 Task: Find connections with filter location Buddh Gaya with filter topic #Saleswith filter profile language Spanish with filter current company Whizz HR with filter school RD & DJ College, Munger with filter industry Bars, Taverns, and Nightclubs with filter service category Telecommunications with filter keywords title Welding
Action: Mouse moved to (603, 72)
Screenshot: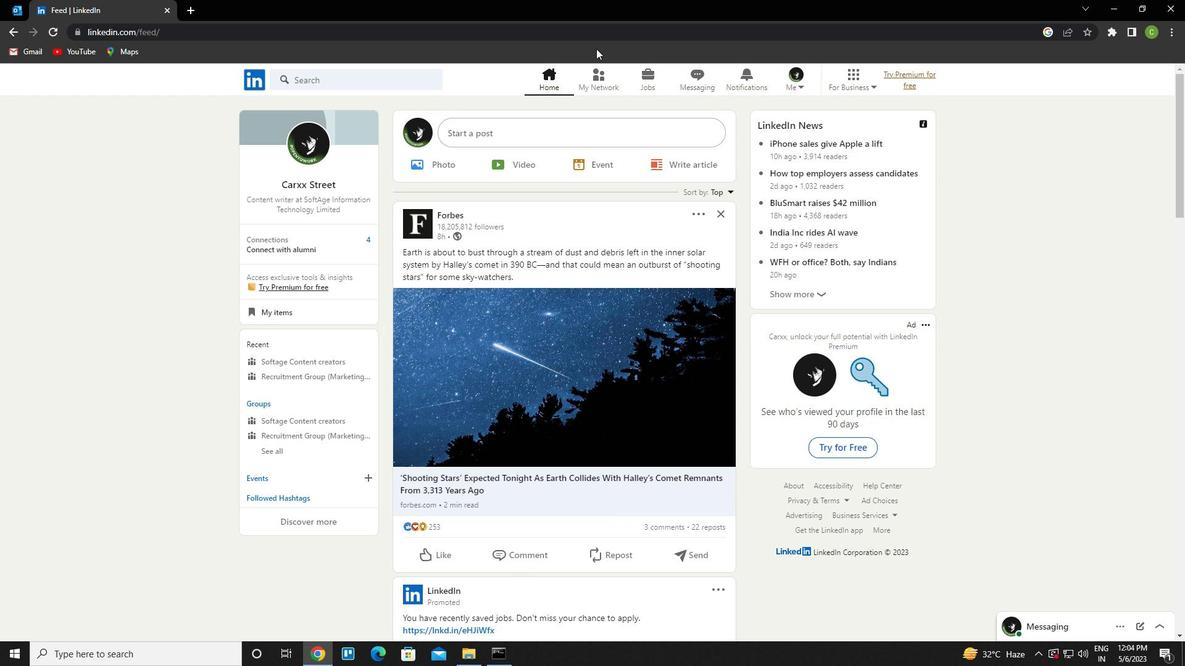
Action: Mouse pressed left at (603, 72)
Screenshot: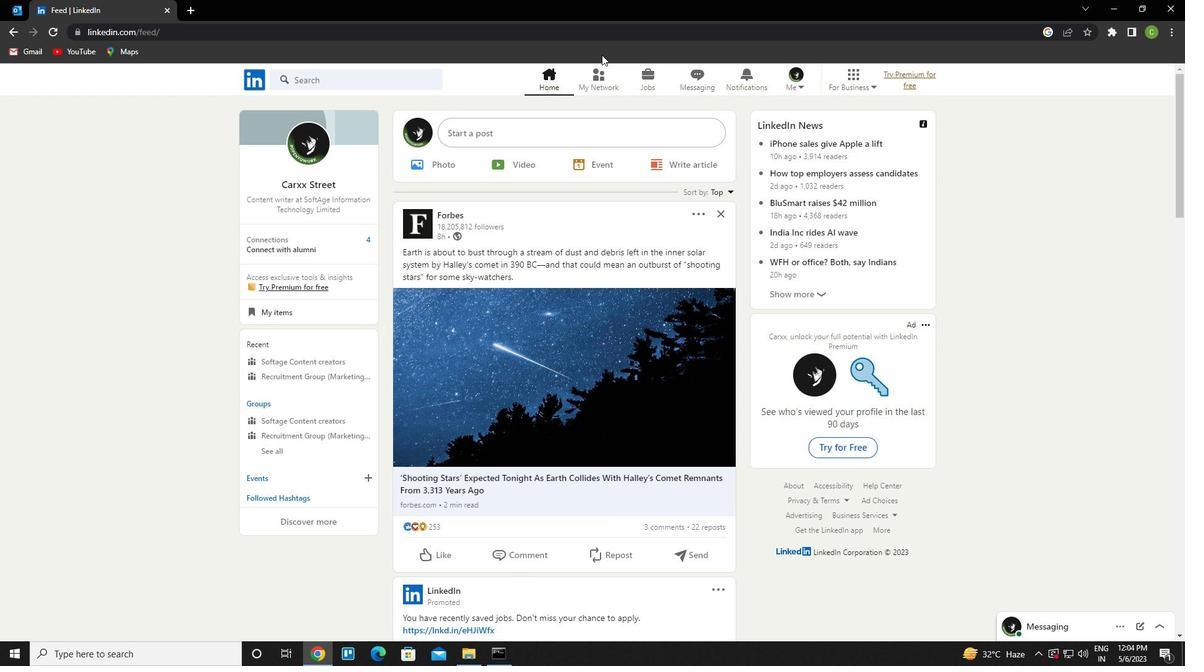 
Action: Mouse moved to (320, 150)
Screenshot: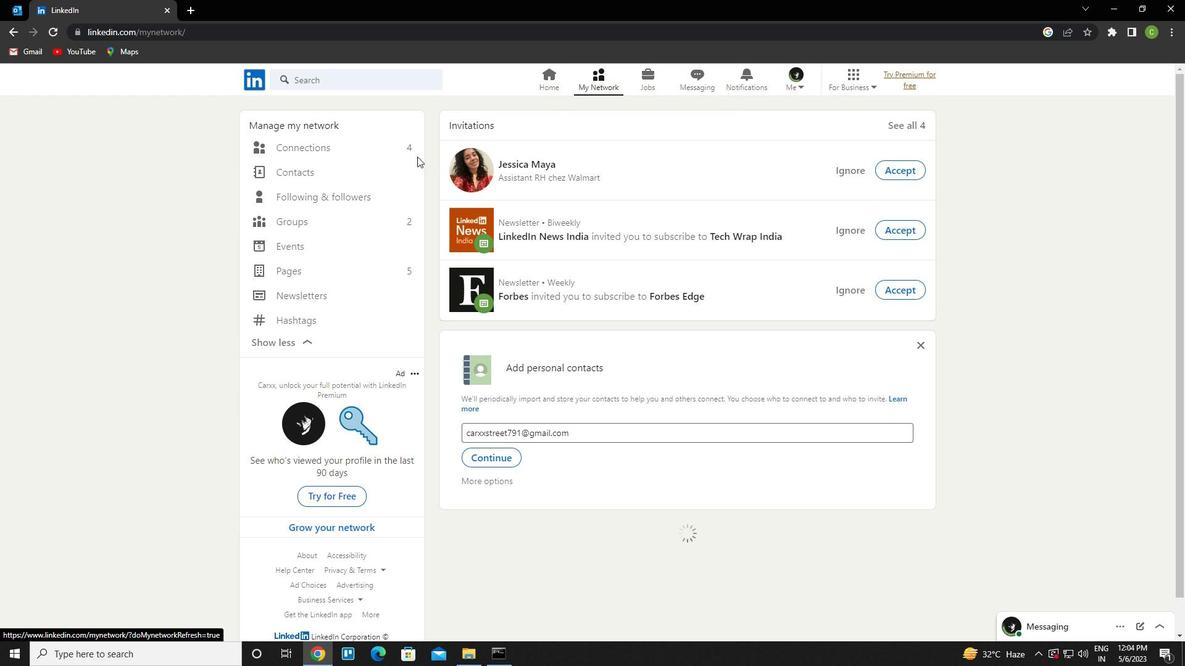 
Action: Mouse pressed left at (320, 150)
Screenshot: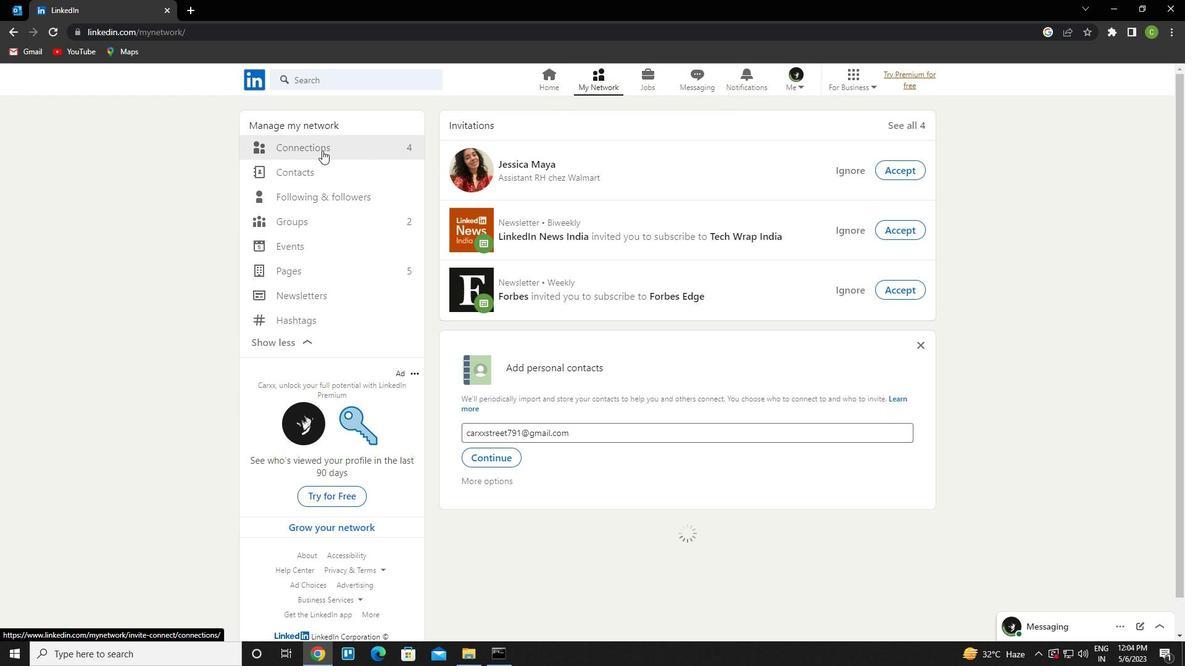 
Action: Mouse moved to (687, 142)
Screenshot: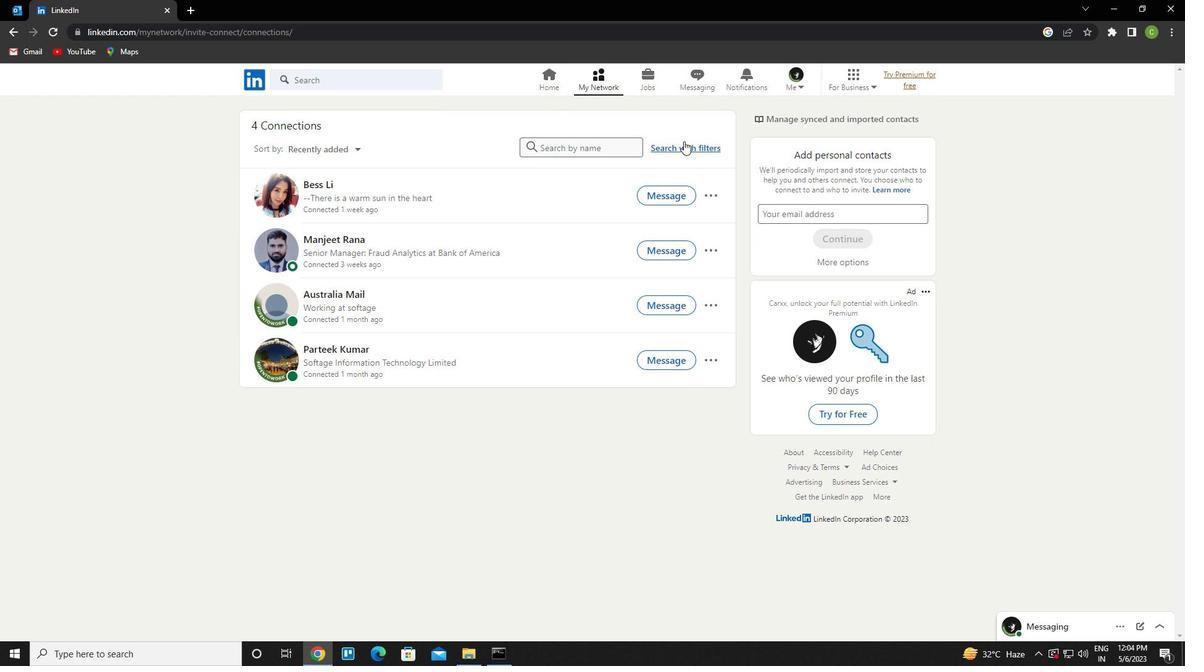 
Action: Mouse pressed left at (687, 142)
Screenshot: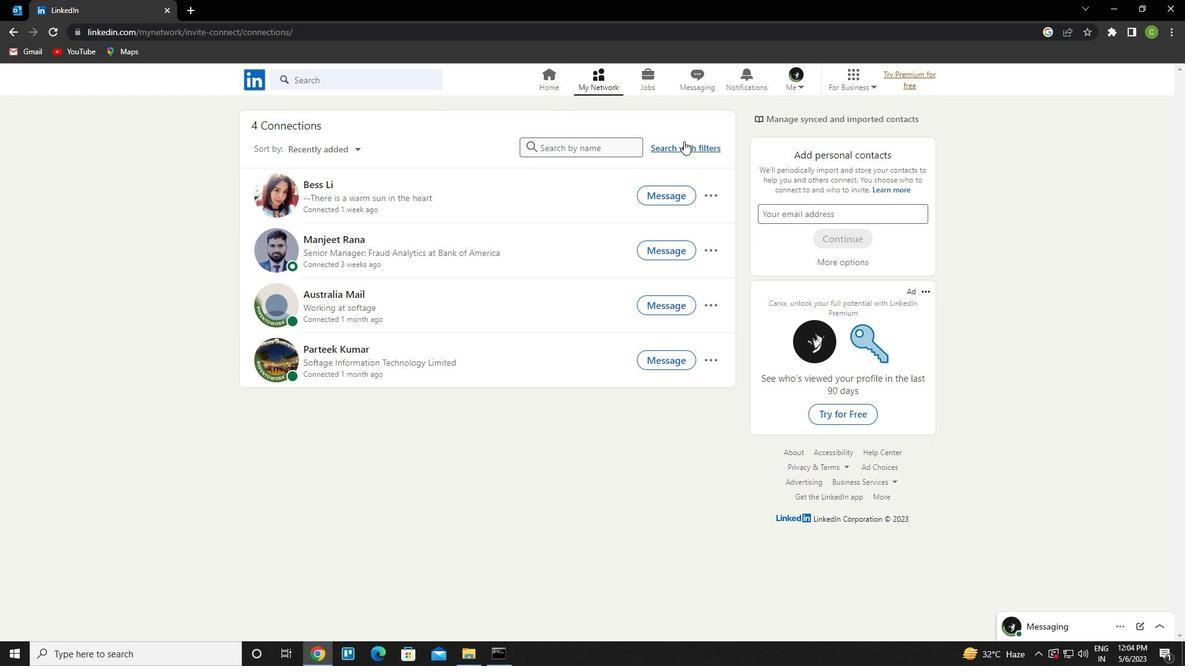 
Action: Mouse moved to (638, 112)
Screenshot: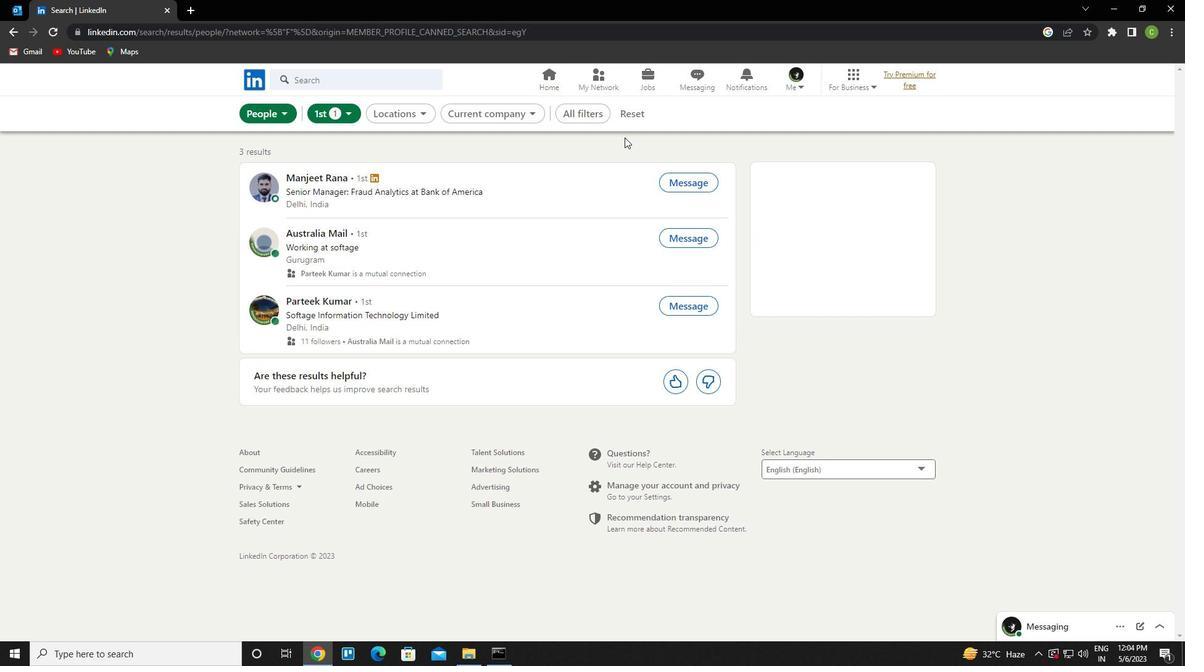
Action: Mouse pressed left at (638, 112)
Screenshot: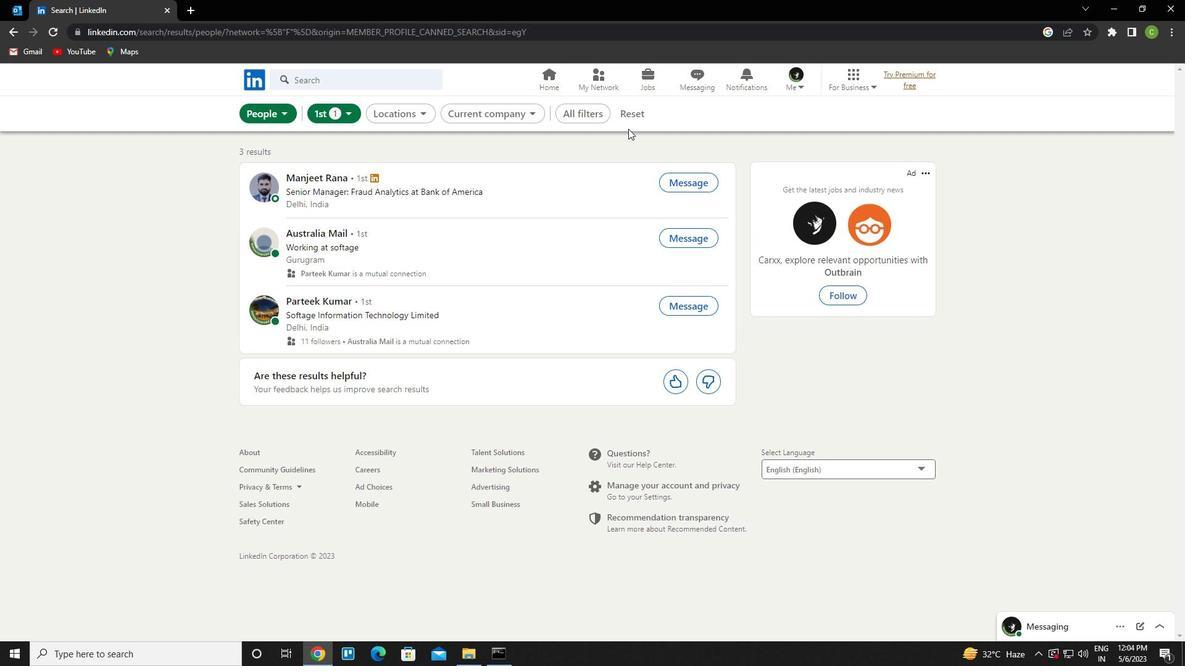
Action: Mouse moved to (616, 99)
Screenshot: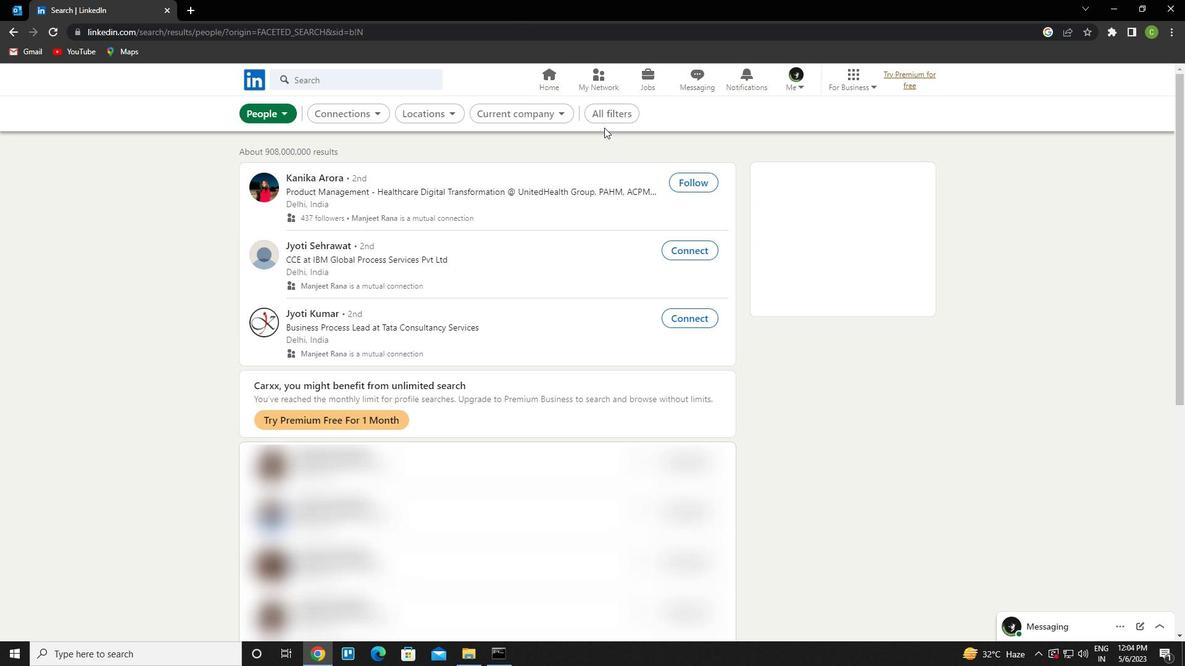 
Action: Mouse pressed left at (616, 99)
Screenshot: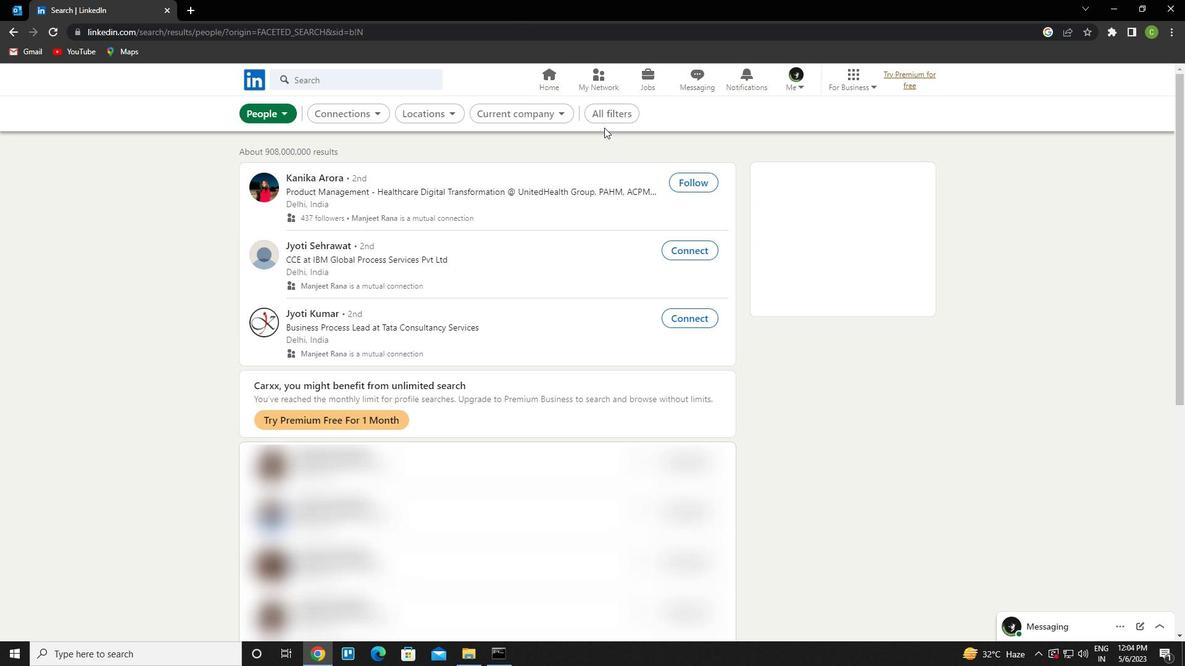 
Action: Mouse moved to (618, 114)
Screenshot: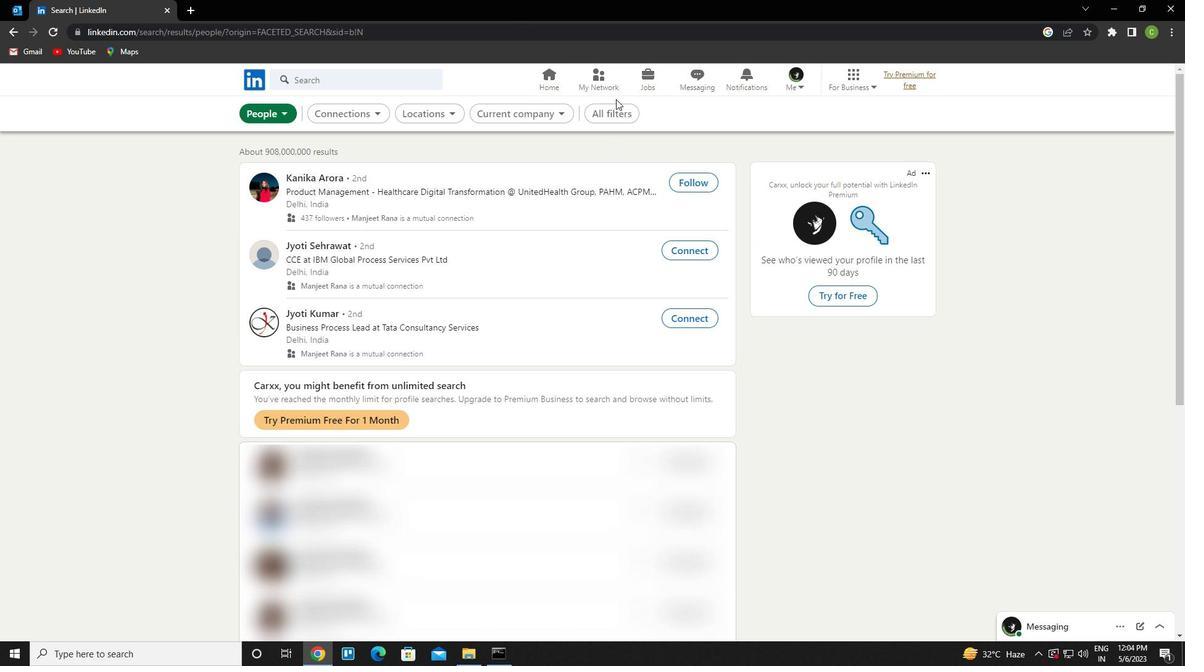 
Action: Mouse pressed left at (618, 114)
Screenshot: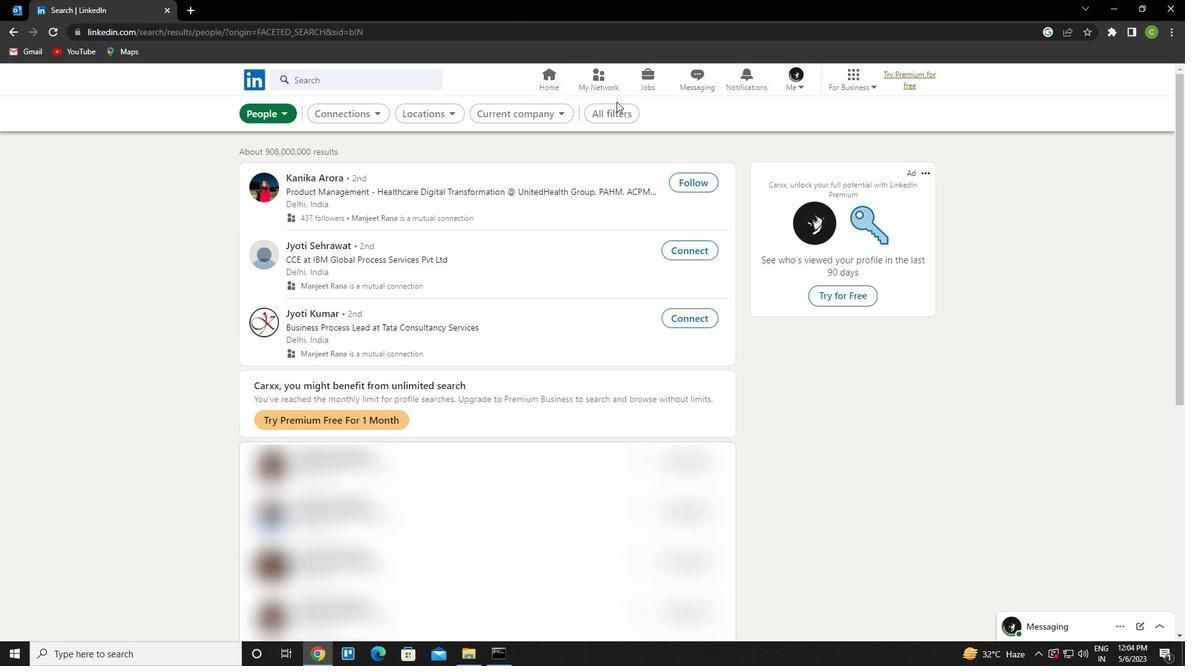 
Action: Mouse moved to (1000, 306)
Screenshot: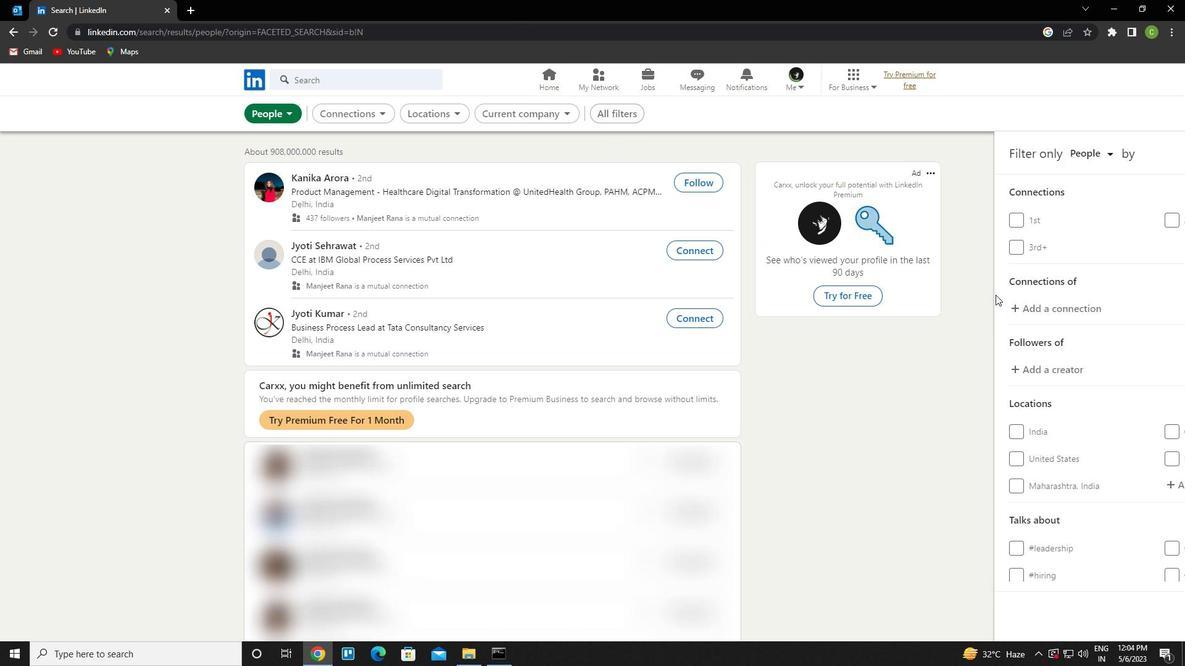 
Action: Mouse scrolled (1000, 306) with delta (0, 0)
Screenshot: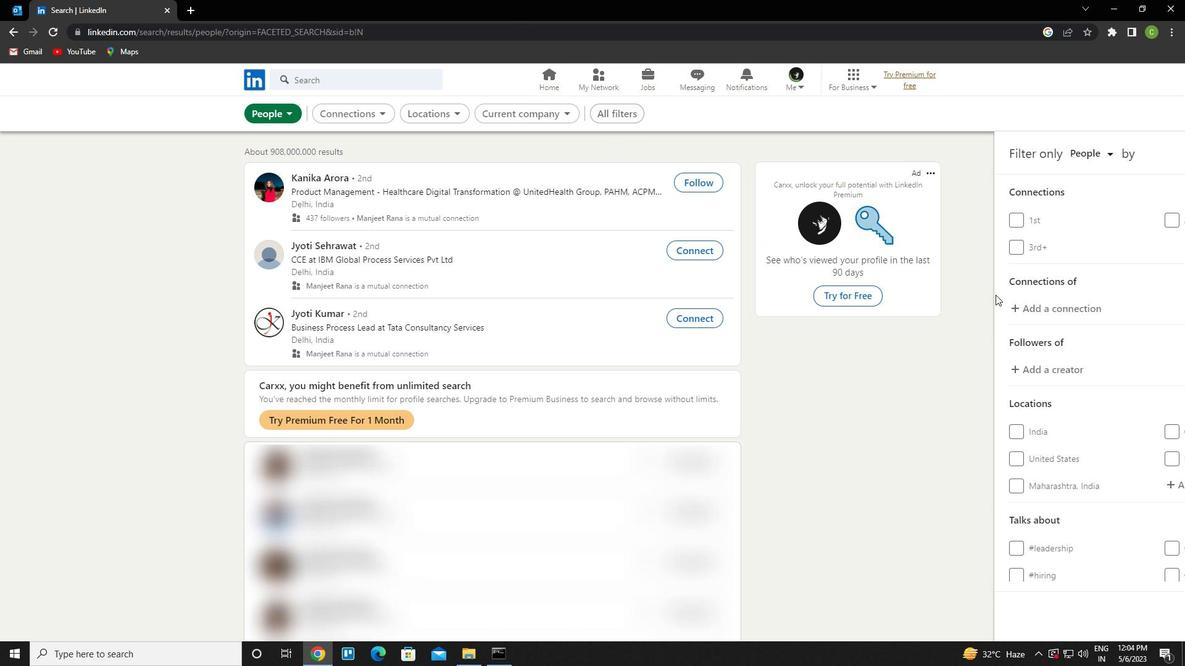 
Action: Mouse moved to (1000, 307)
Screenshot: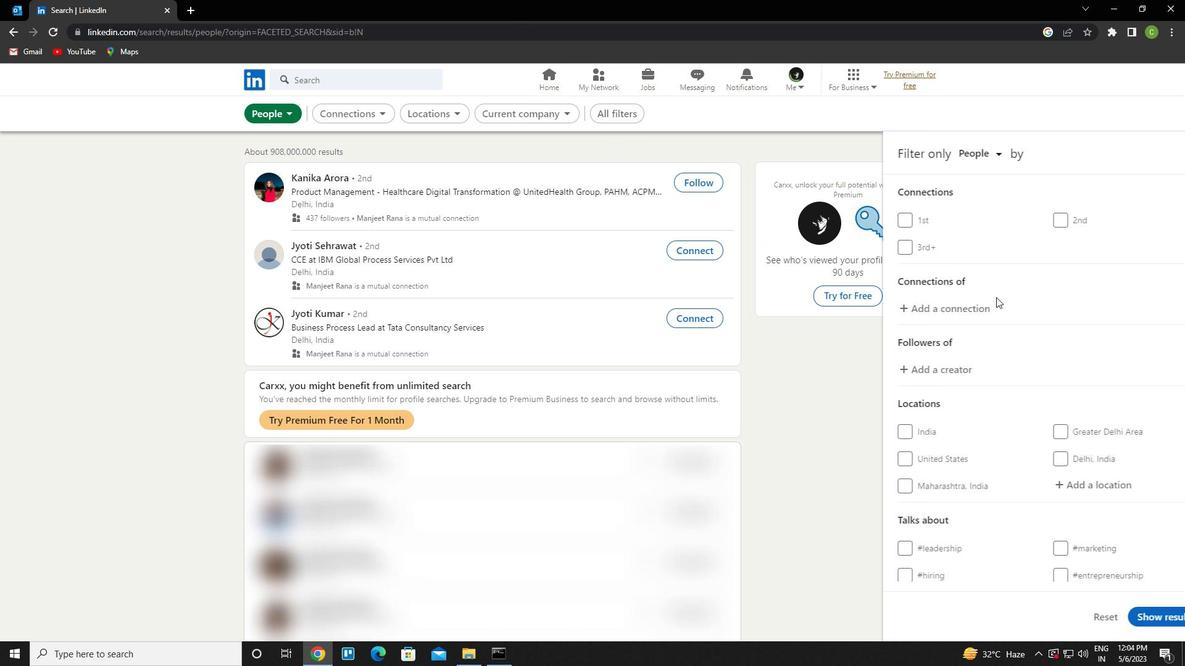 
Action: Mouse scrolled (1000, 306) with delta (0, 0)
Screenshot: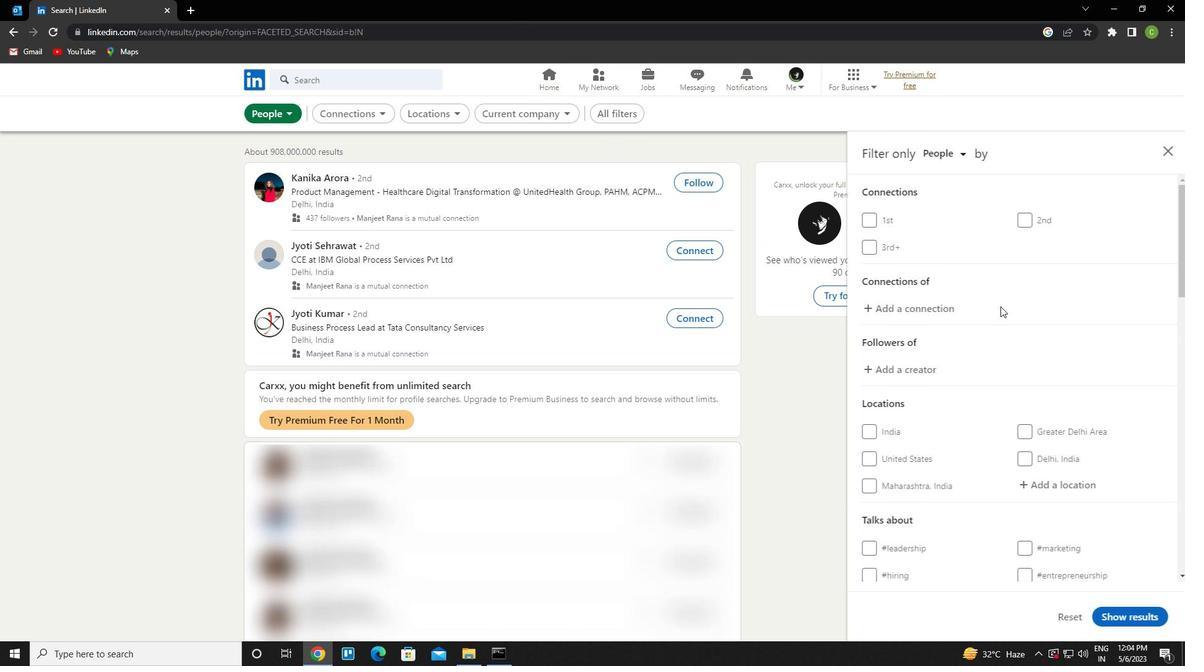 
Action: Mouse moved to (1054, 359)
Screenshot: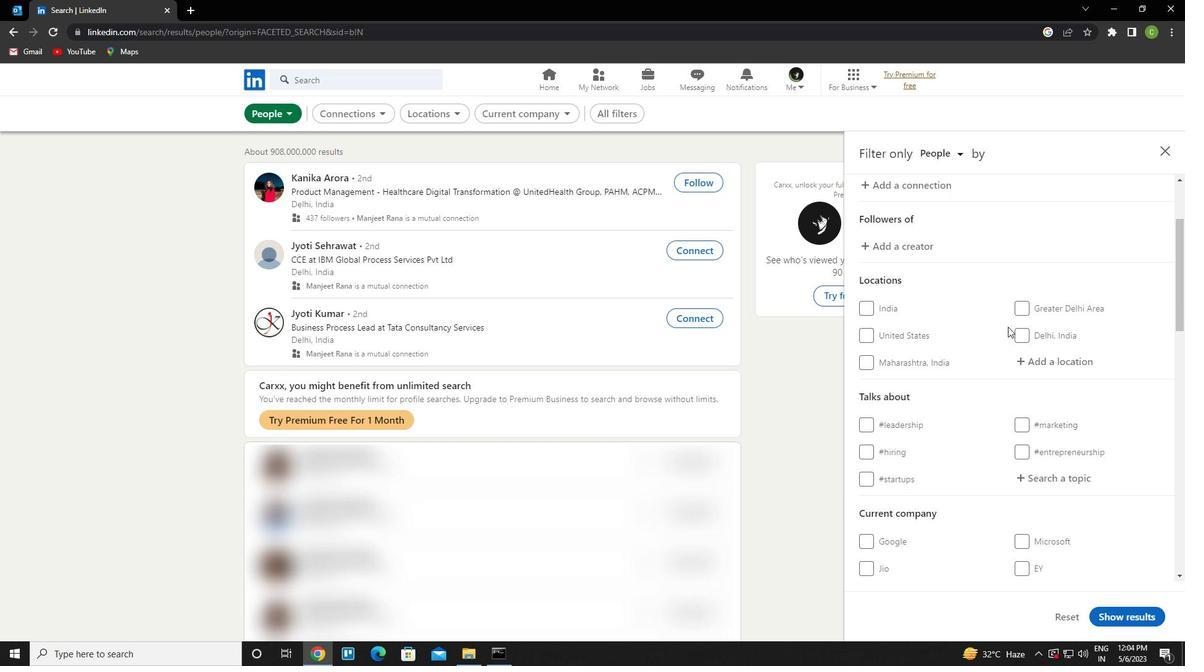 
Action: Mouse pressed left at (1054, 359)
Screenshot: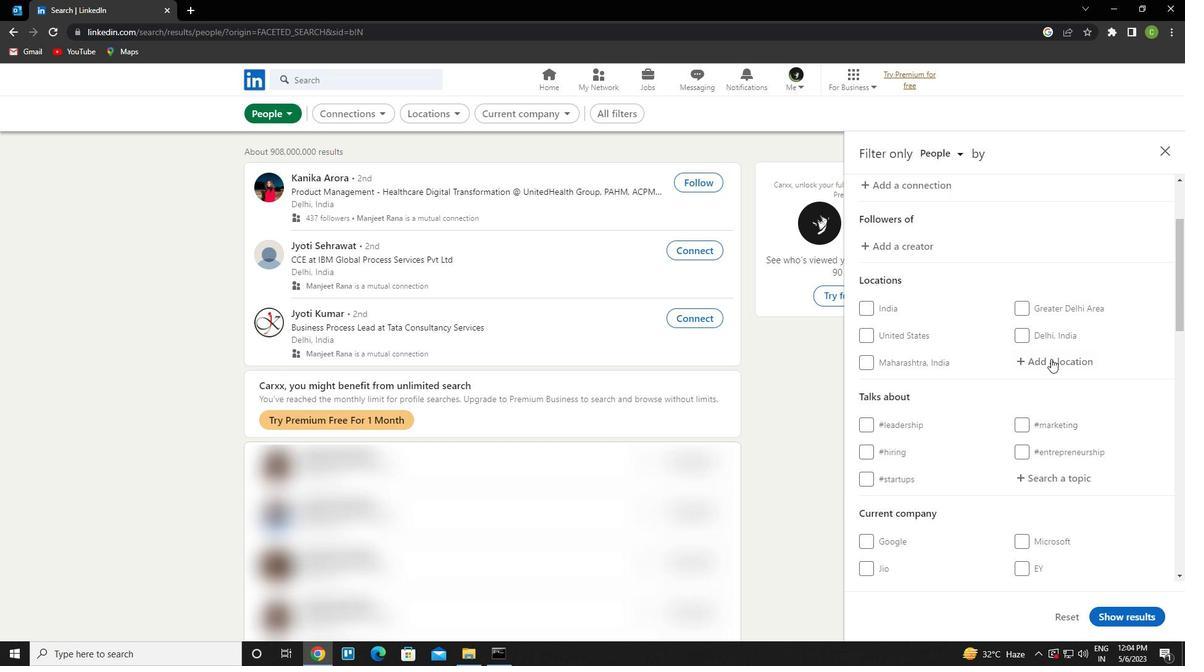 
Action: Key pressed <Key.caps_lock>b<Key.caps_lock>uddh<Key.space>gaya<Key.enter>
Screenshot: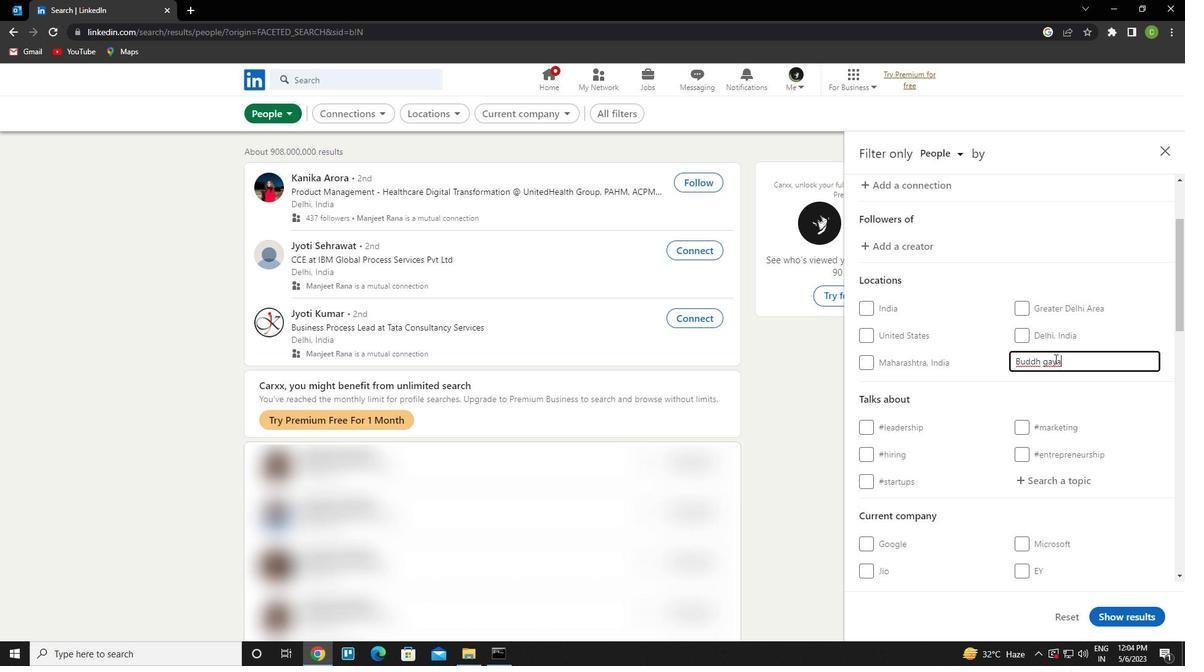 
Action: Mouse moved to (1182, 304)
Screenshot: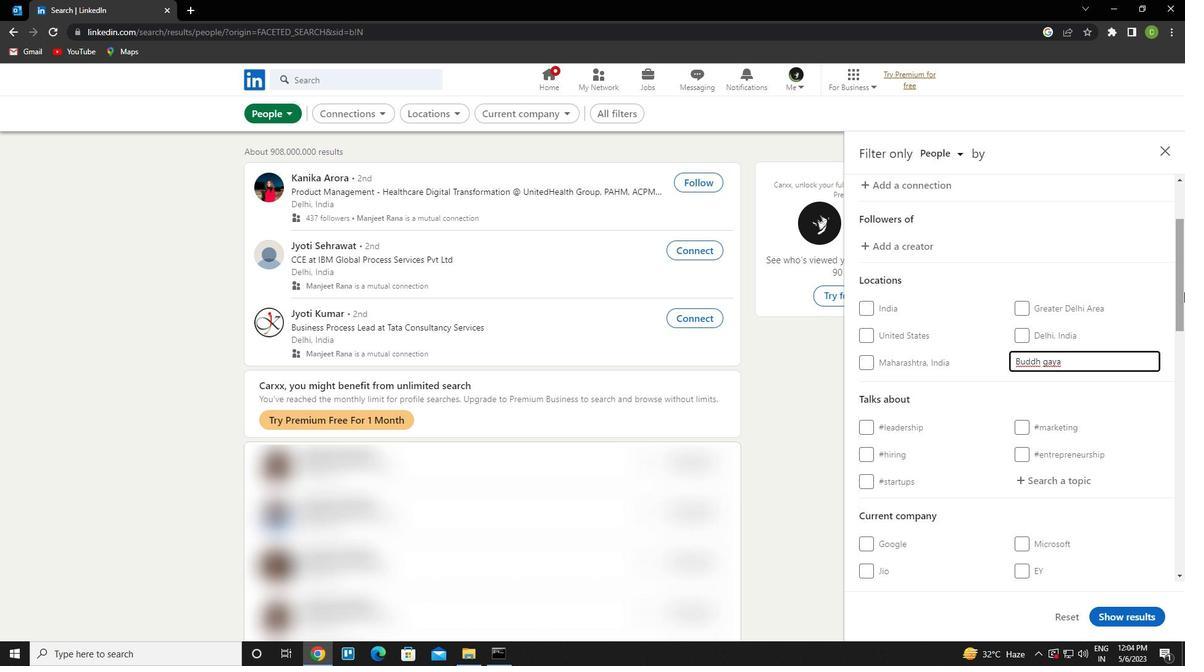 
Action: Mouse scrolled (1182, 303) with delta (0, 0)
Screenshot: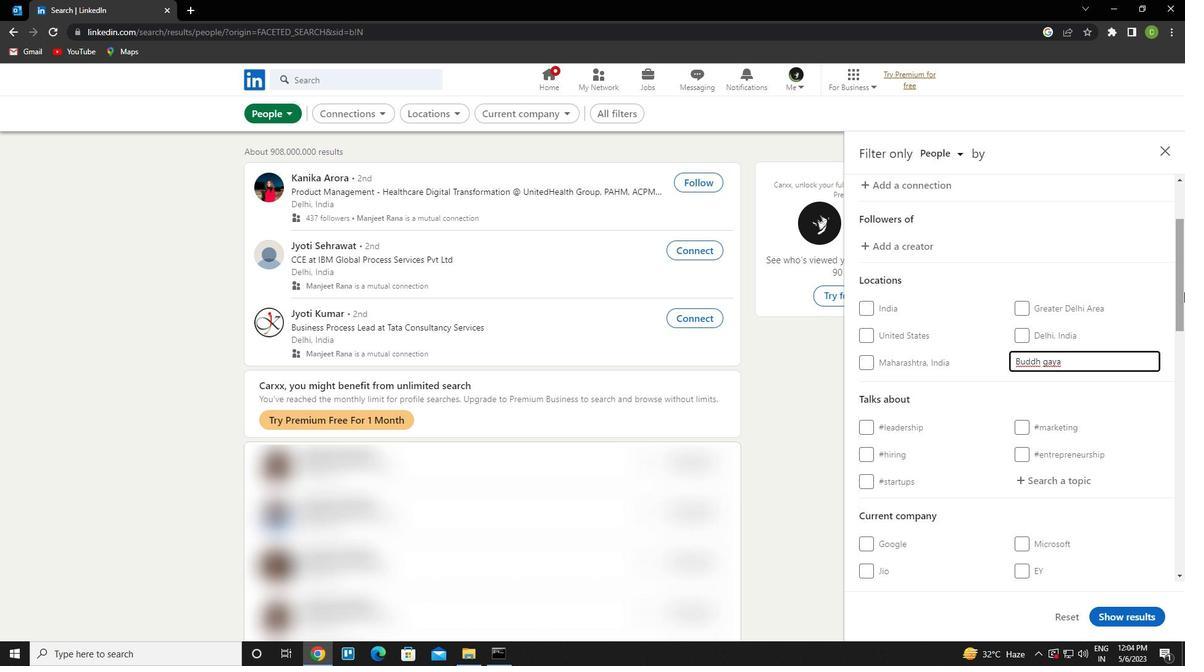 
Action: Mouse moved to (1181, 304)
Screenshot: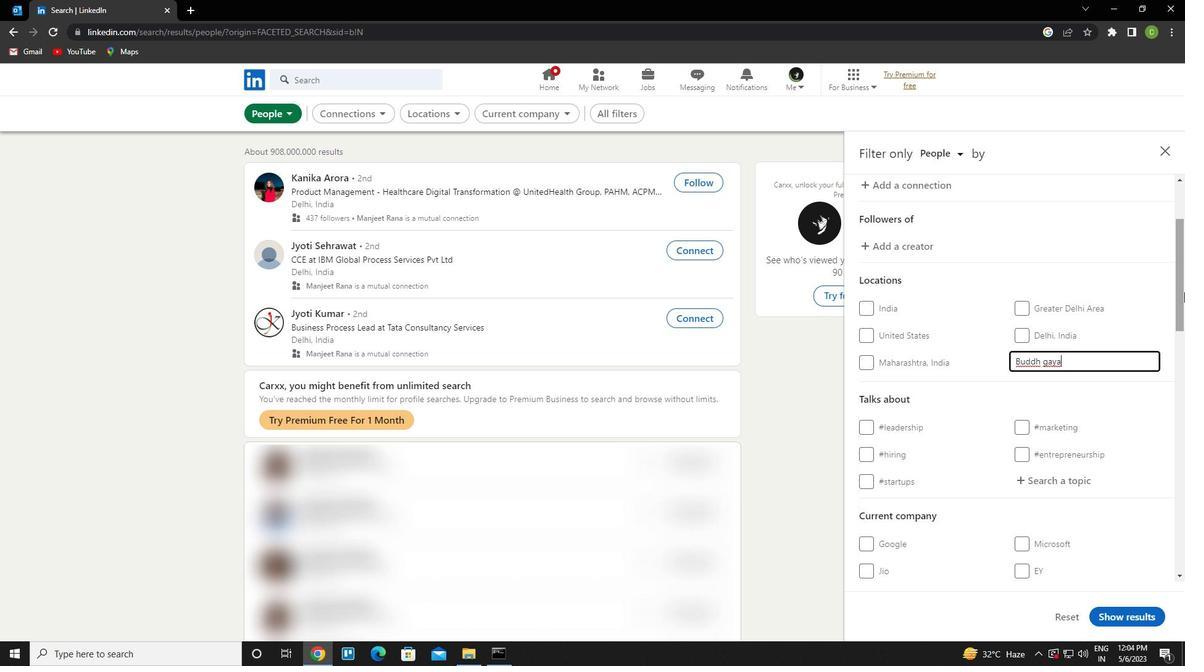
Action: Mouse scrolled (1181, 303) with delta (0, 0)
Screenshot: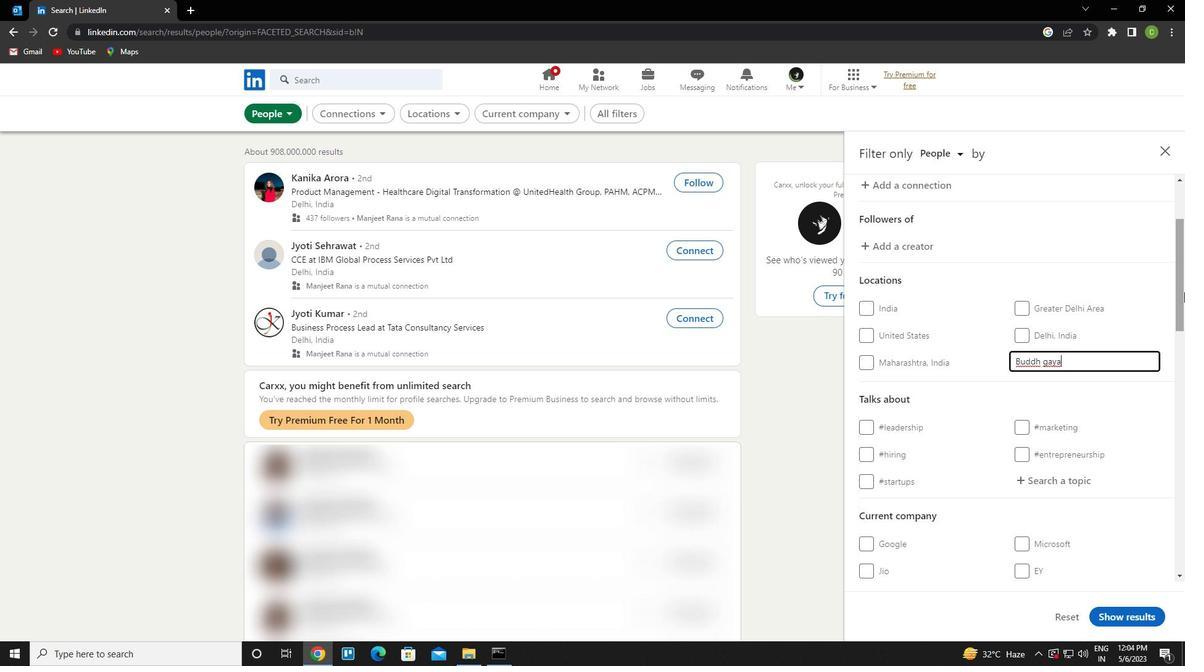 
Action: Mouse moved to (1125, 310)
Screenshot: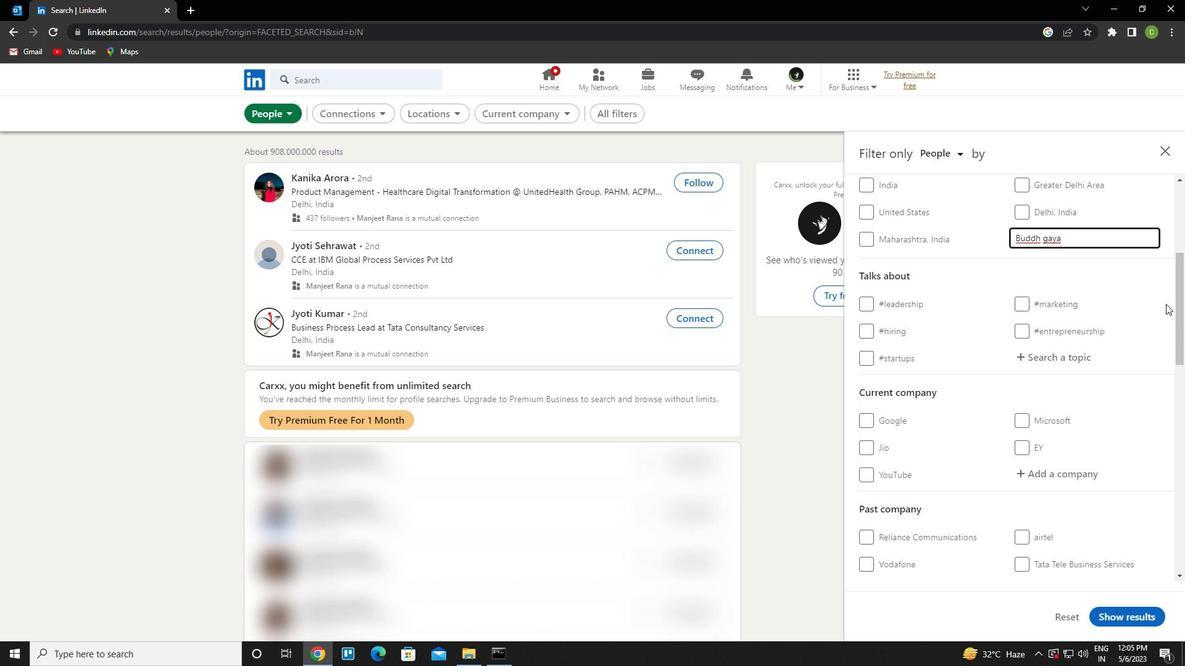 
Action: Mouse scrolled (1125, 309) with delta (0, 0)
Screenshot: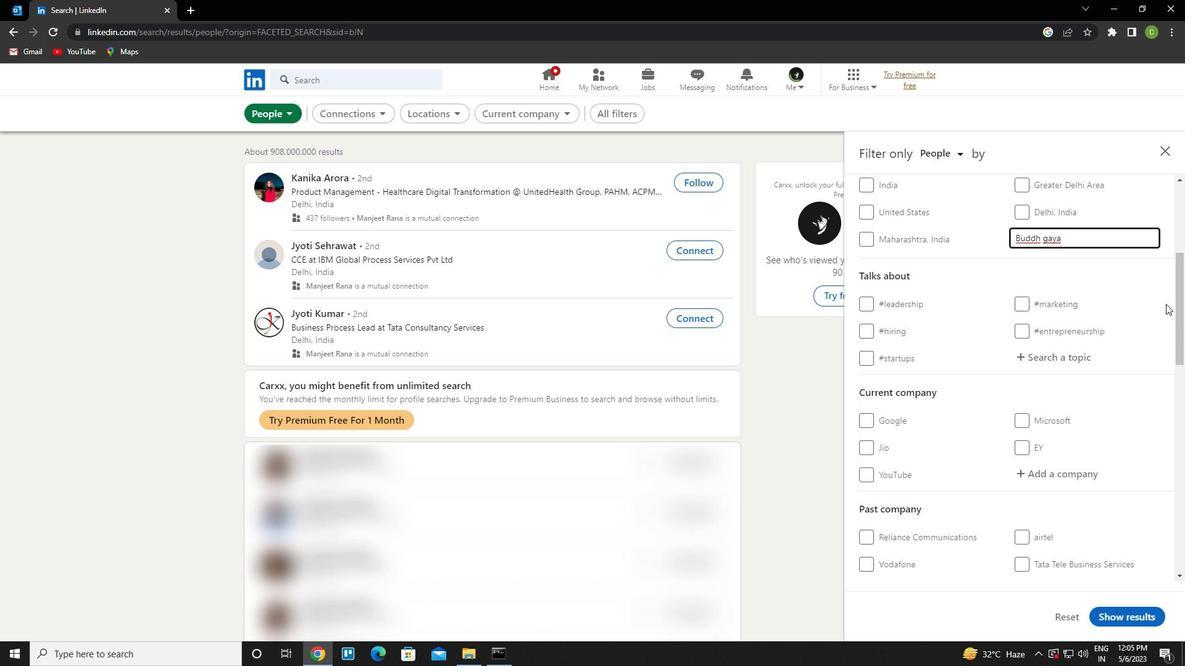 
Action: Mouse scrolled (1125, 309) with delta (0, 0)
Screenshot: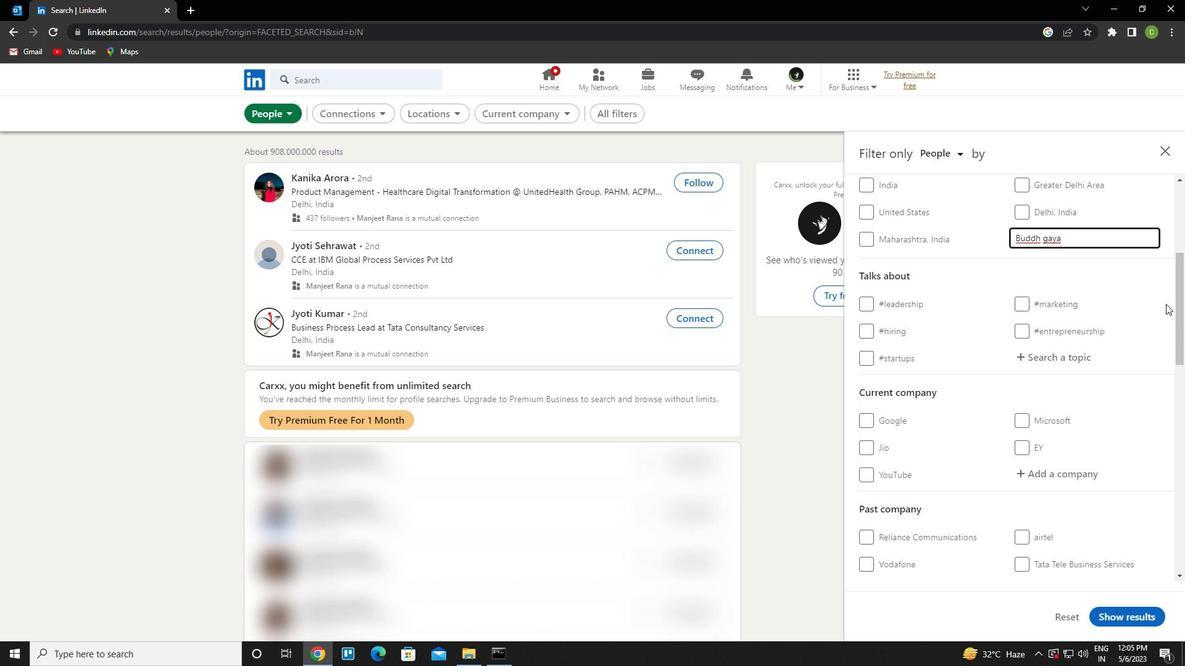 
Action: Mouse moved to (1074, 229)
Screenshot: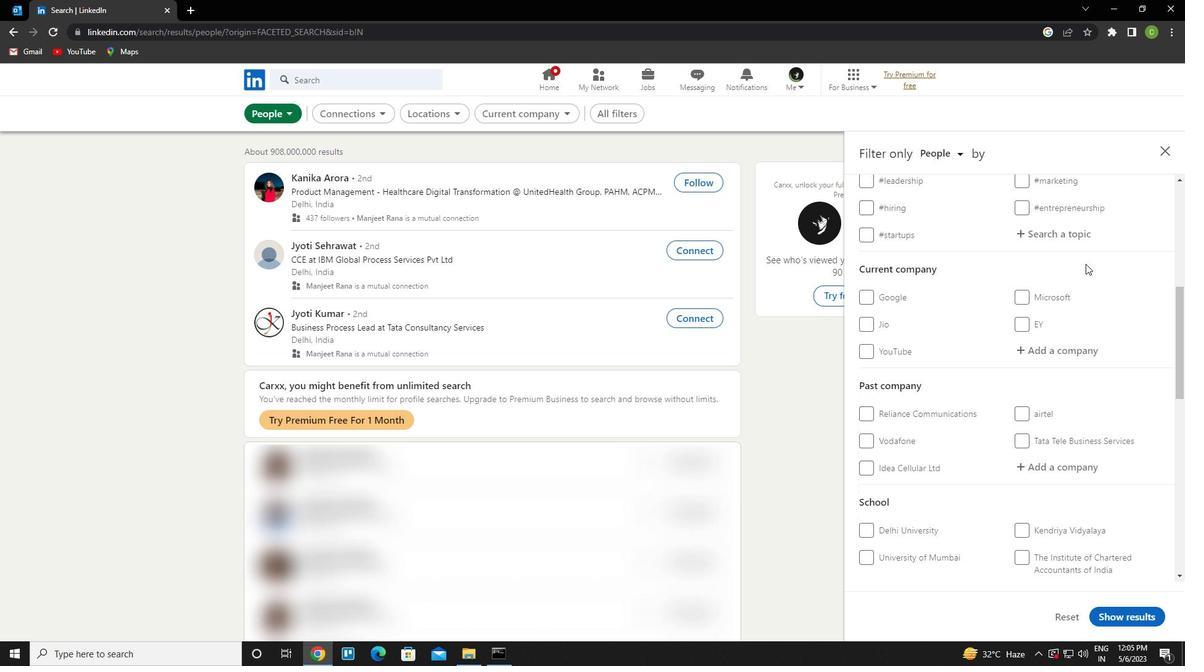 
Action: Mouse pressed left at (1074, 229)
Screenshot: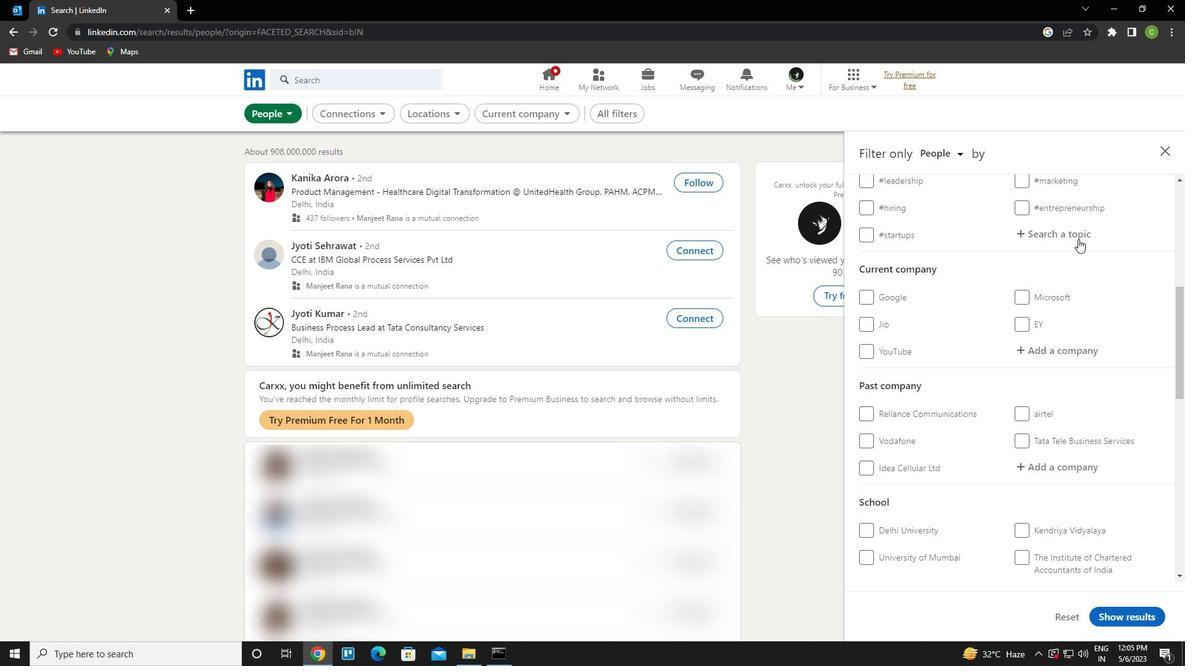 
Action: Key pressed sales<Key.down><Key.enter>
Screenshot: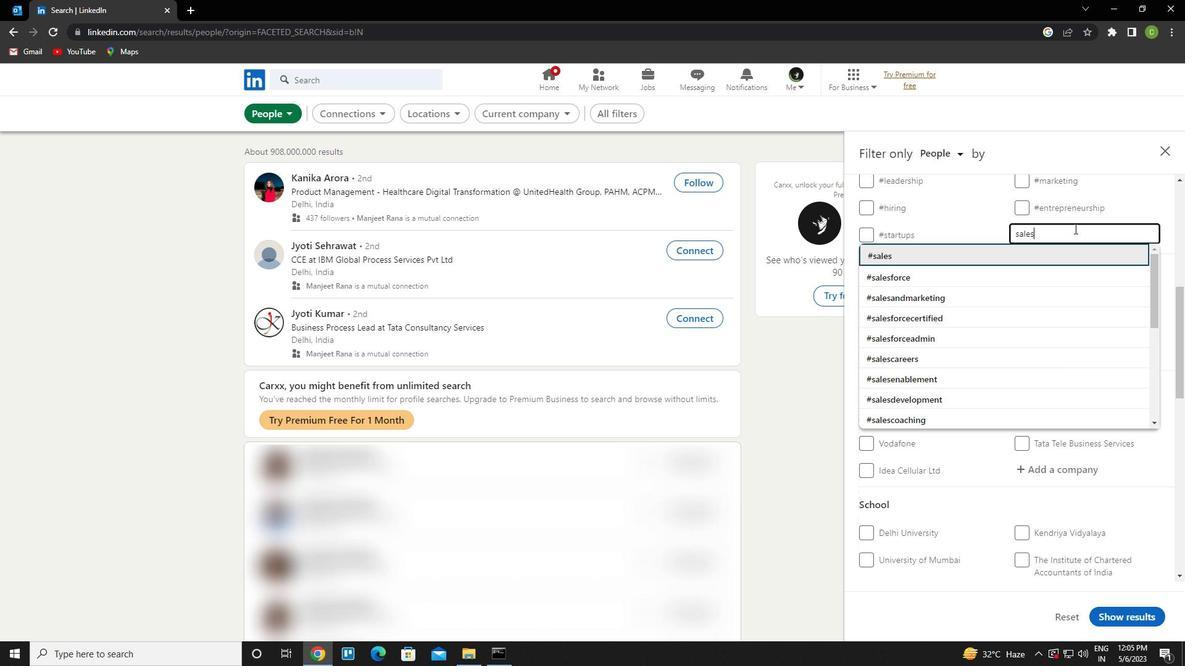 
Action: Mouse moved to (1024, 234)
Screenshot: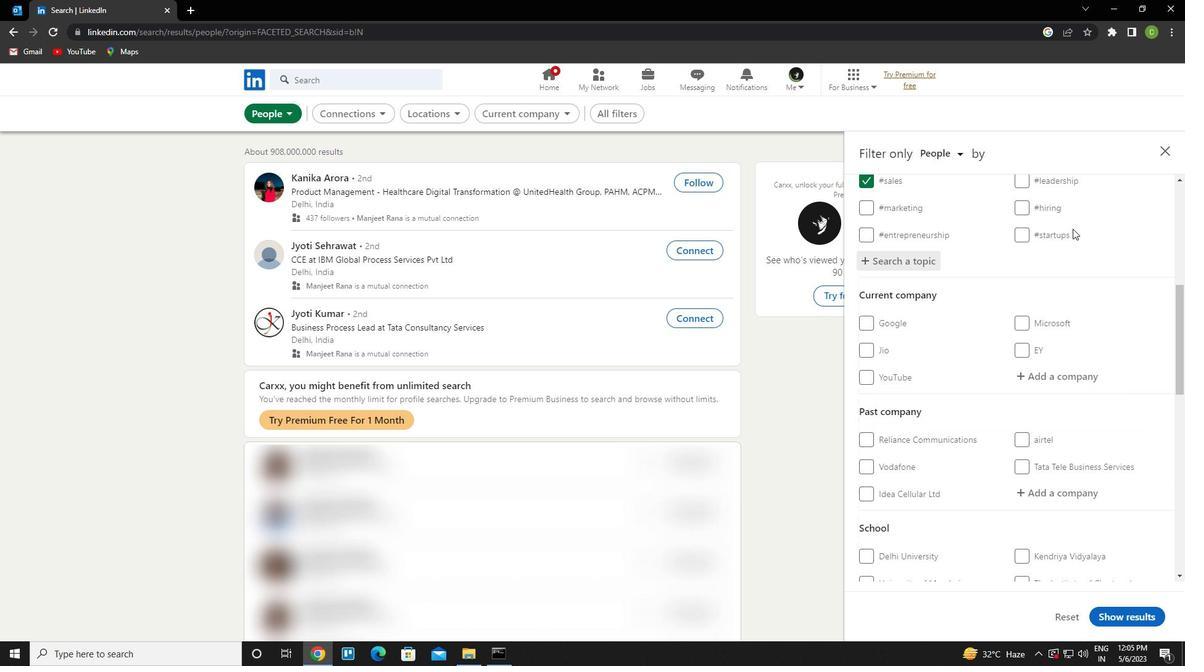 
Action: Mouse scrolled (1024, 233) with delta (0, 0)
Screenshot: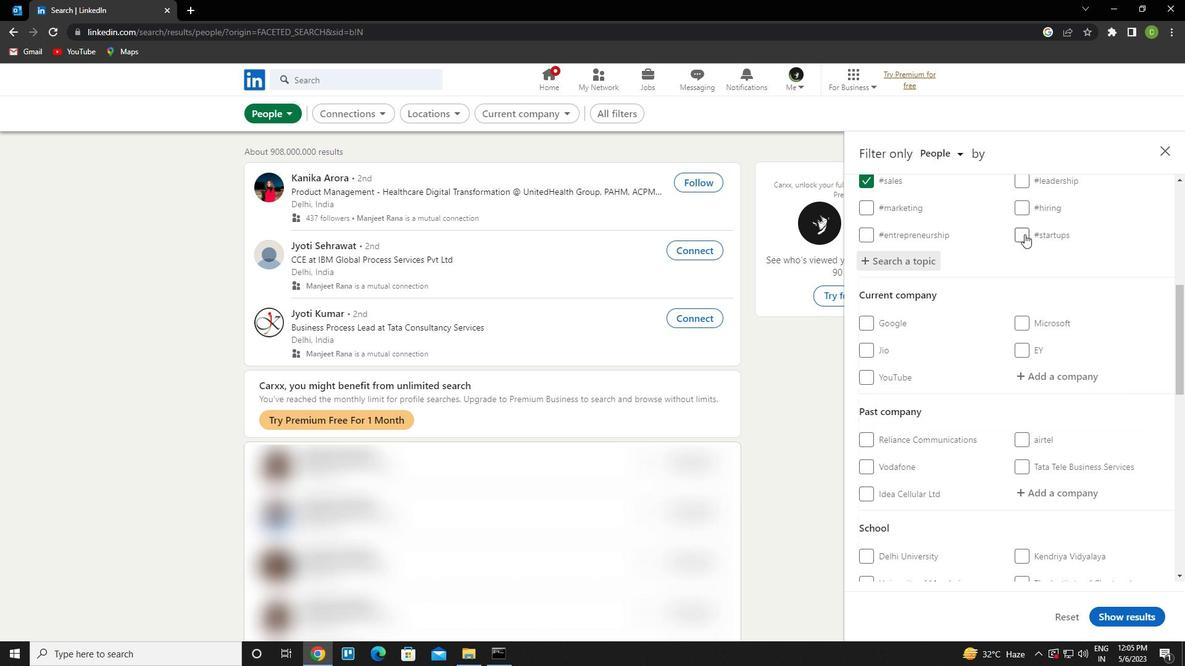 
Action: Mouse scrolled (1024, 233) with delta (0, 0)
Screenshot: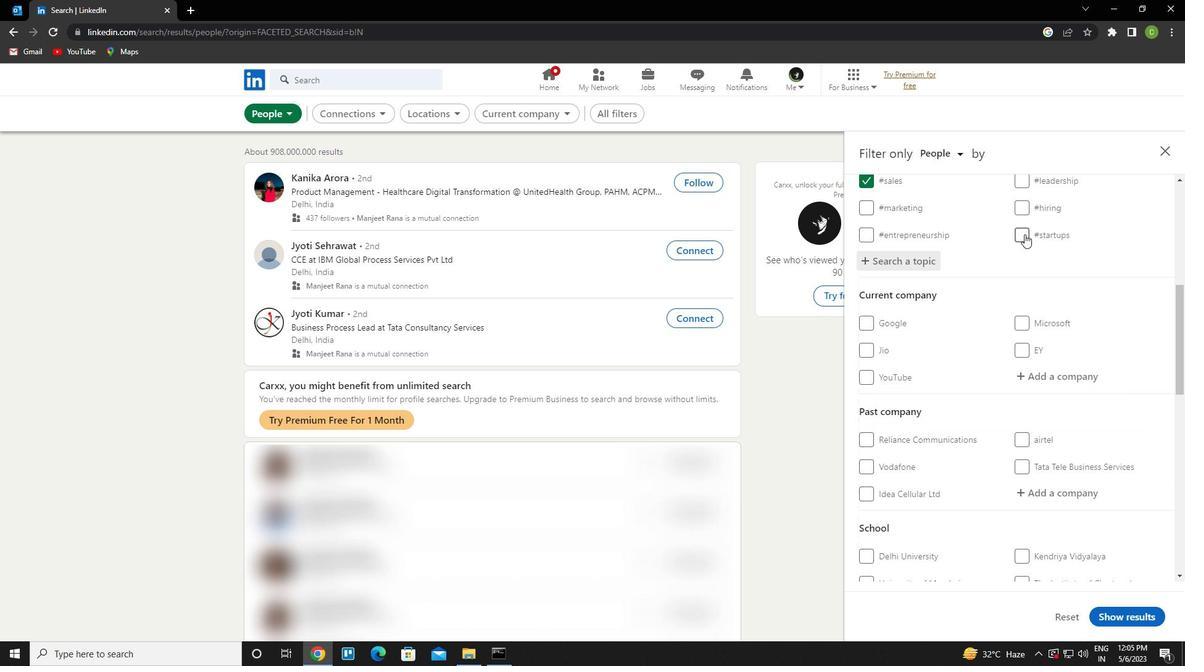 
Action: Mouse scrolled (1024, 233) with delta (0, 0)
Screenshot: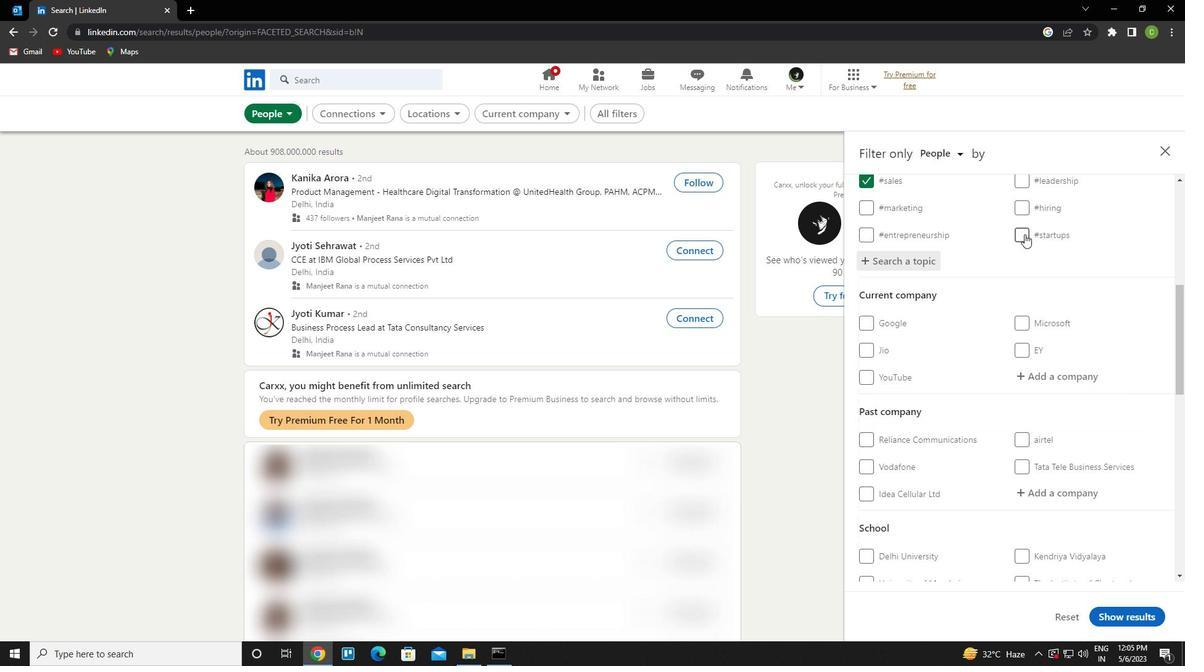 
Action: Mouse scrolled (1024, 233) with delta (0, 0)
Screenshot: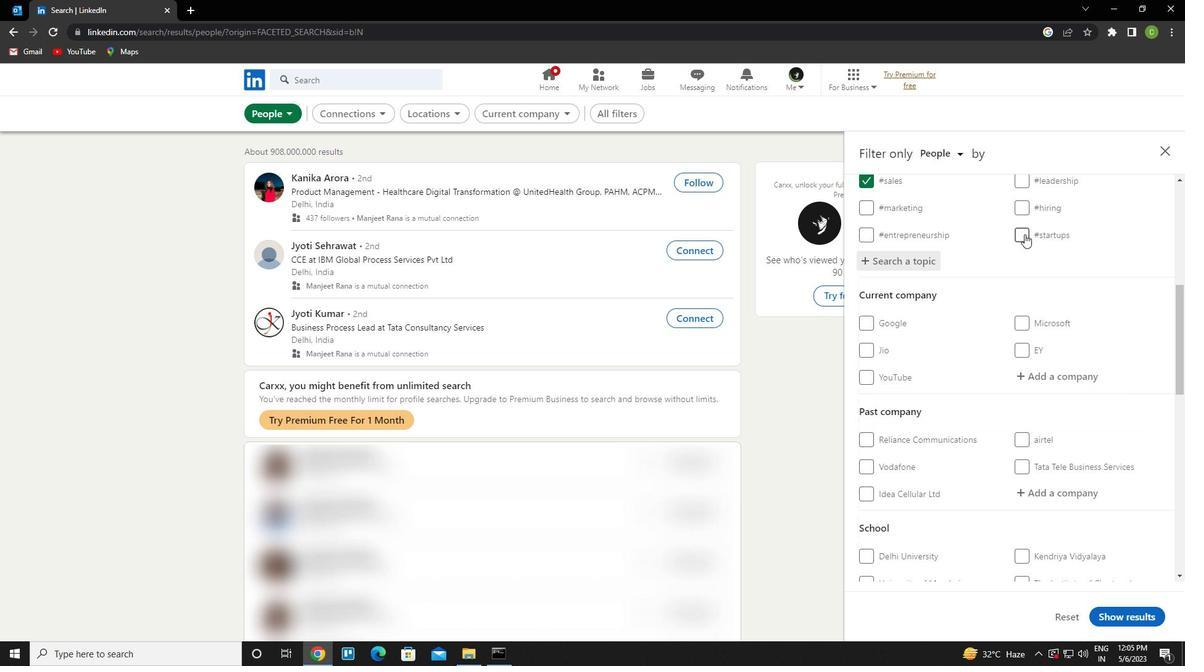 
Action: Mouse moved to (1018, 226)
Screenshot: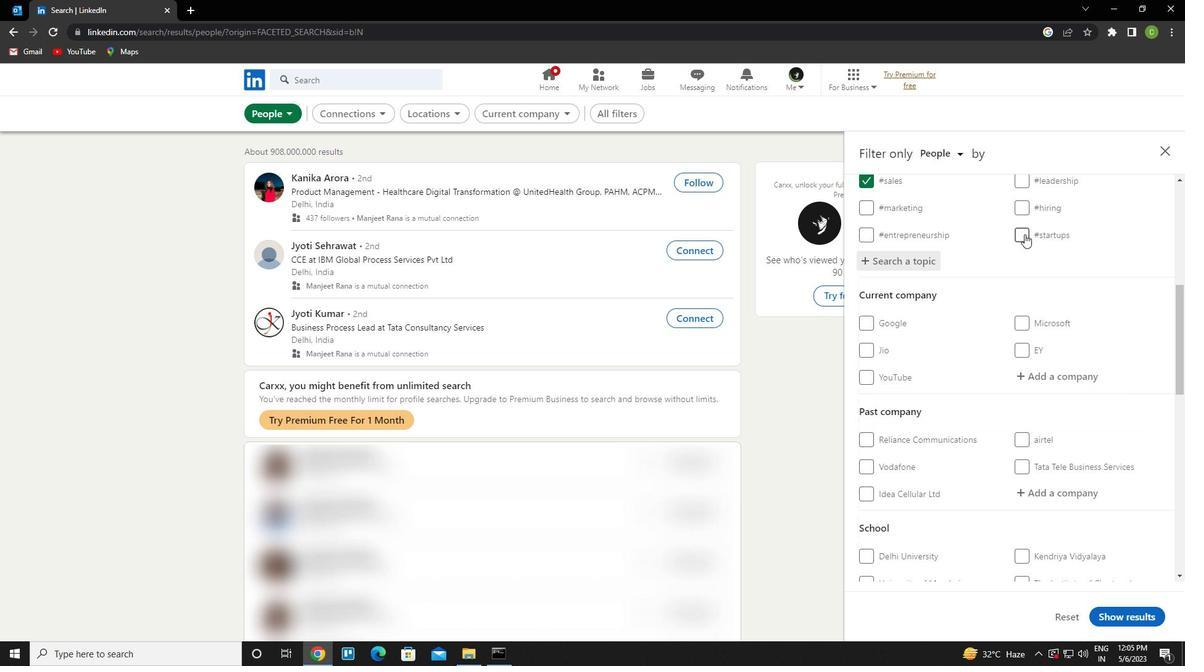 
Action: Mouse scrolled (1018, 225) with delta (0, 0)
Screenshot: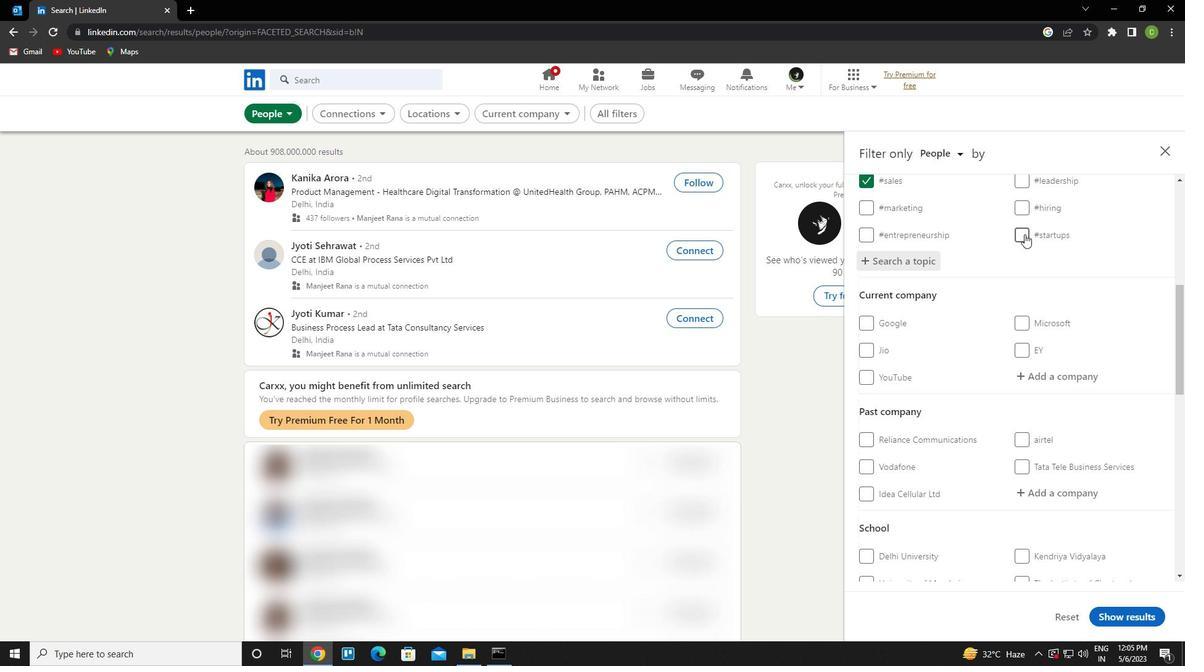 
Action: Mouse moved to (977, 322)
Screenshot: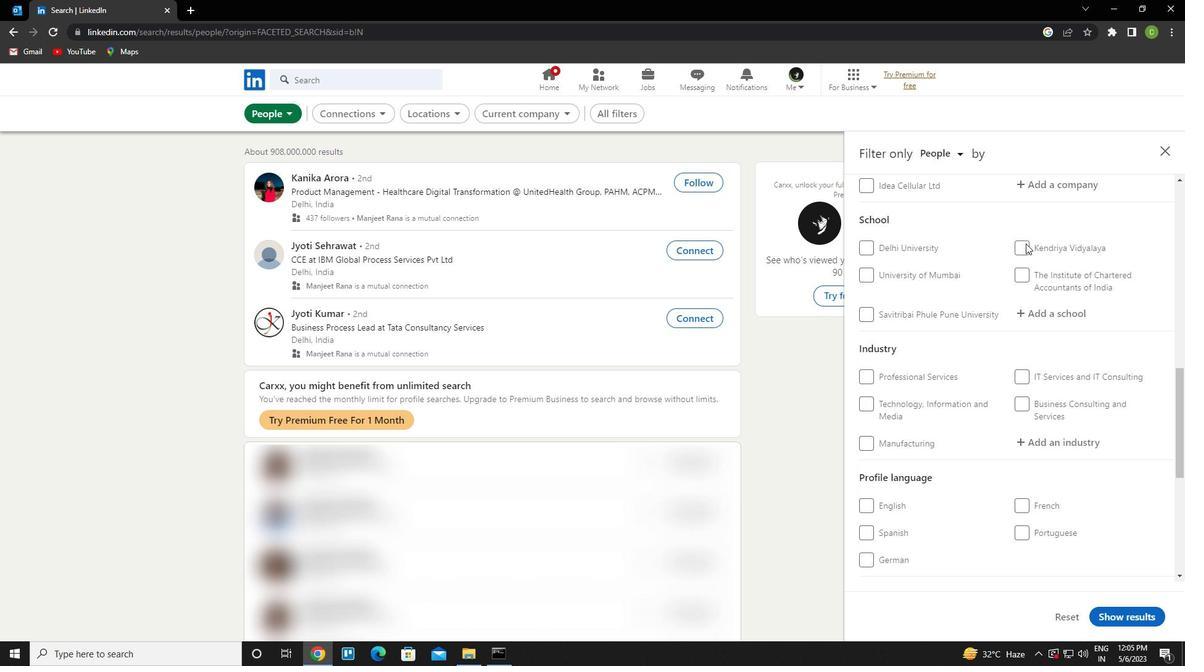 
Action: Mouse scrolled (977, 321) with delta (0, 0)
Screenshot: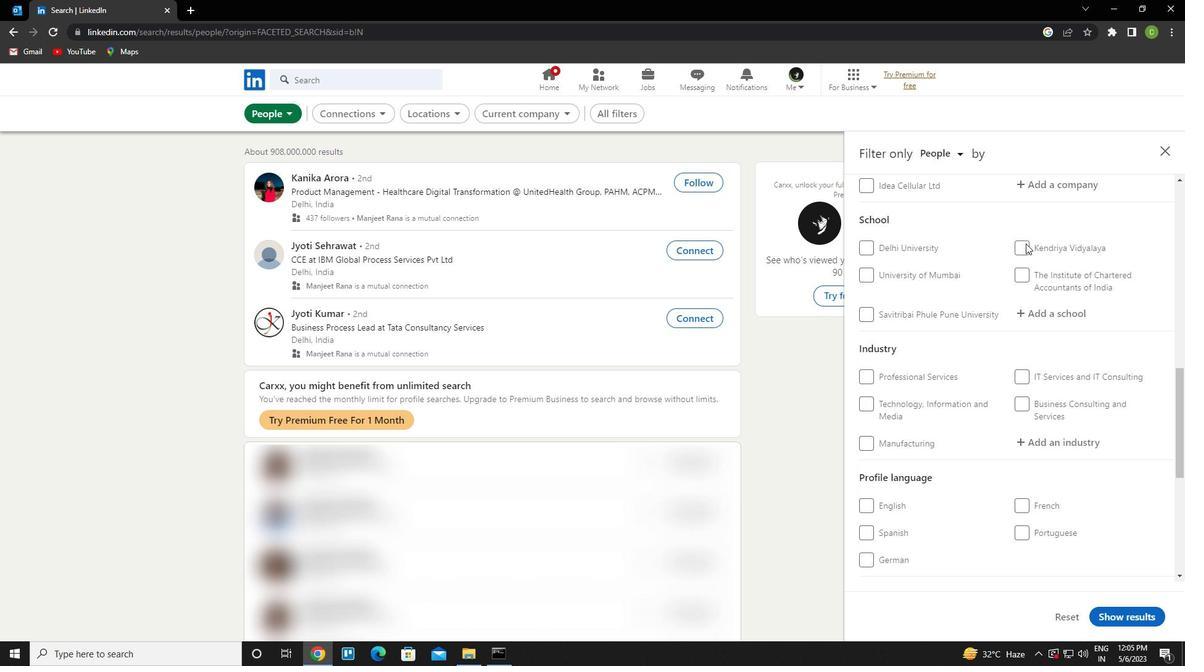 
Action: Mouse moved to (966, 349)
Screenshot: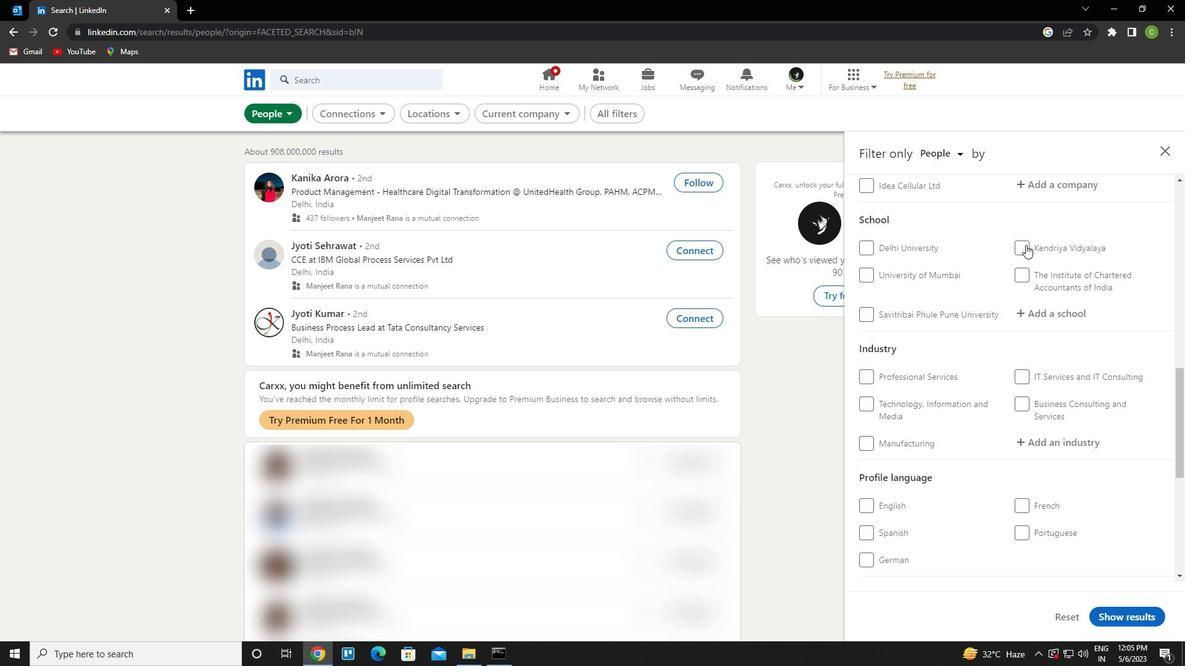 
Action: Mouse scrolled (966, 348) with delta (0, 0)
Screenshot: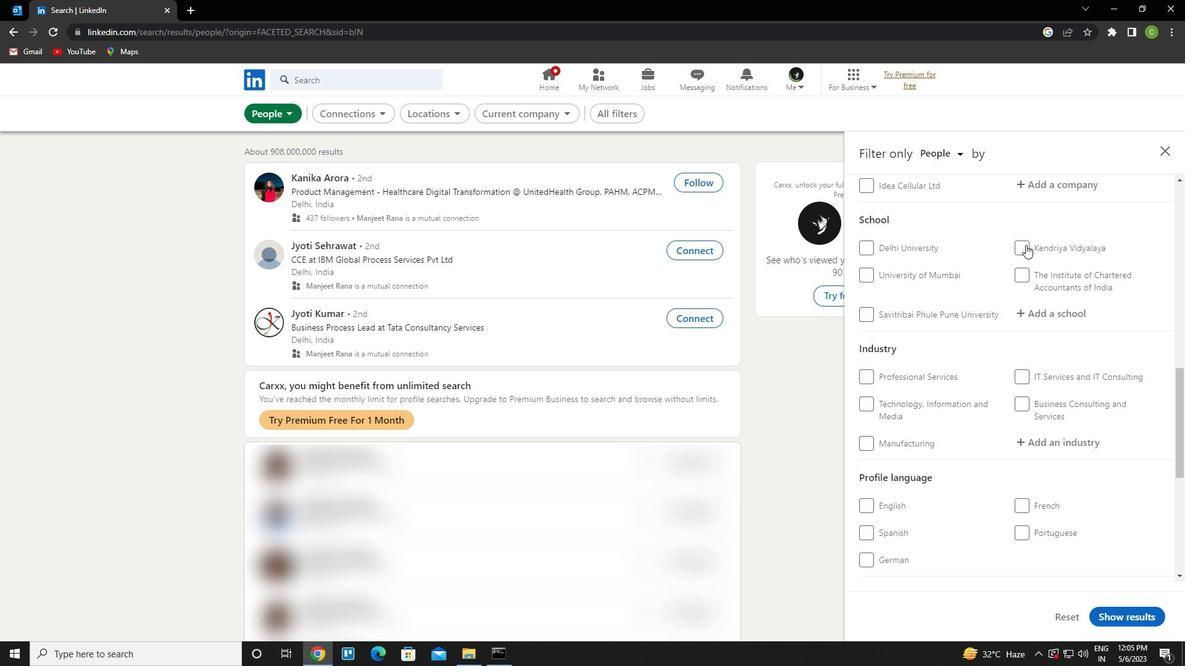 
Action: Mouse moved to (964, 358)
Screenshot: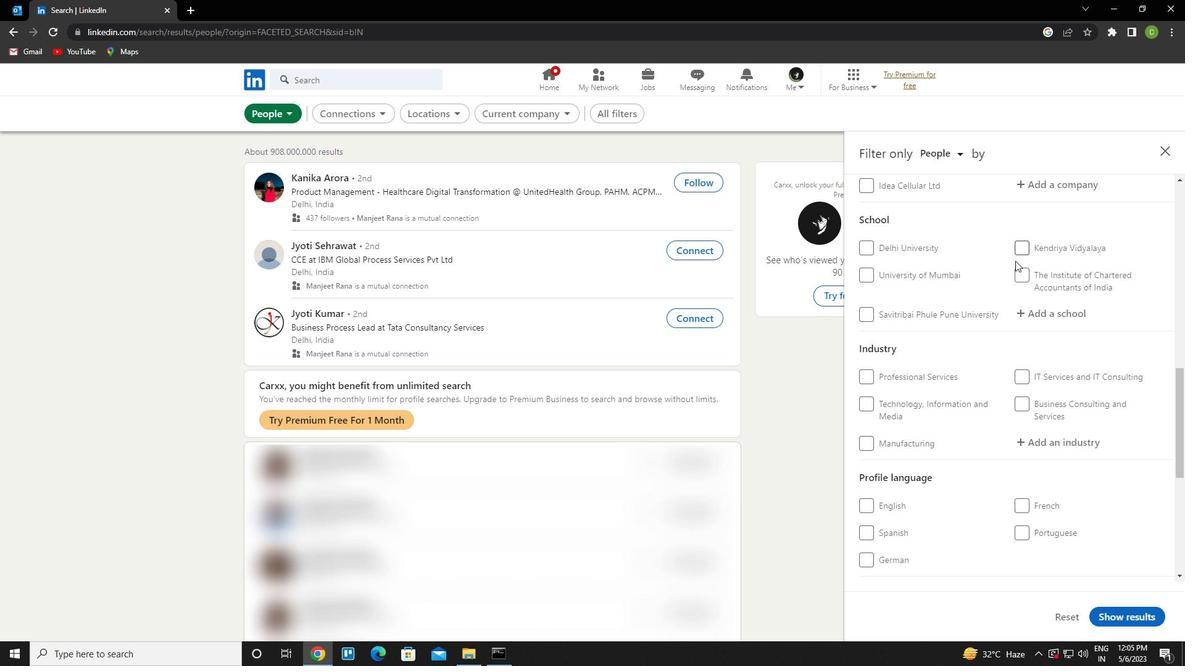 
Action: Mouse scrolled (964, 357) with delta (0, 0)
Screenshot: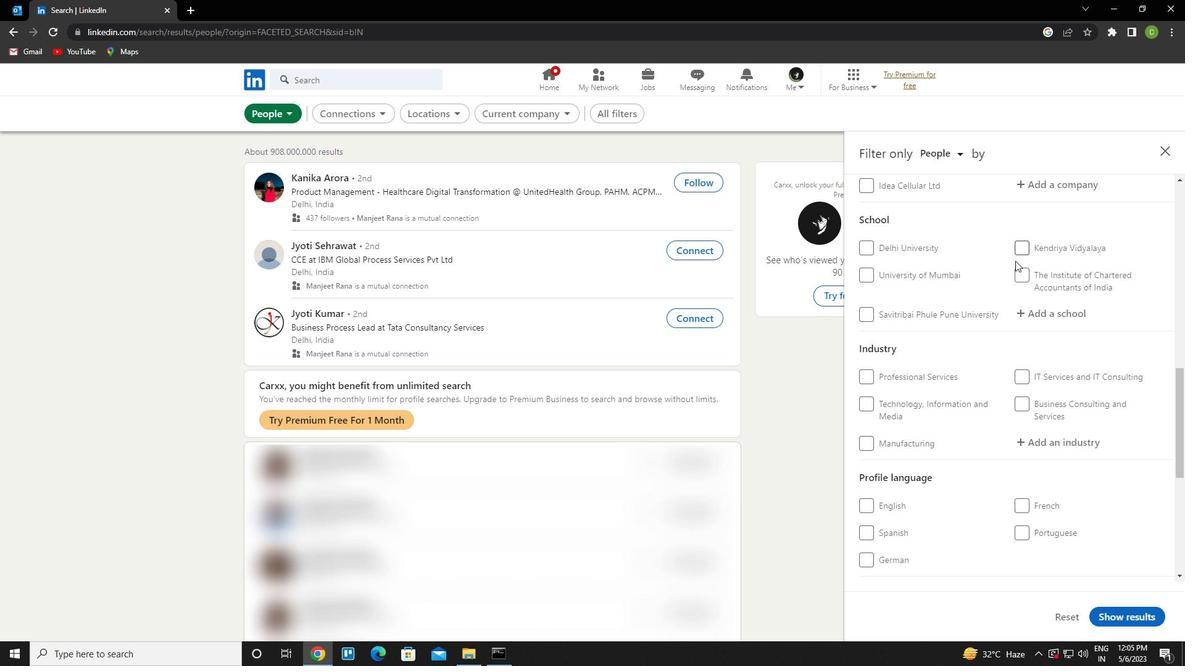 
Action: Mouse moved to (964, 358)
Screenshot: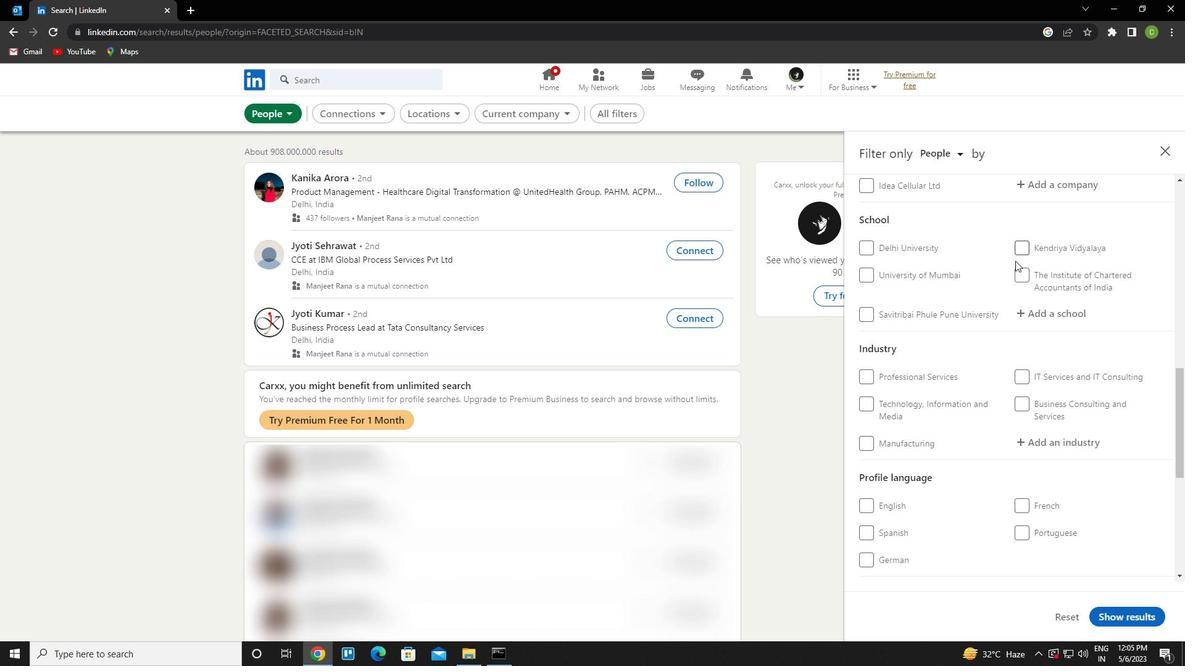 
Action: Mouse scrolled (964, 358) with delta (0, 0)
Screenshot: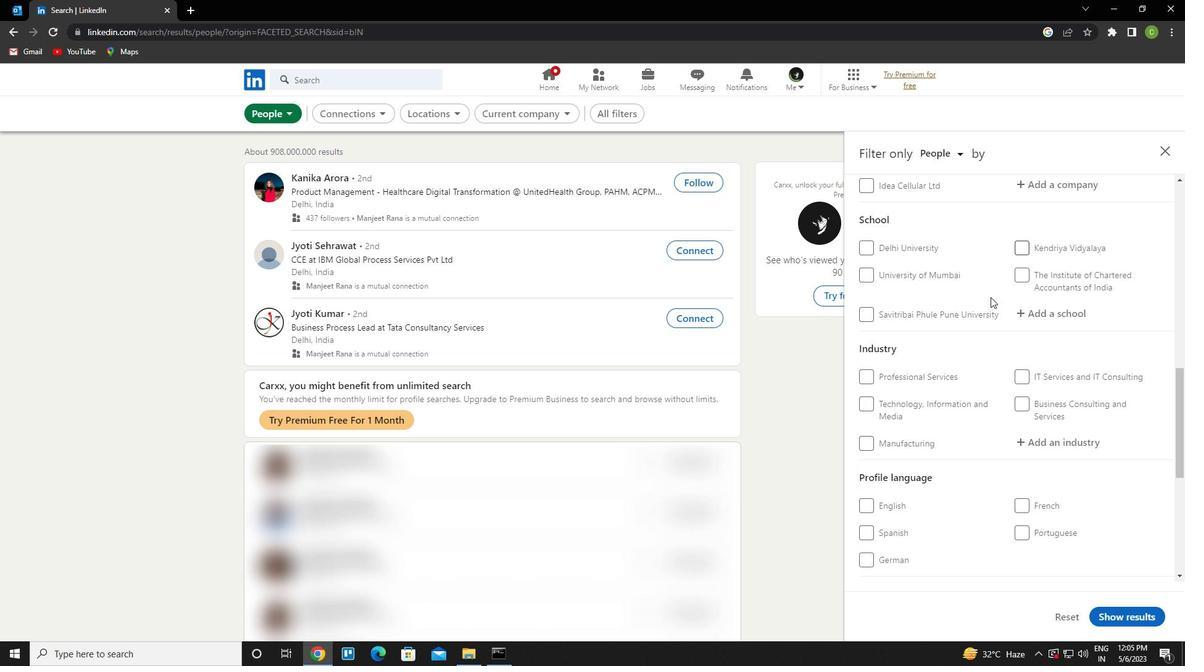 
Action: Mouse scrolled (964, 358) with delta (0, 0)
Screenshot: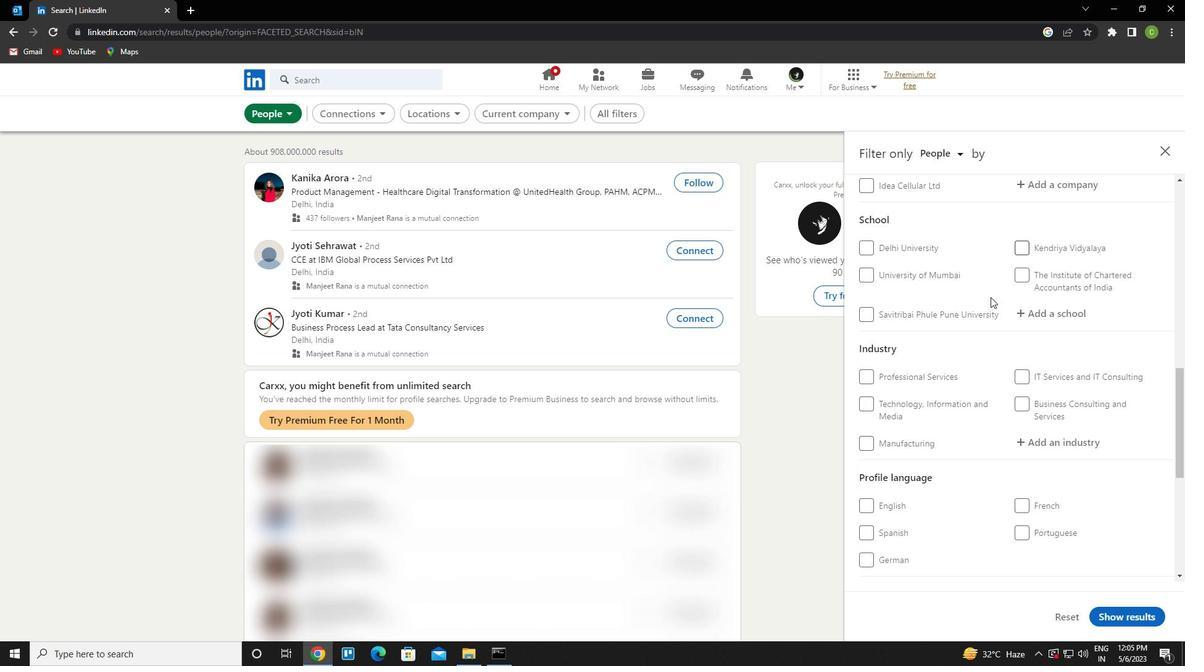 
Action: Mouse scrolled (964, 358) with delta (0, 0)
Screenshot: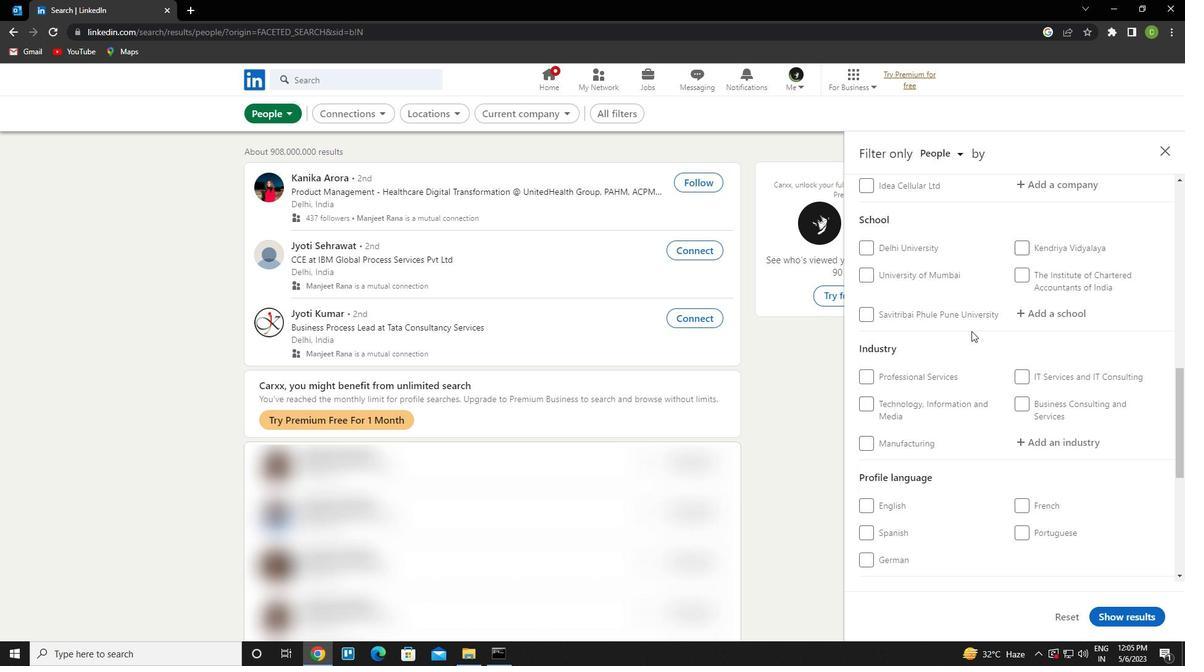 
Action: Mouse moved to (956, 365)
Screenshot: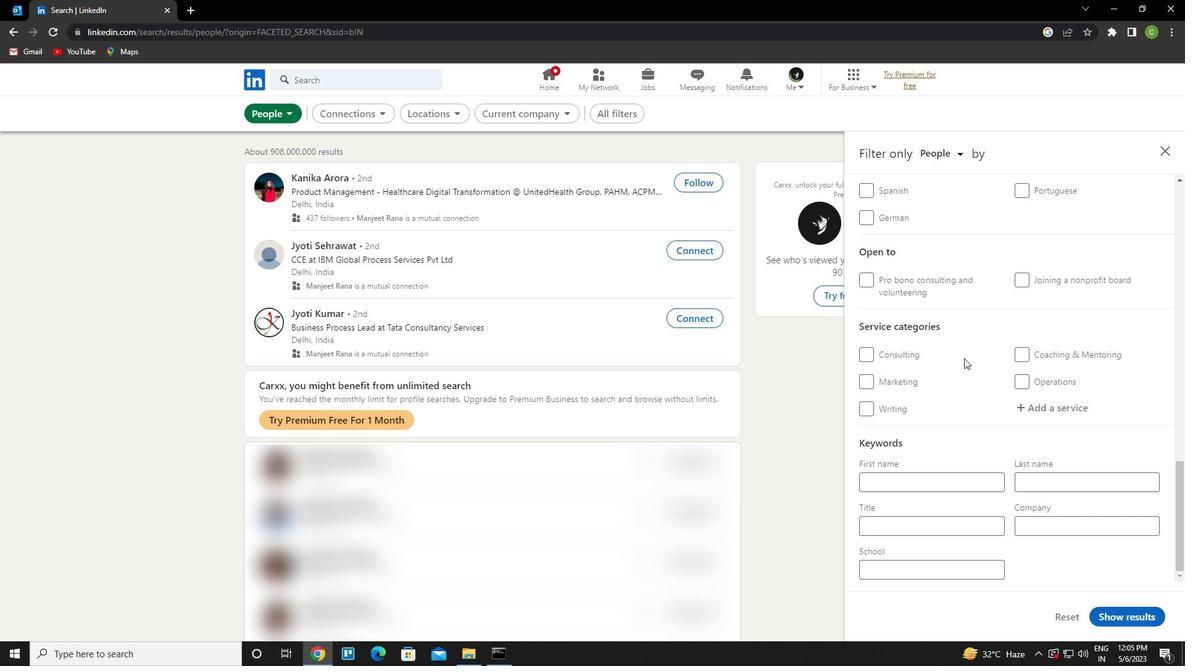 
Action: Mouse scrolled (956, 366) with delta (0, 0)
Screenshot: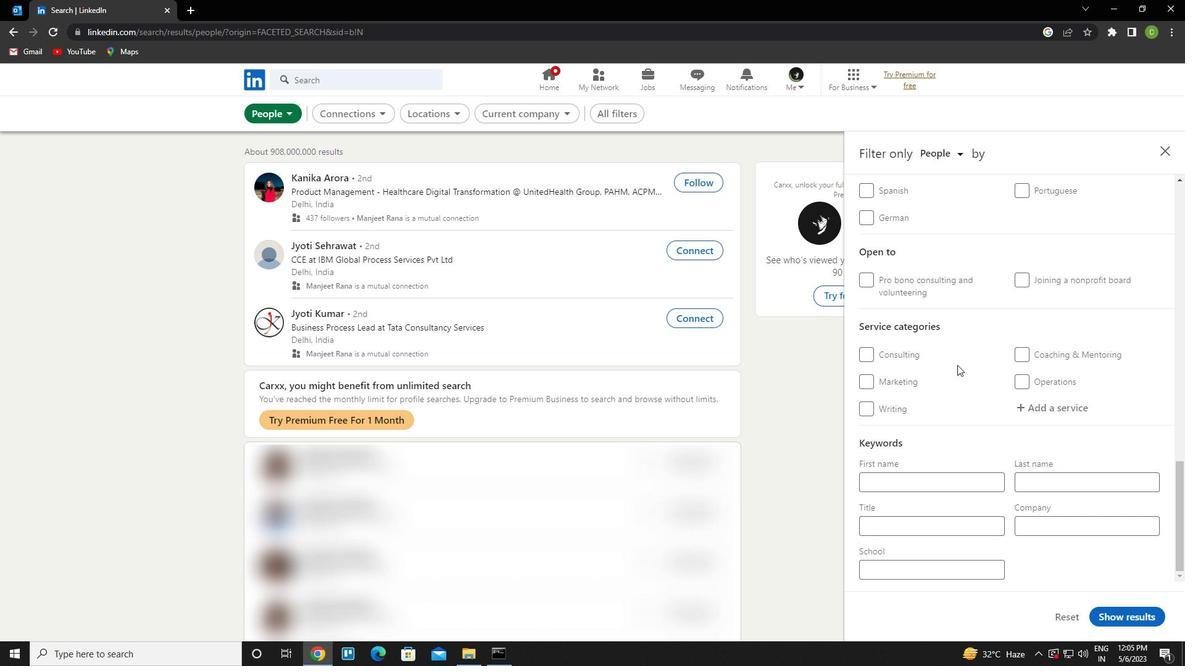 
Action: Mouse scrolled (956, 366) with delta (0, 0)
Screenshot: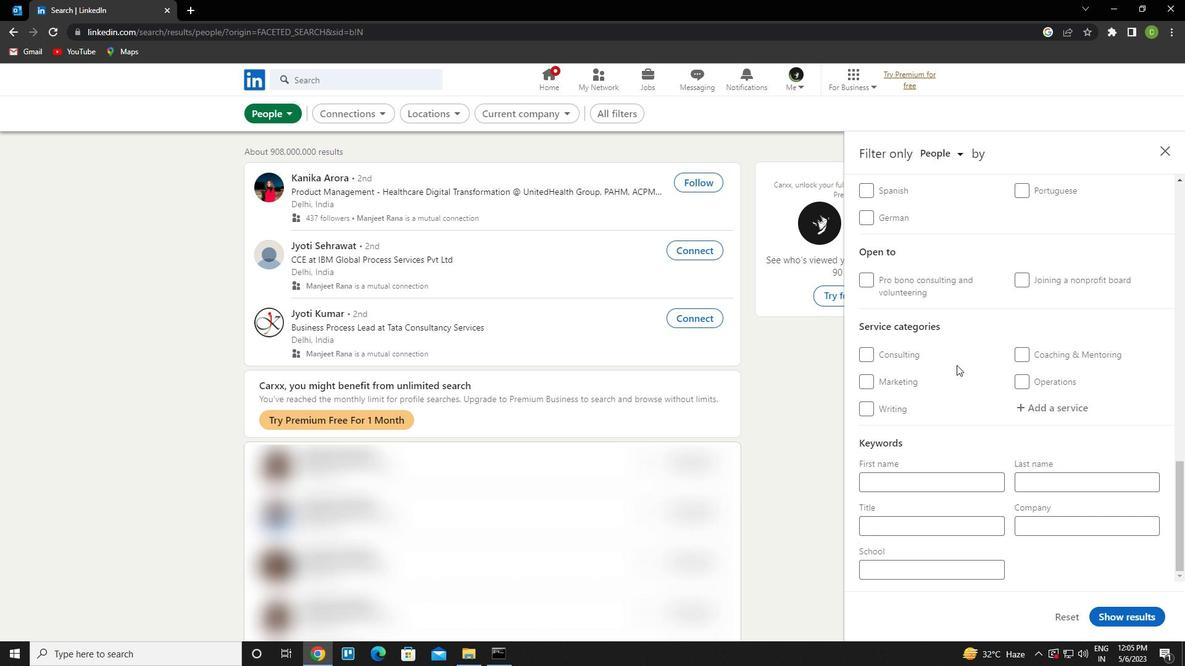 
Action: Mouse moved to (873, 316)
Screenshot: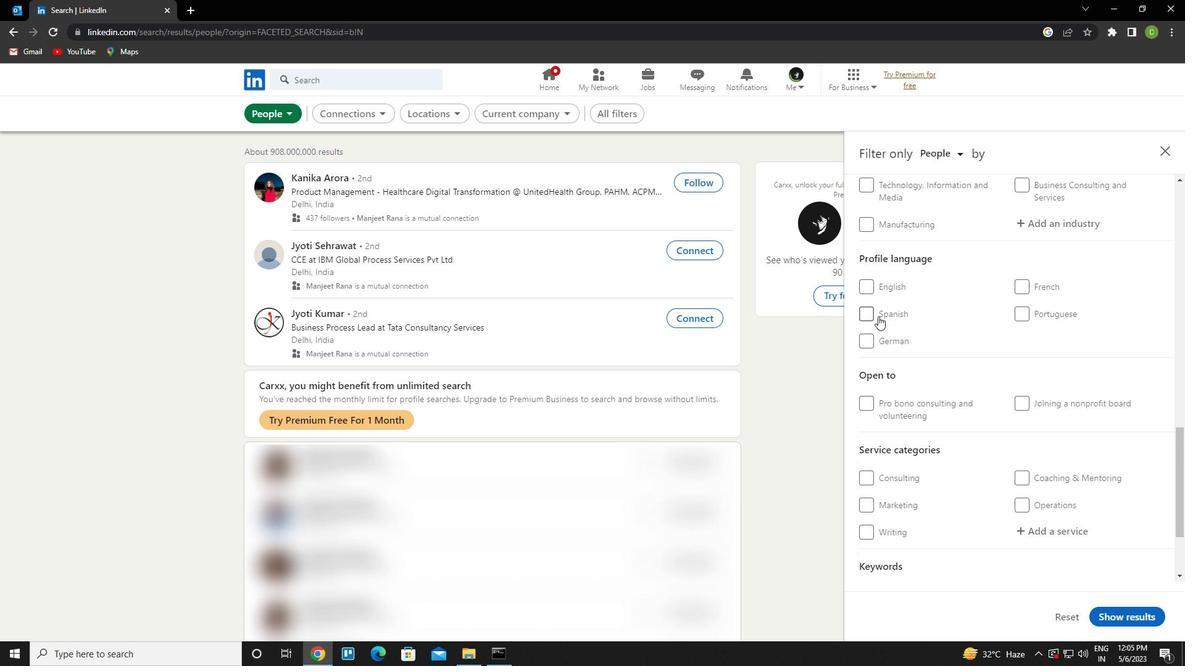 
Action: Mouse pressed left at (873, 316)
Screenshot: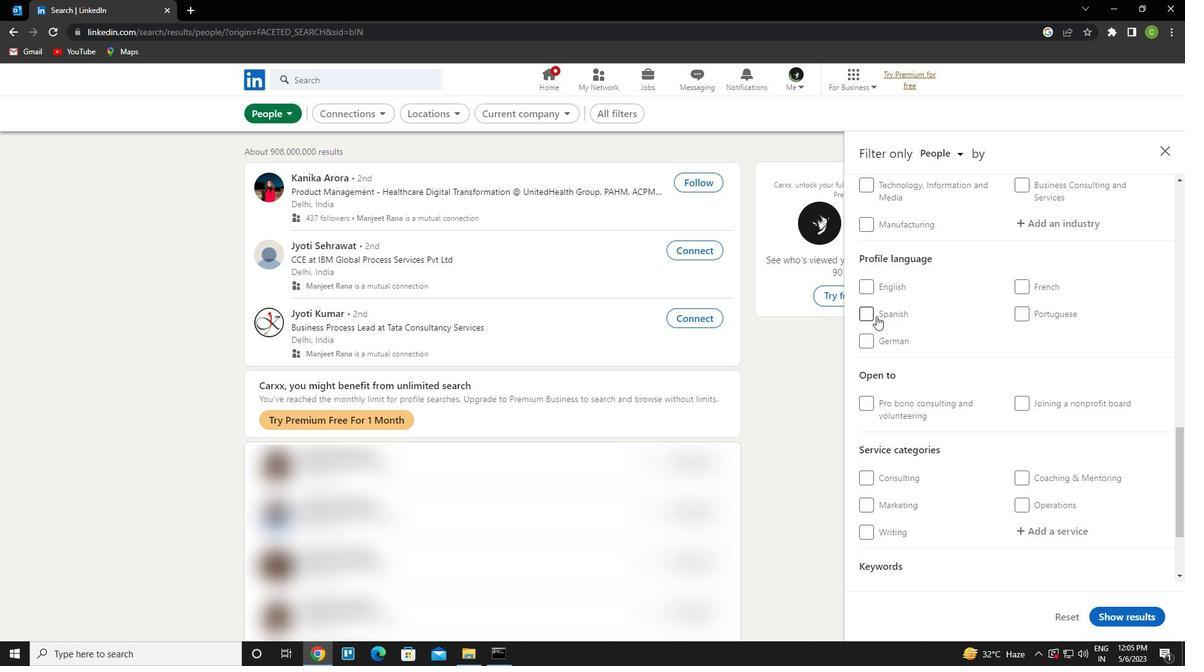 
Action: Mouse moved to (908, 337)
Screenshot: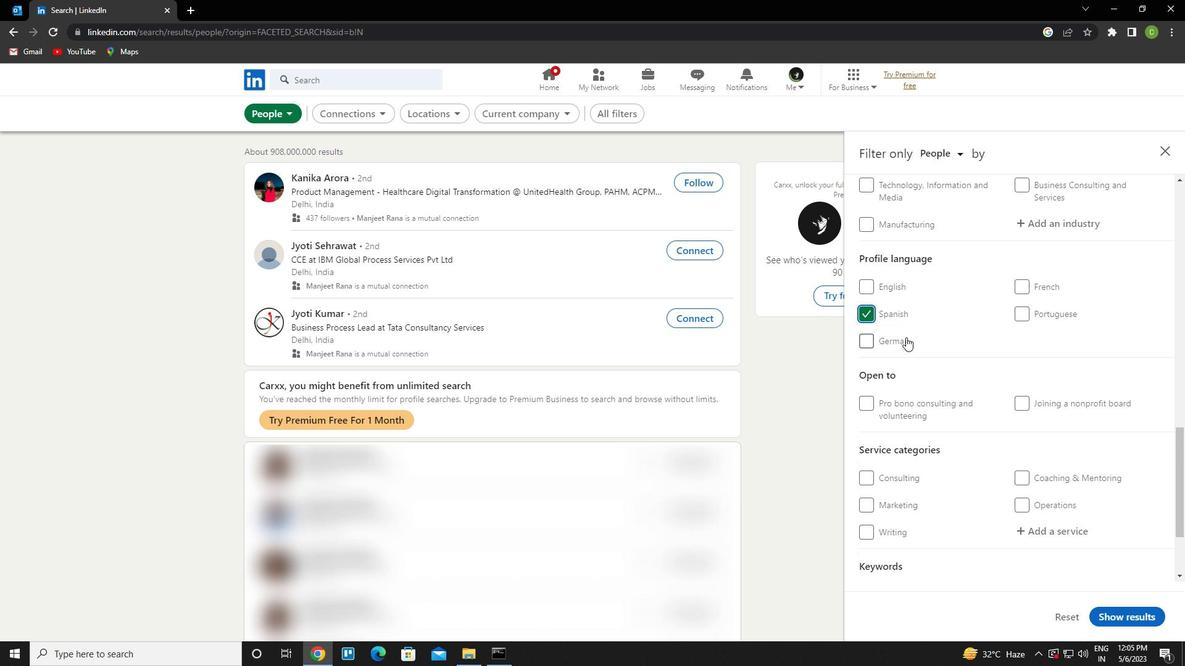 
Action: Mouse scrolled (908, 337) with delta (0, 0)
Screenshot: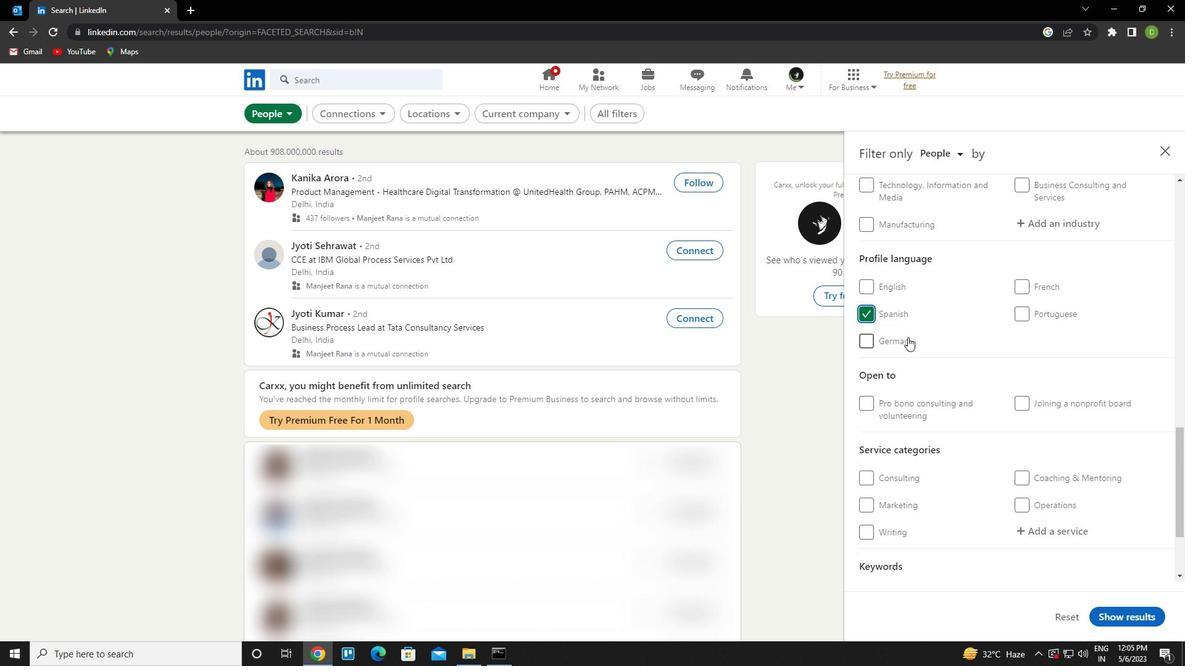 
Action: Mouse scrolled (908, 337) with delta (0, 0)
Screenshot: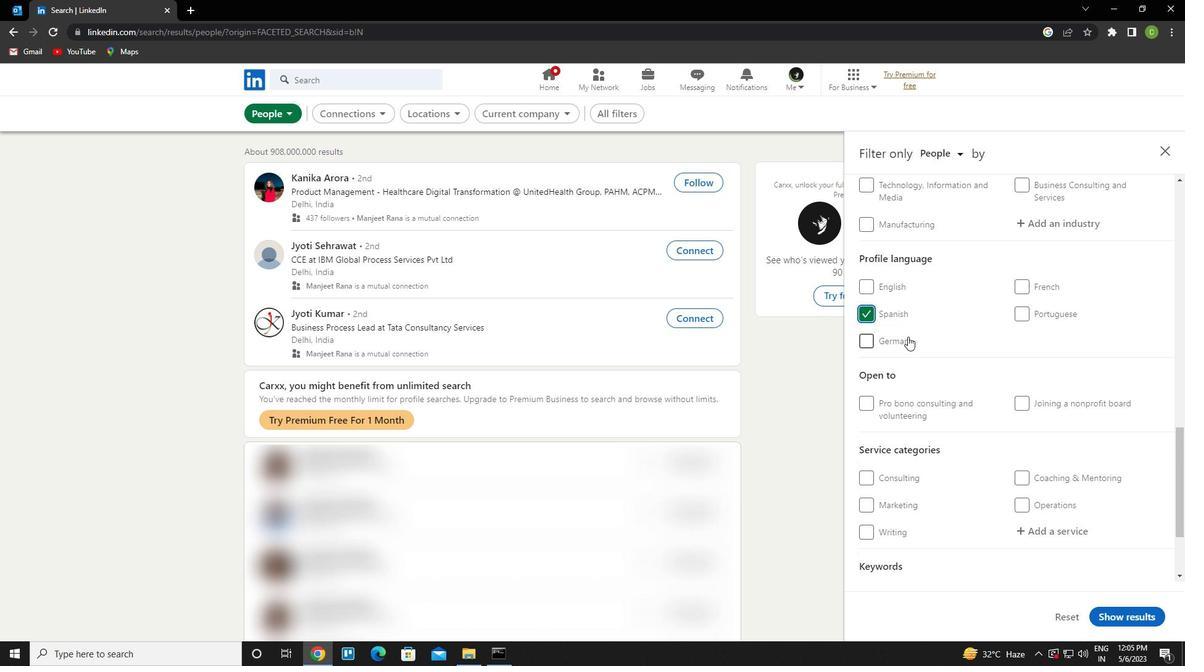 
Action: Mouse scrolled (908, 337) with delta (0, 0)
Screenshot: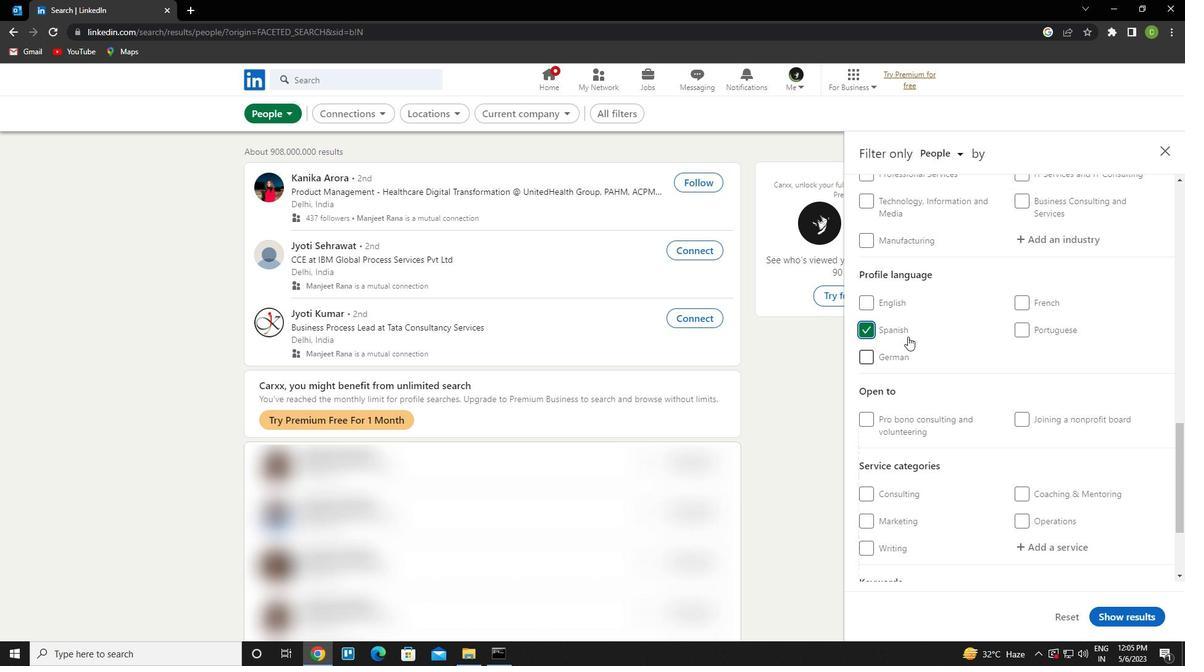 
Action: Mouse scrolled (908, 337) with delta (0, 0)
Screenshot: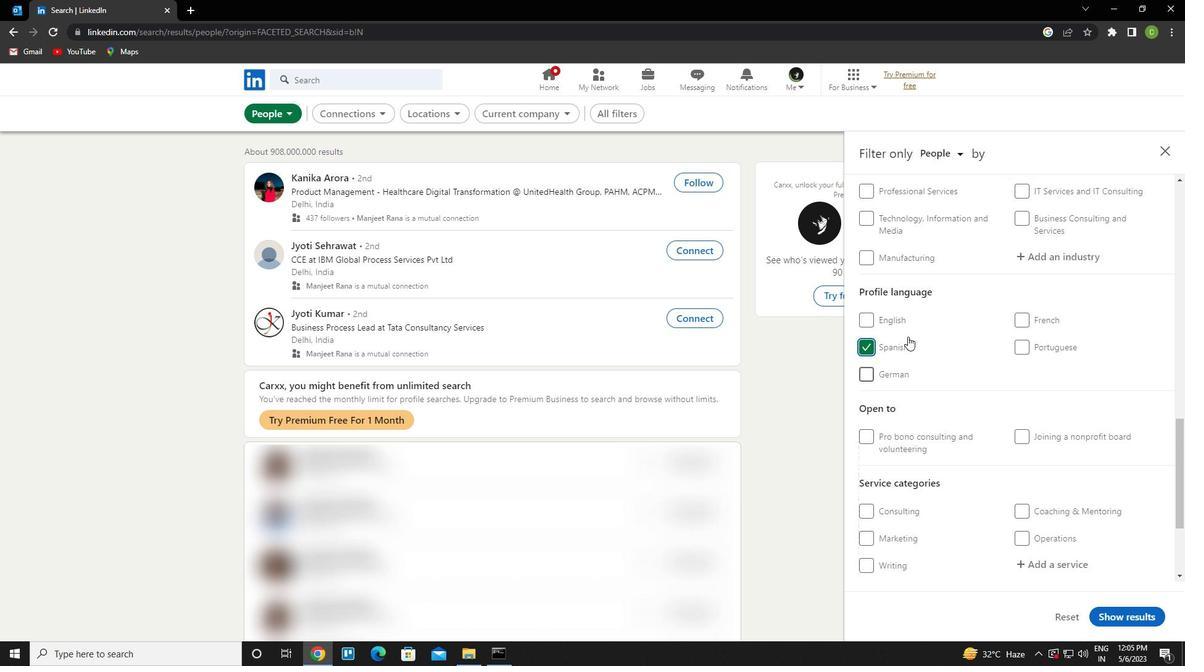 
Action: Mouse scrolled (908, 337) with delta (0, 0)
Screenshot: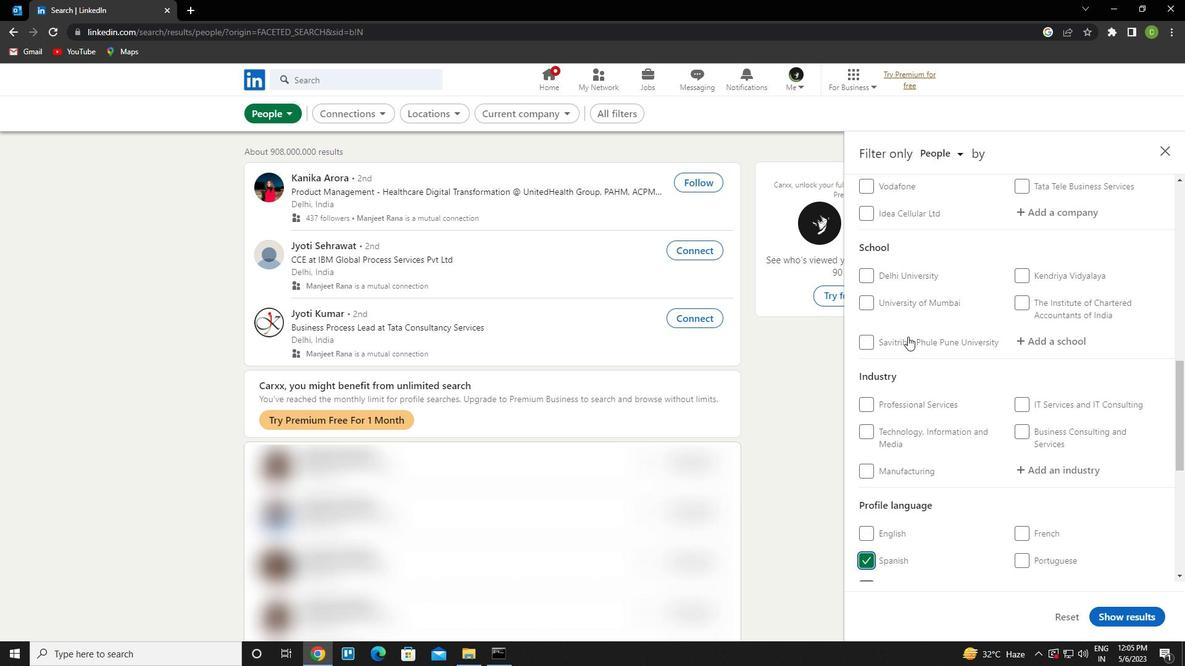 
Action: Mouse scrolled (908, 337) with delta (0, 0)
Screenshot: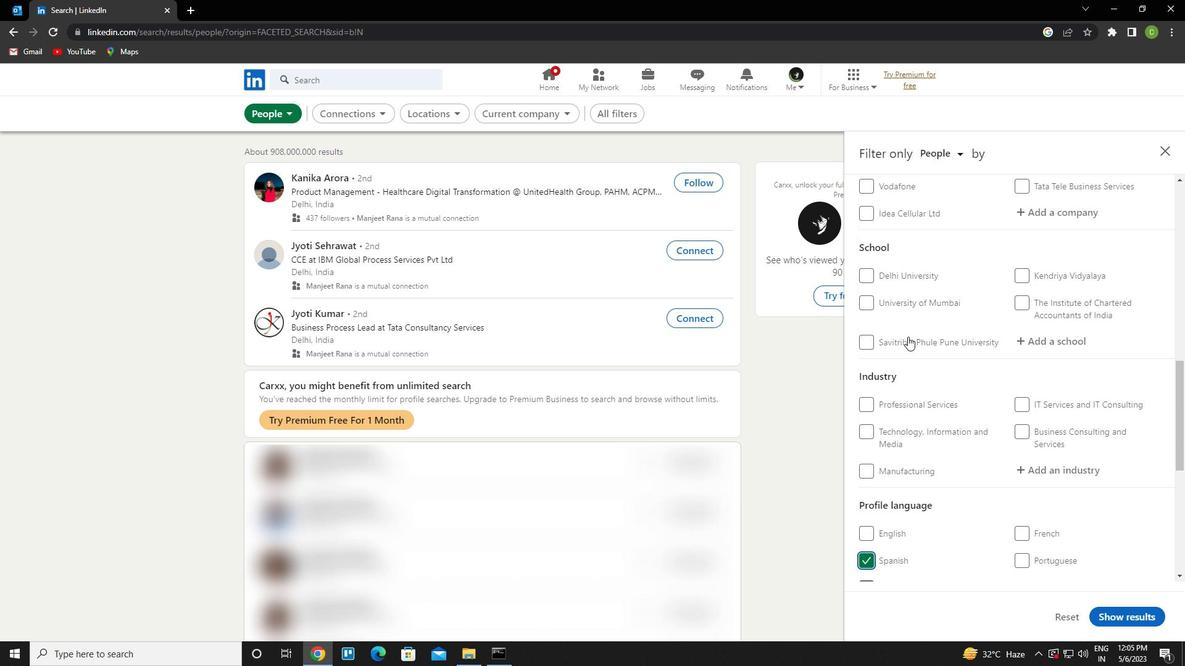 
Action: Mouse moved to (1029, 311)
Screenshot: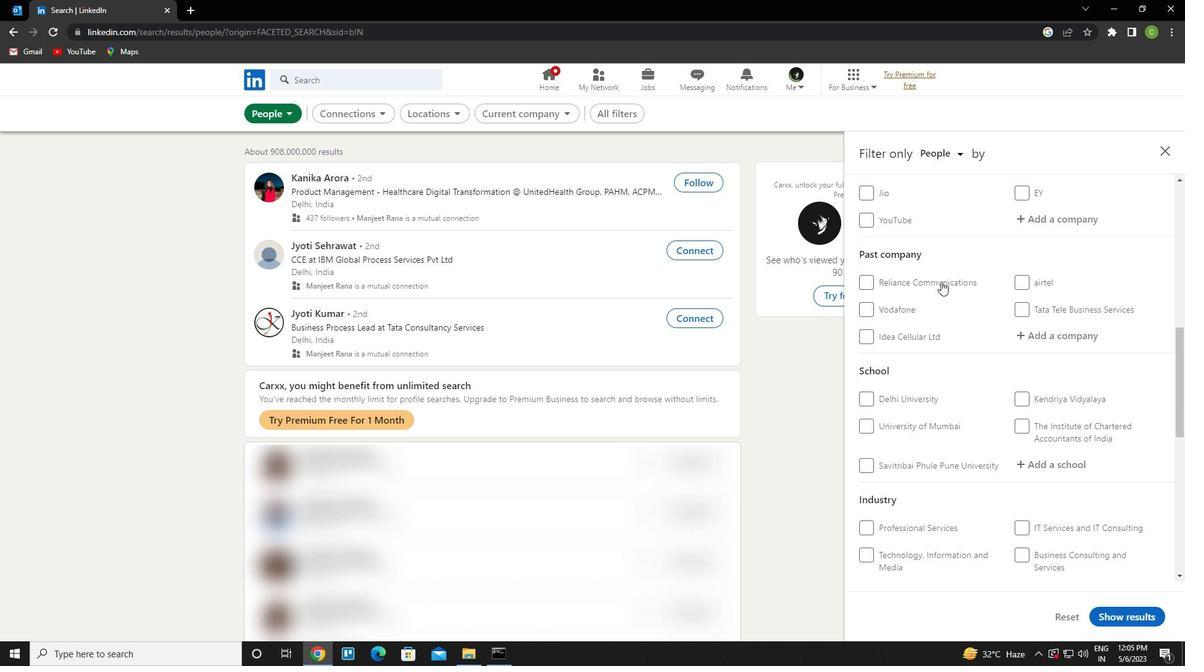 
Action: Mouse scrolled (1029, 311) with delta (0, 0)
Screenshot: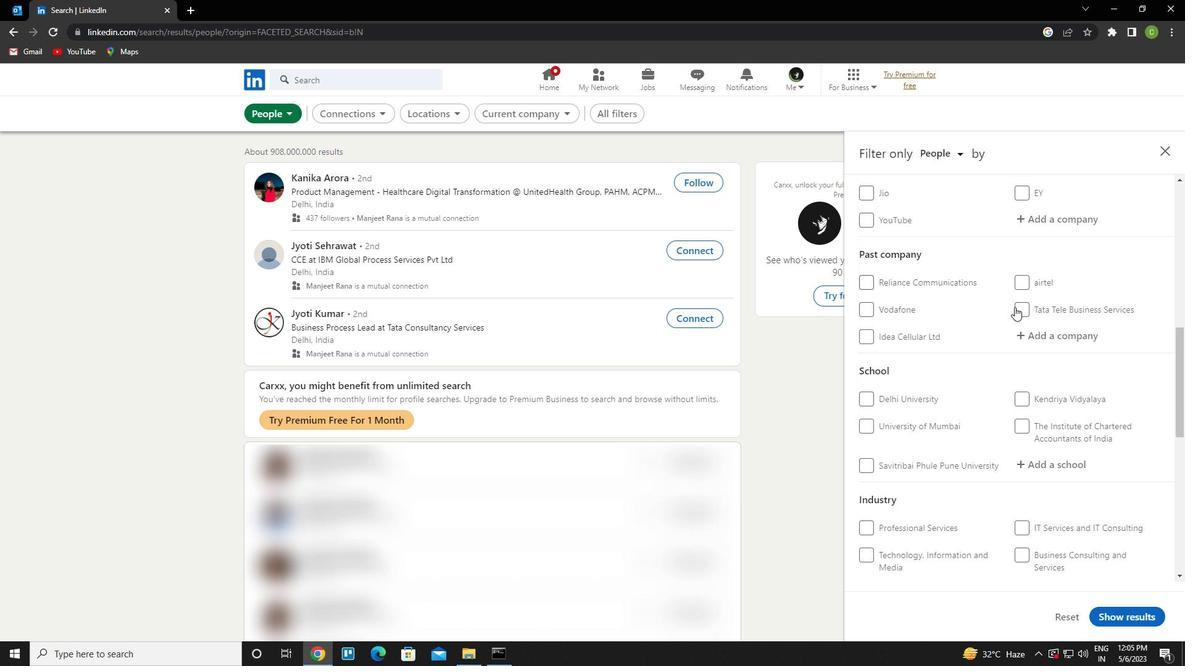 
Action: Mouse scrolled (1029, 311) with delta (0, 0)
Screenshot: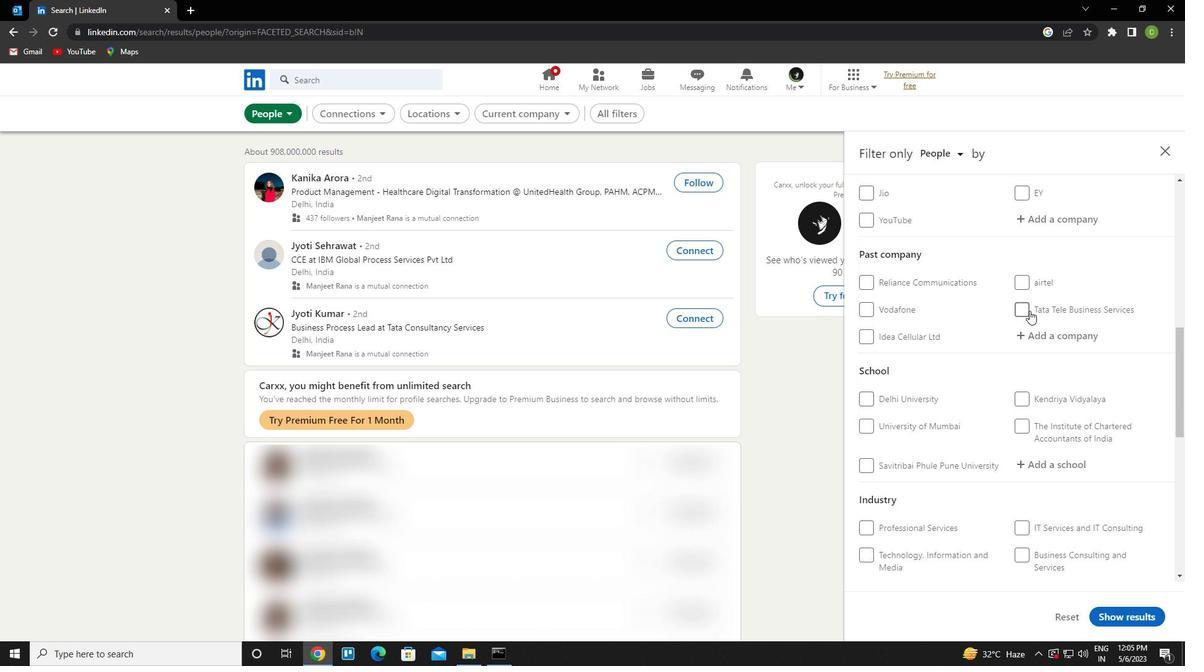
Action: Mouse scrolled (1029, 311) with delta (0, 0)
Screenshot: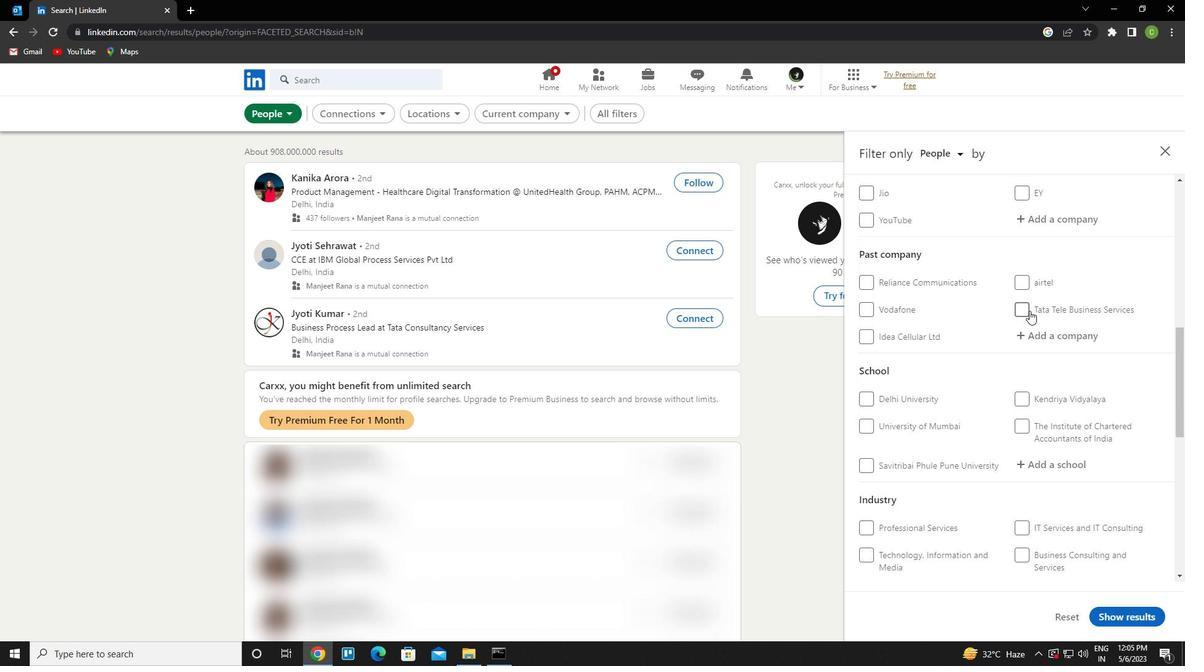 
Action: Mouse moved to (1072, 409)
Screenshot: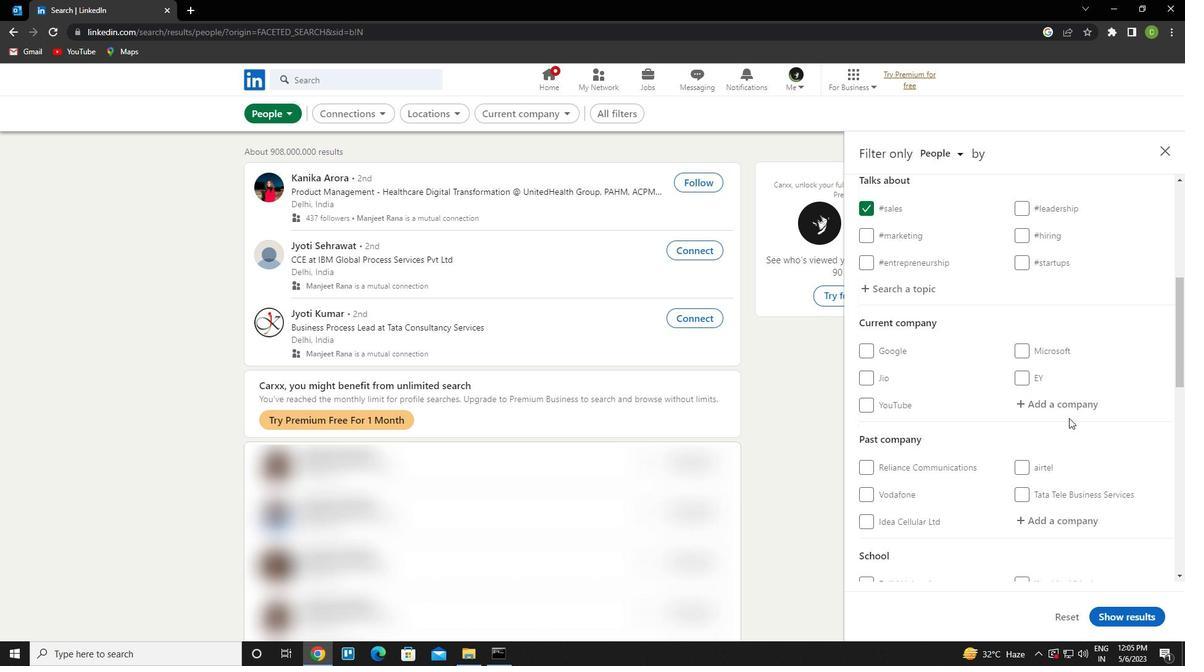 
Action: Mouse pressed left at (1072, 409)
Screenshot: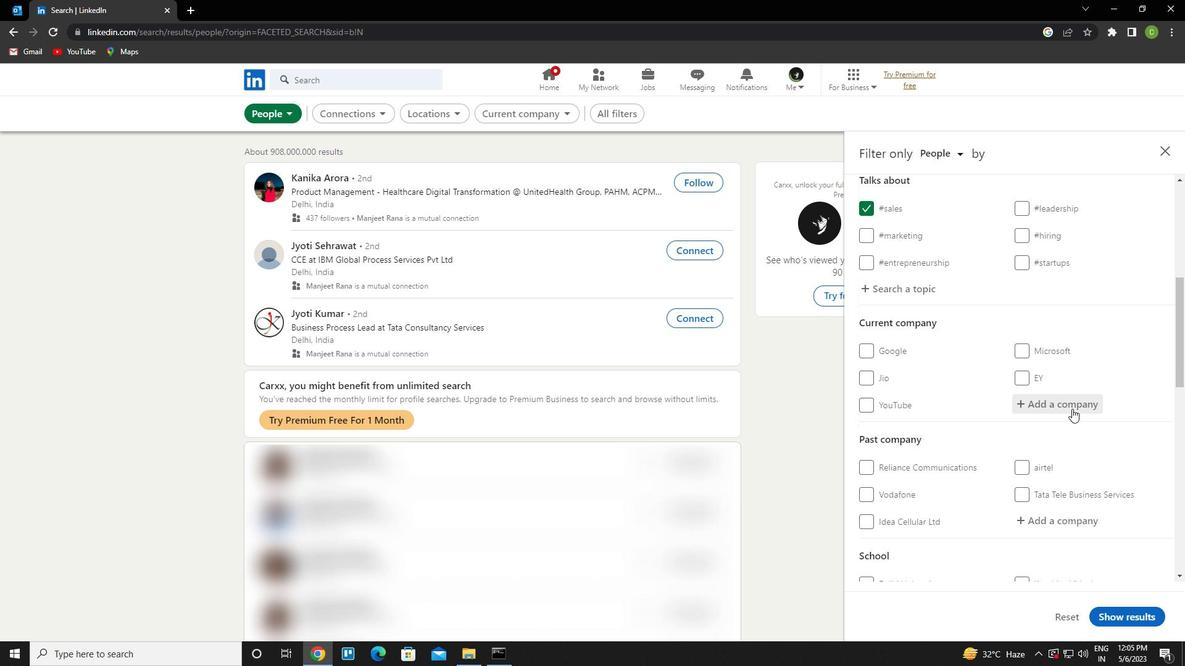 
Action: Key pressed <Key.caps_lock>w<Key.caps_lock>hizz<Key.down><Key.enter>
Screenshot: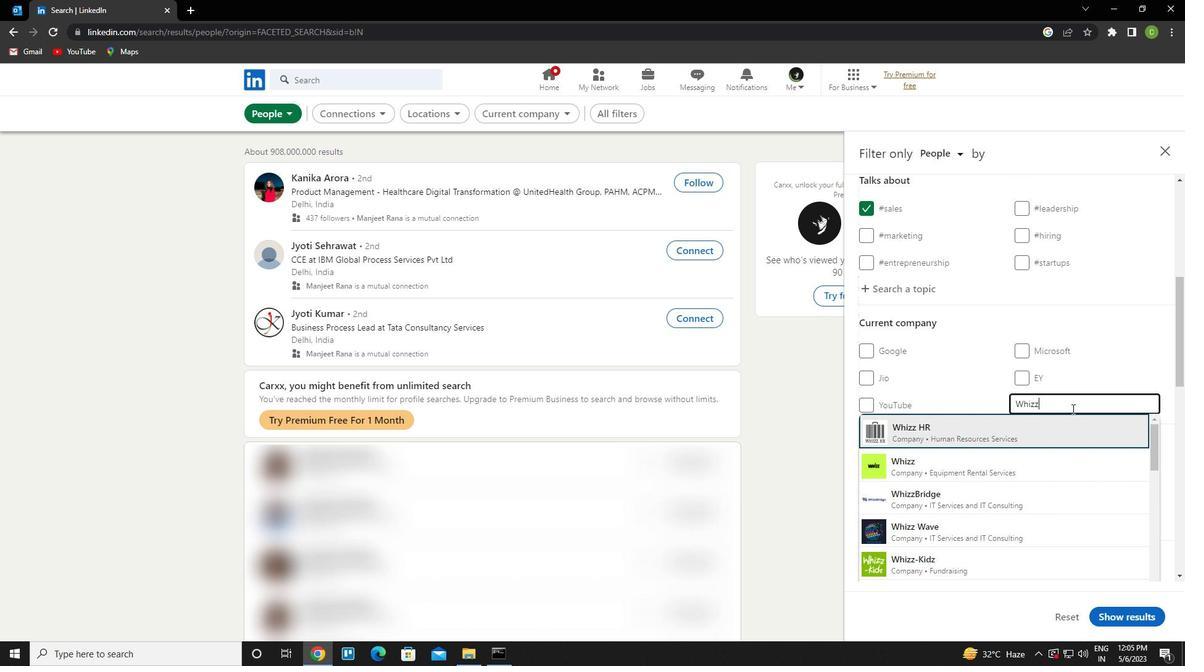 
Action: Mouse moved to (1182, 474)
Screenshot: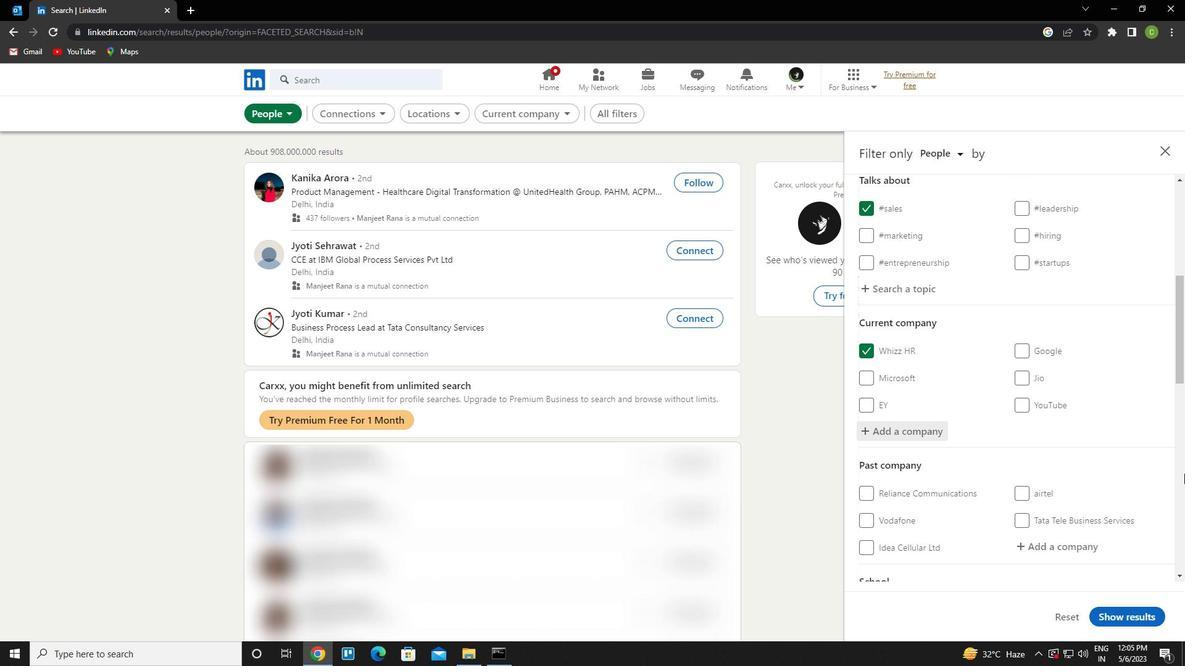 
Action: Mouse scrolled (1182, 473) with delta (0, 0)
Screenshot: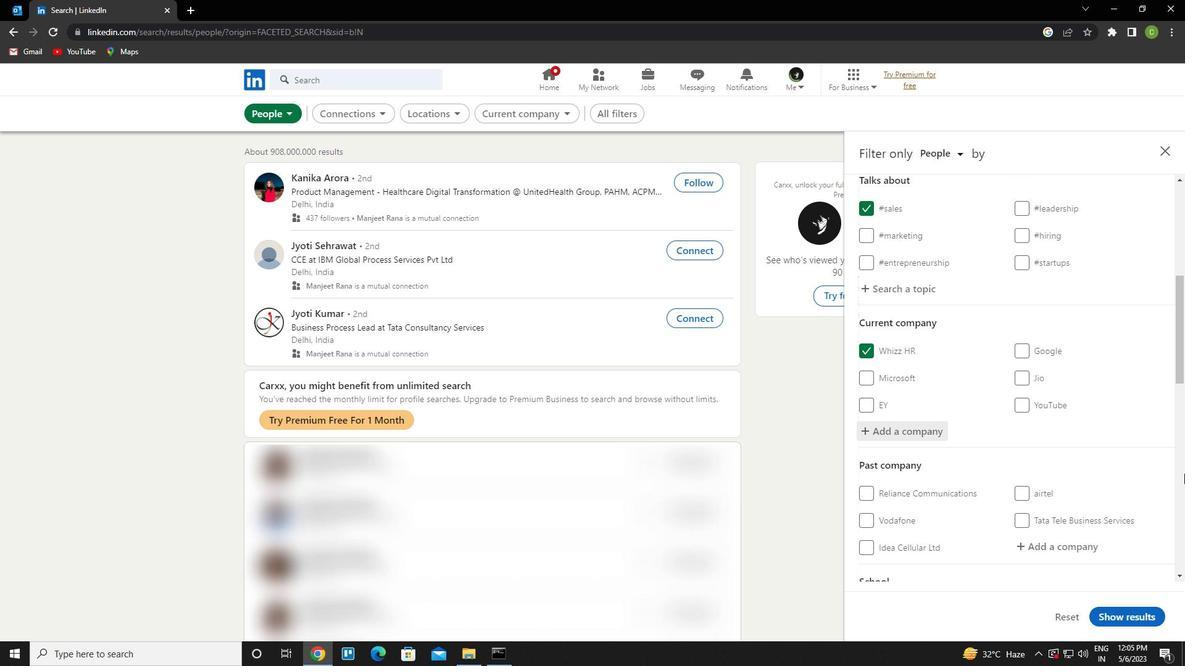 
Action: Mouse moved to (1162, 472)
Screenshot: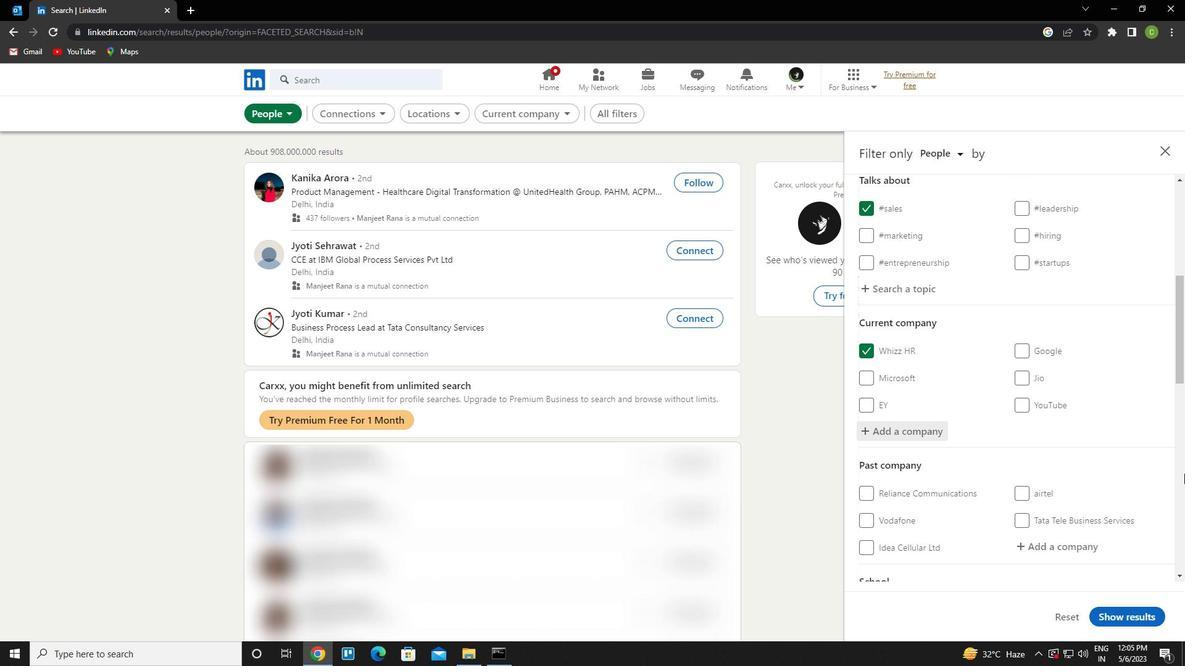 
Action: Mouse scrolled (1162, 471) with delta (0, 0)
Screenshot: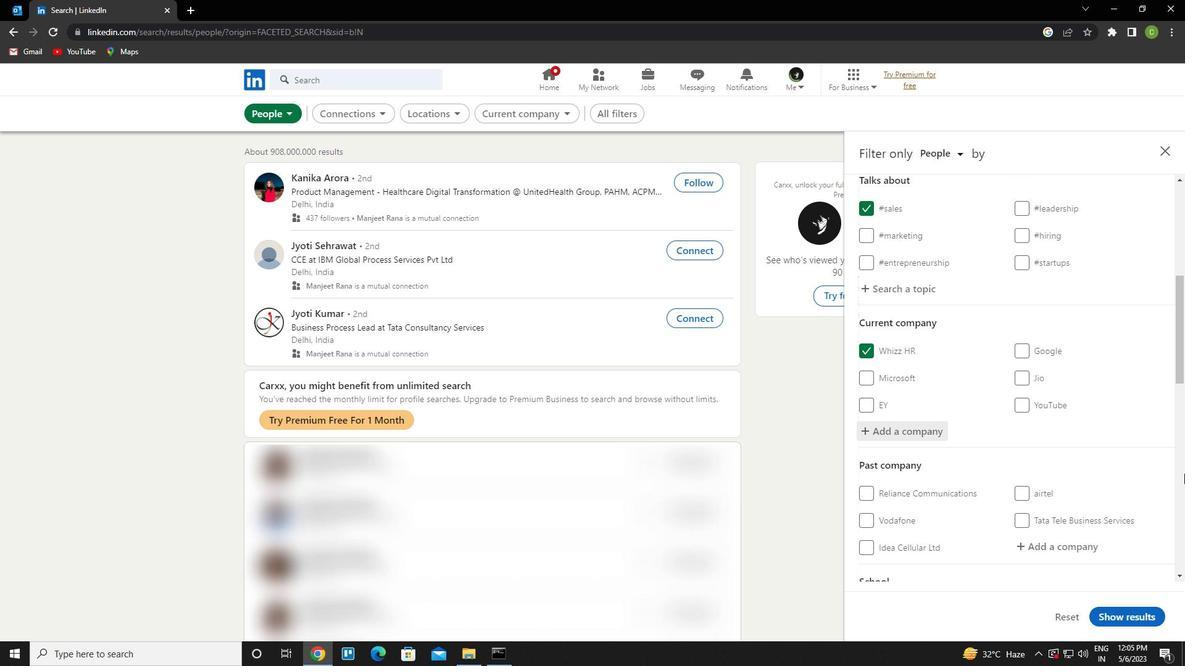
Action: Mouse moved to (1122, 459)
Screenshot: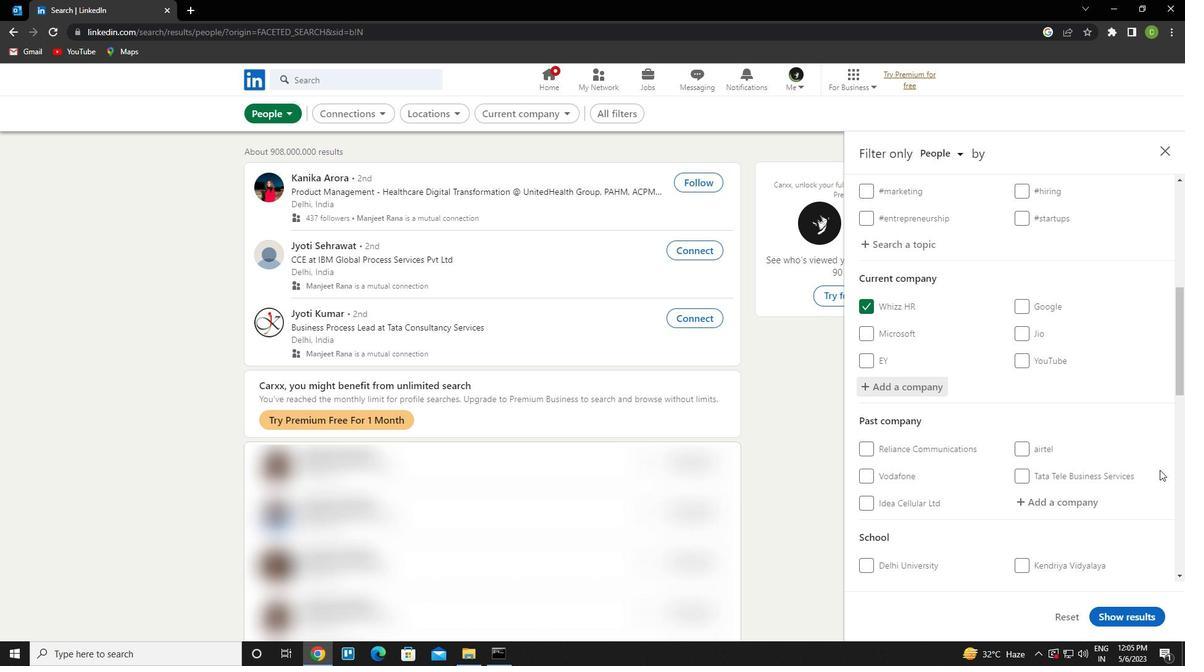 
Action: Mouse scrolled (1122, 458) with delta (0, 0)
Screenshot: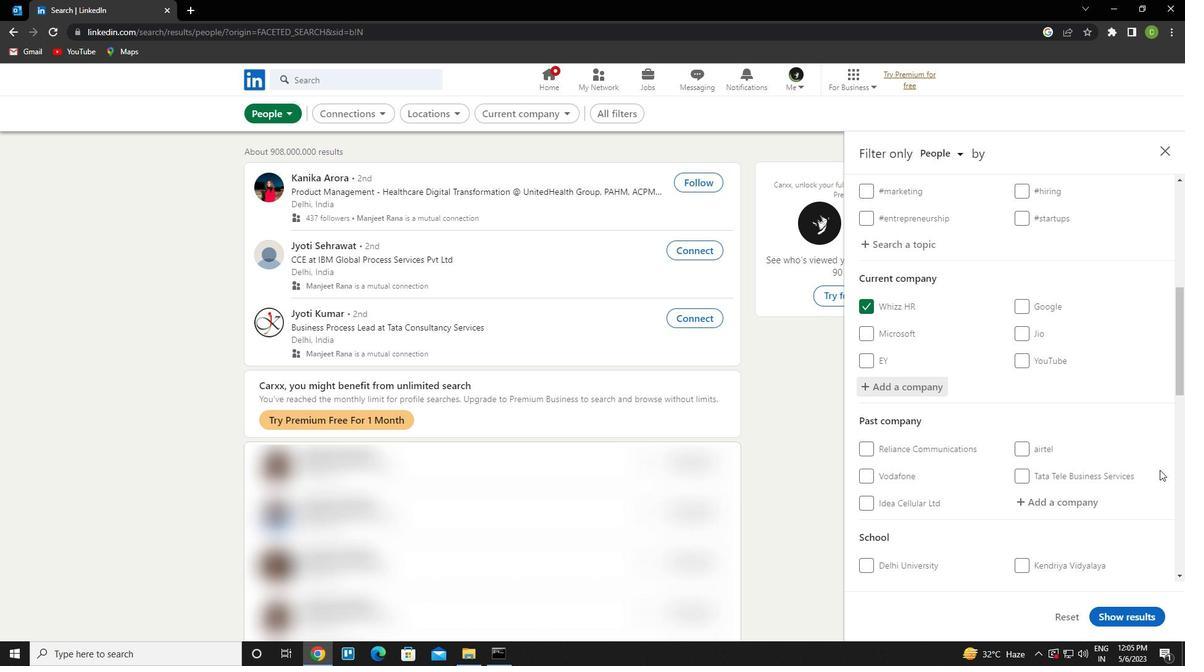 
Action: Mouse moved to (1103, 456)
Screenshot: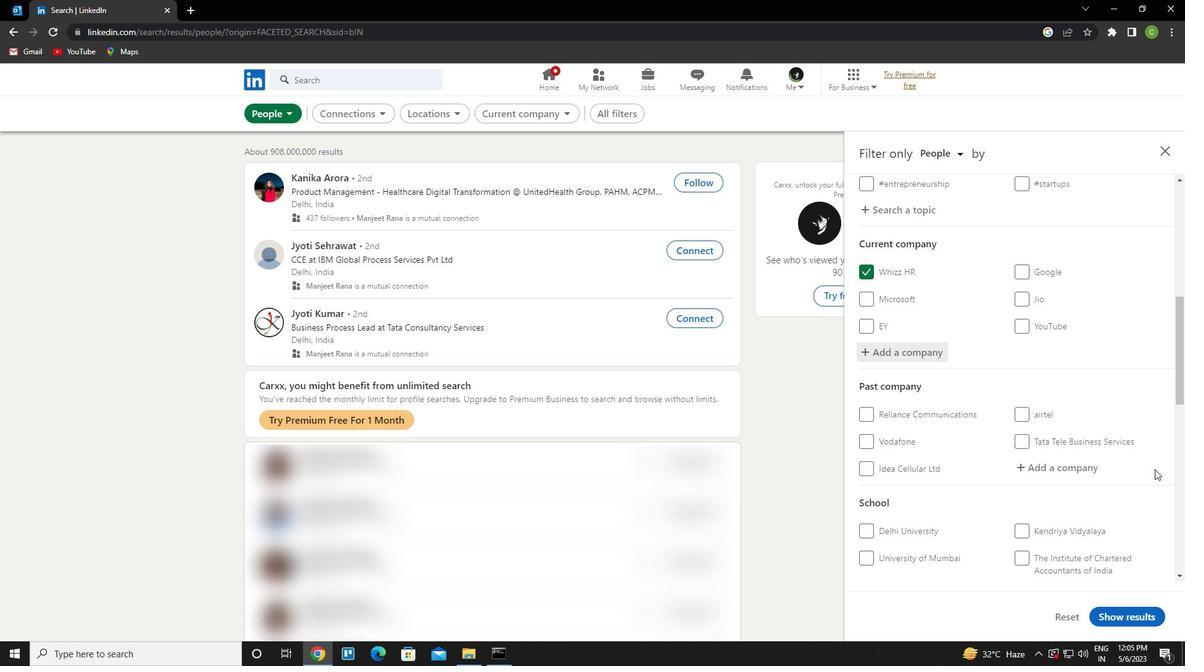 
Action: Mouse scrolled (1103, 456) with delta (0, 0)
Screenshot: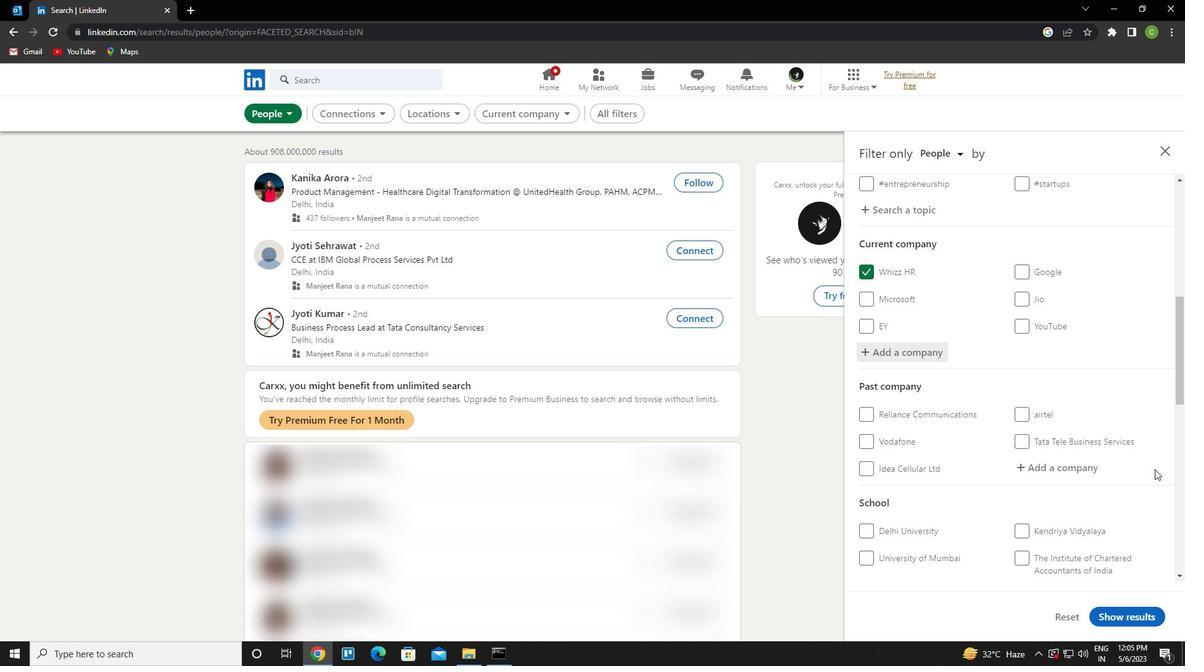 
Action: Mouse moved to (1073, 425)
Screenshot: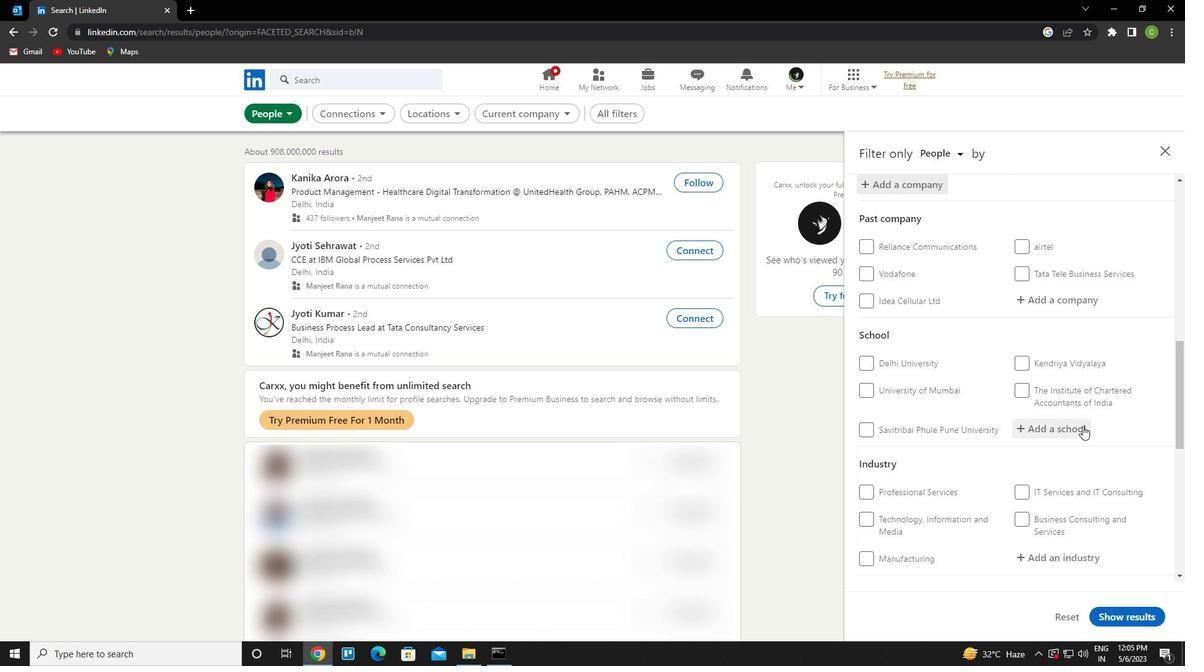 
Action: Mouse pressed left at (1073, 425)
Screenshot: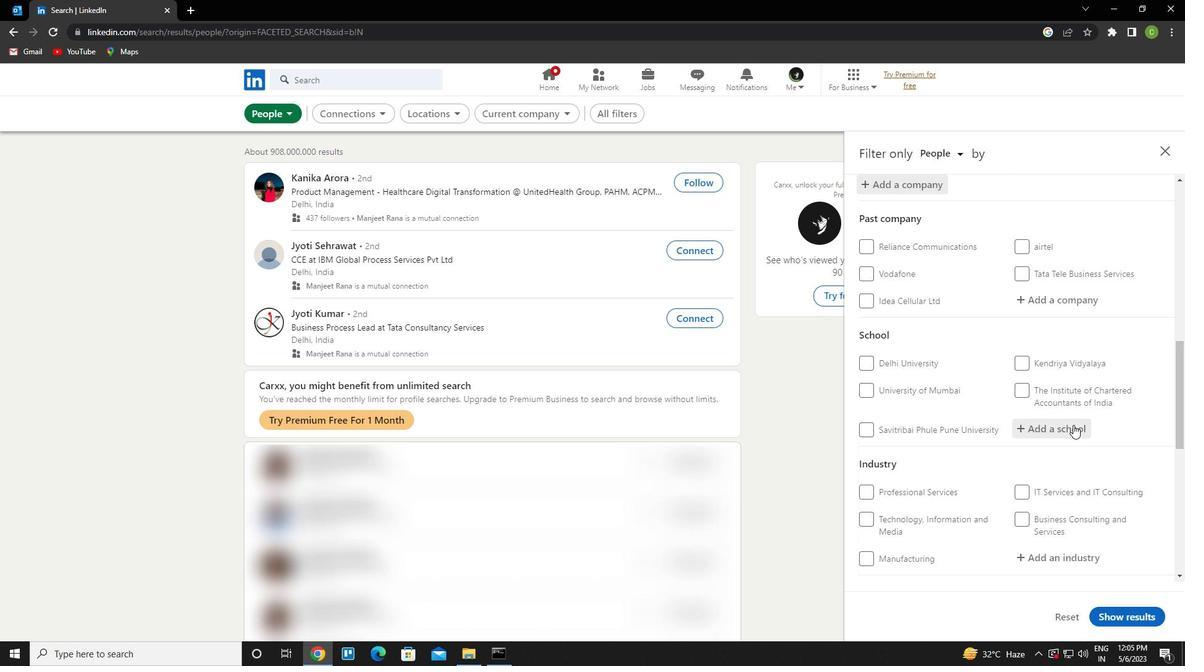 
Action: Key pressed <Key.caps_lock>rd<Key.space><Key.shift>&<Key.space>DJ<Key.down><Key.enter>
Screenshot: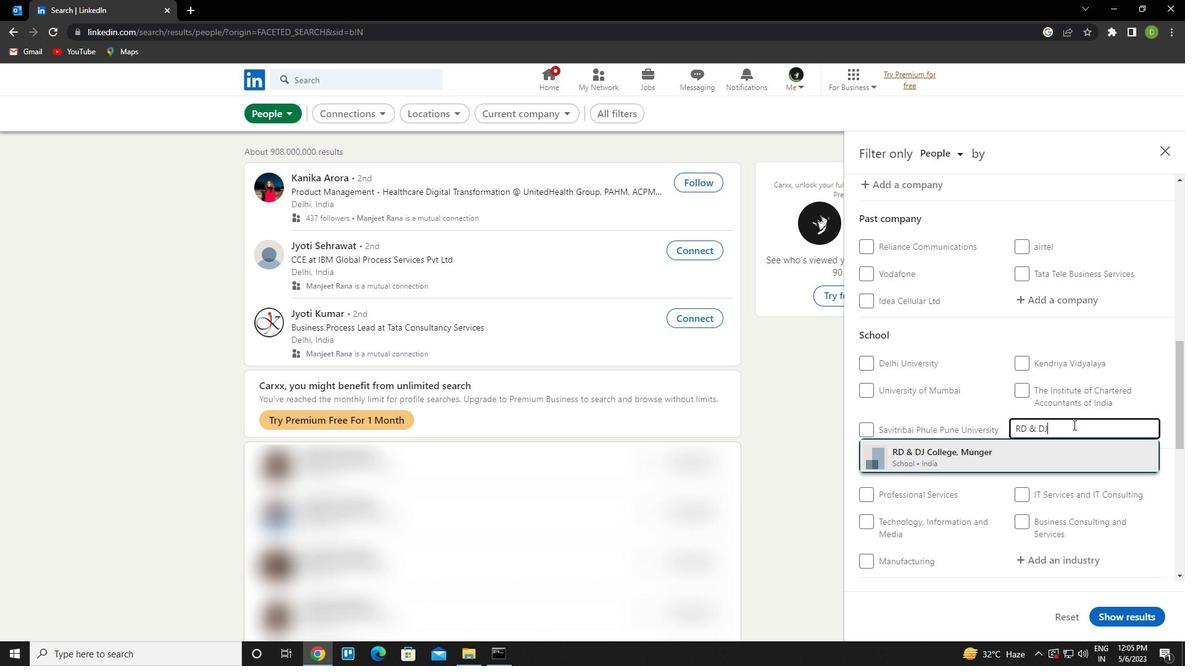 
Action: Mouse scrolled (1073, 424) with delta (0, 0)
Screenshot: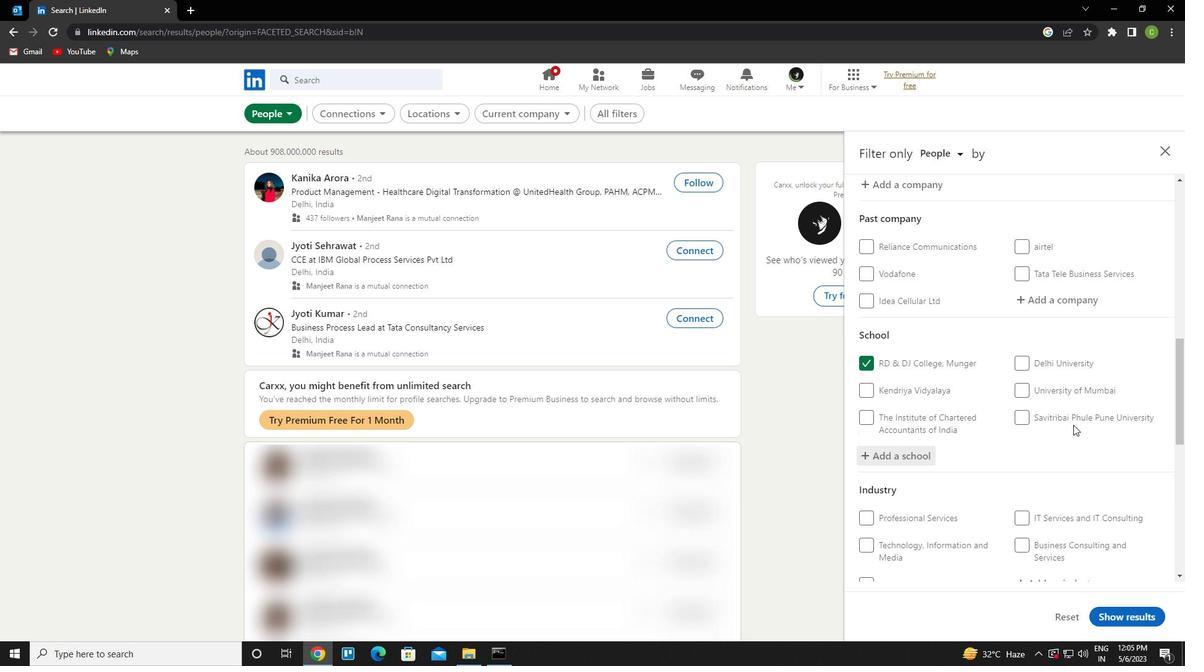 
Action: Mouse scrolled (1073, 424) with delta (0, 0)
Screenshot: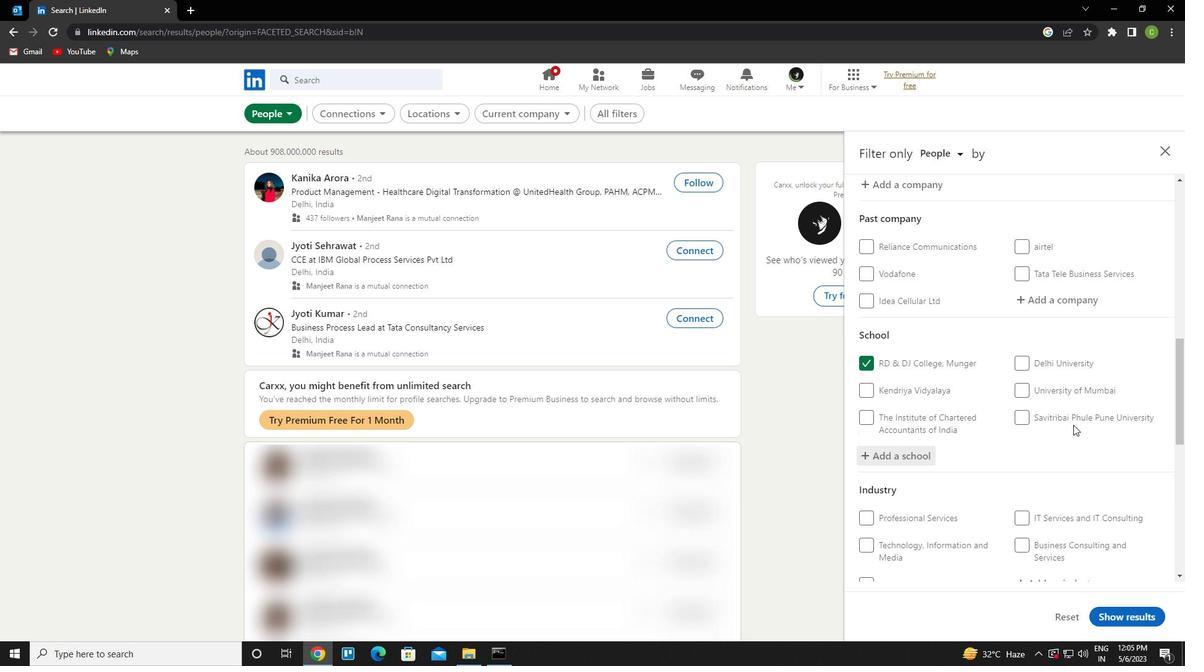 
Action: Mouse scrolled (1073, 424) with delta (0, 0)
Screenshot: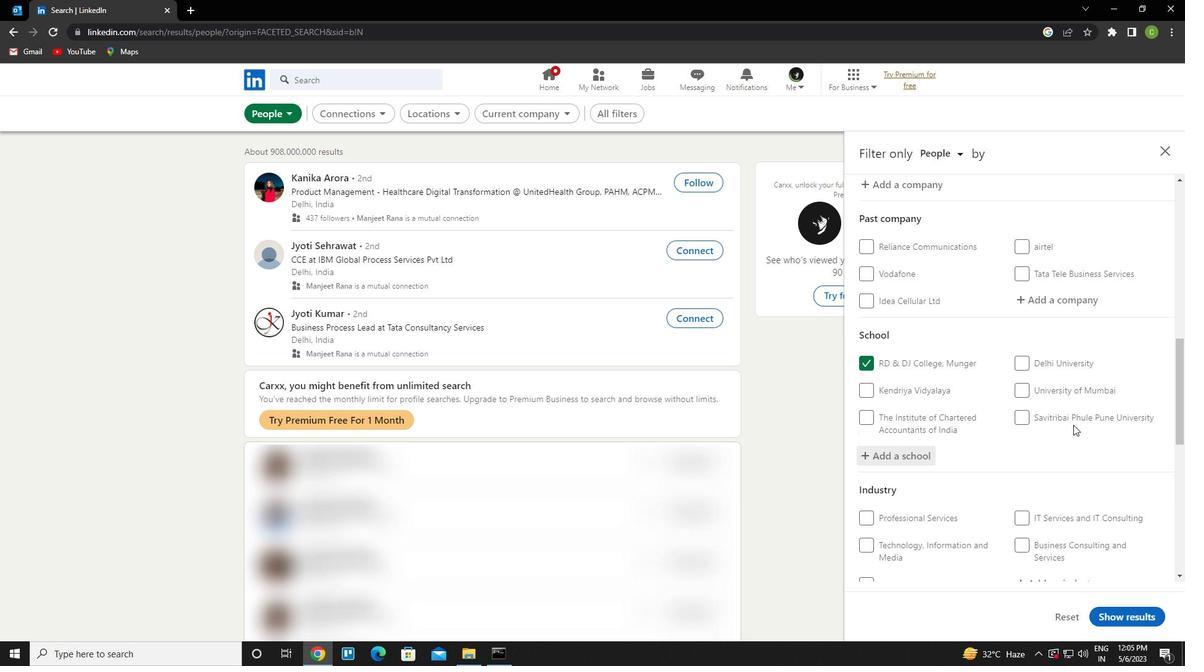 
Action: Mouse scrolled (1073, 424) with delta (0, 0)
Screenshot: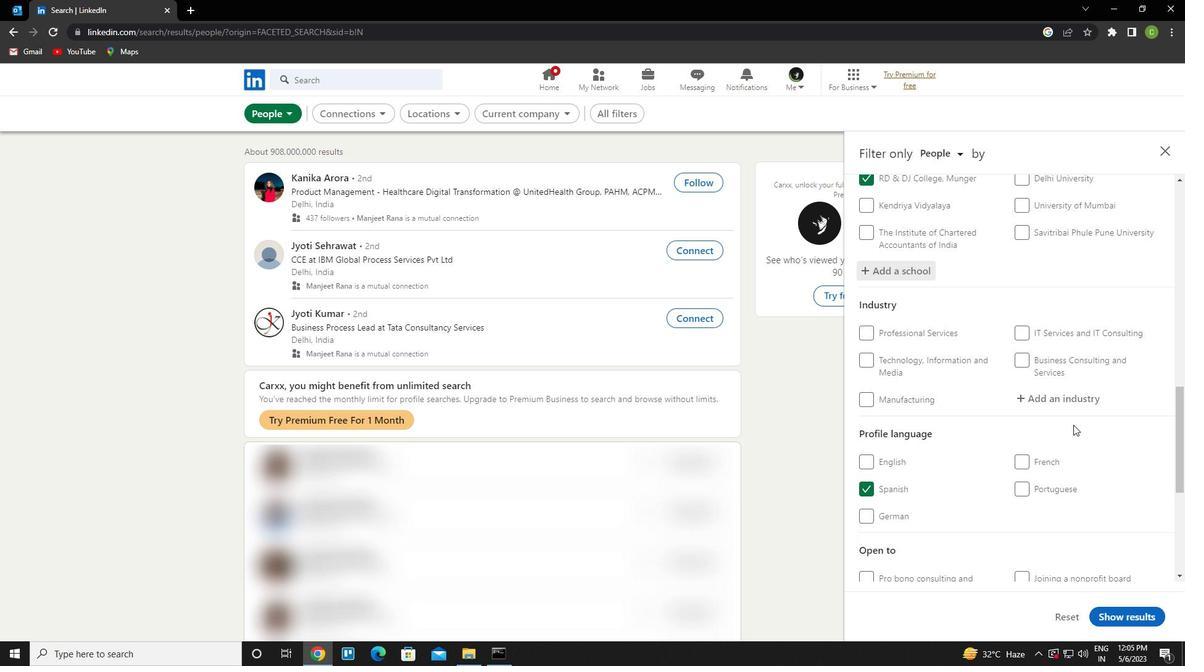 
Action: Mouse moved to (1064, 339)
Screenshot: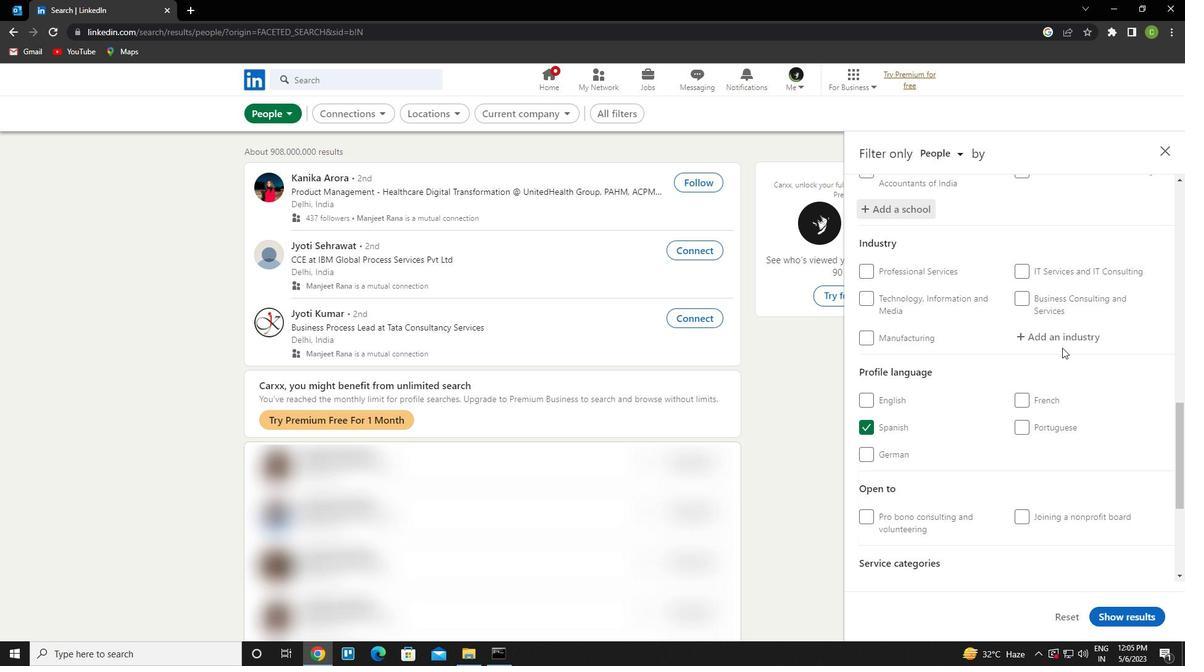 
Action: Mouse pressed left at (1064, 339)
Screenshot: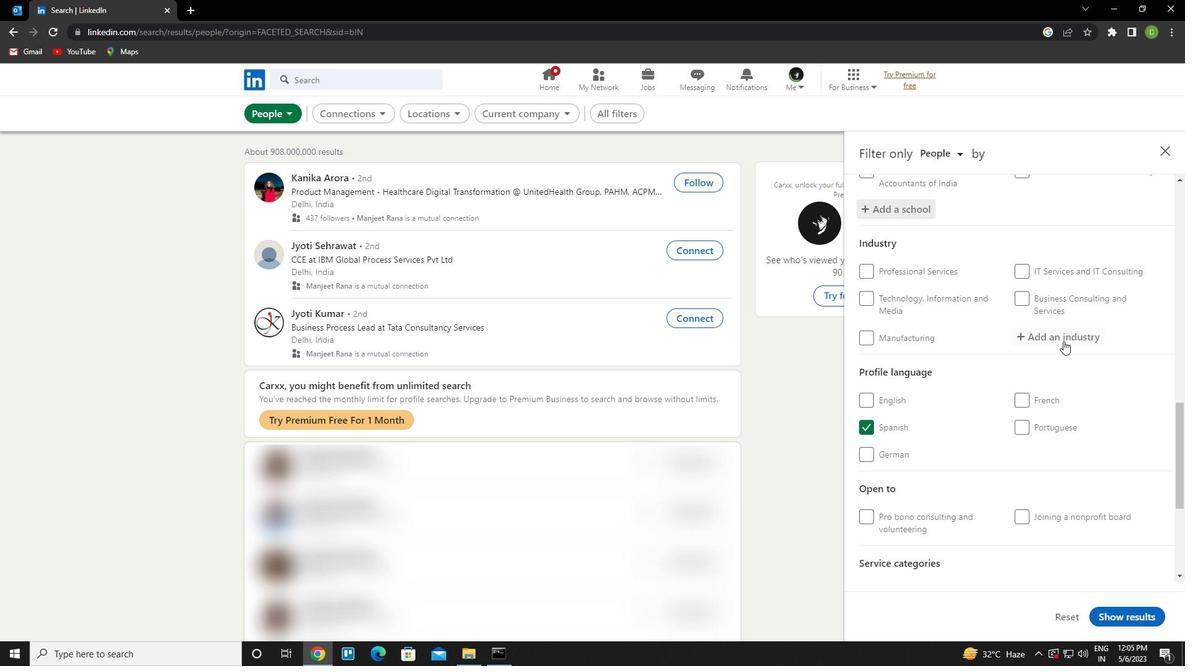 
Action: Key pressed B<Key.caps_lock>ARS<Key.space><Key.down><Key.enter>
Screenshot: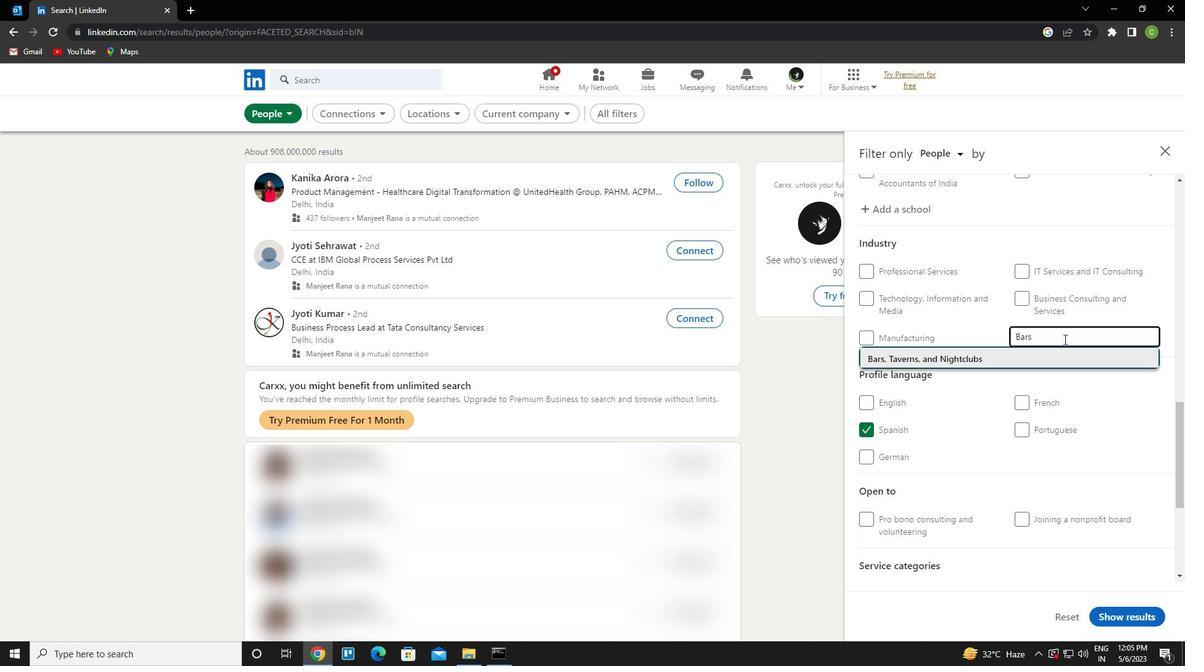 
Action: Mouse moved to (1062, 339)
Screenshot: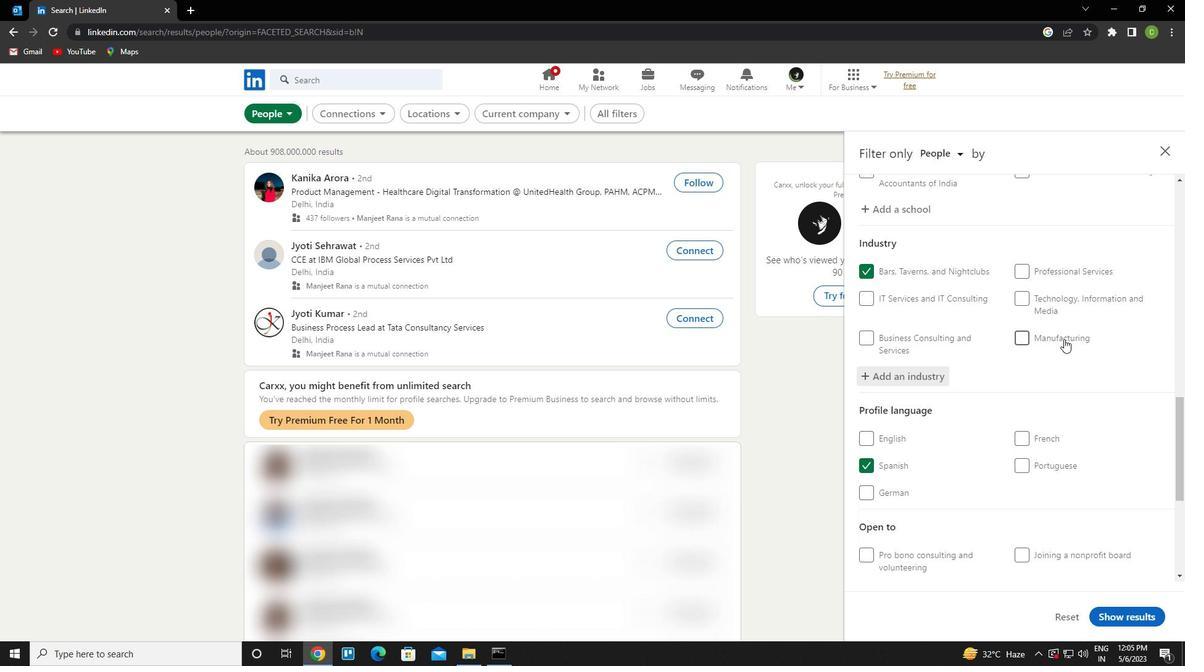 
Action: Mouse scrolled (1062, 338) with delta (0, 0)
Screenshot: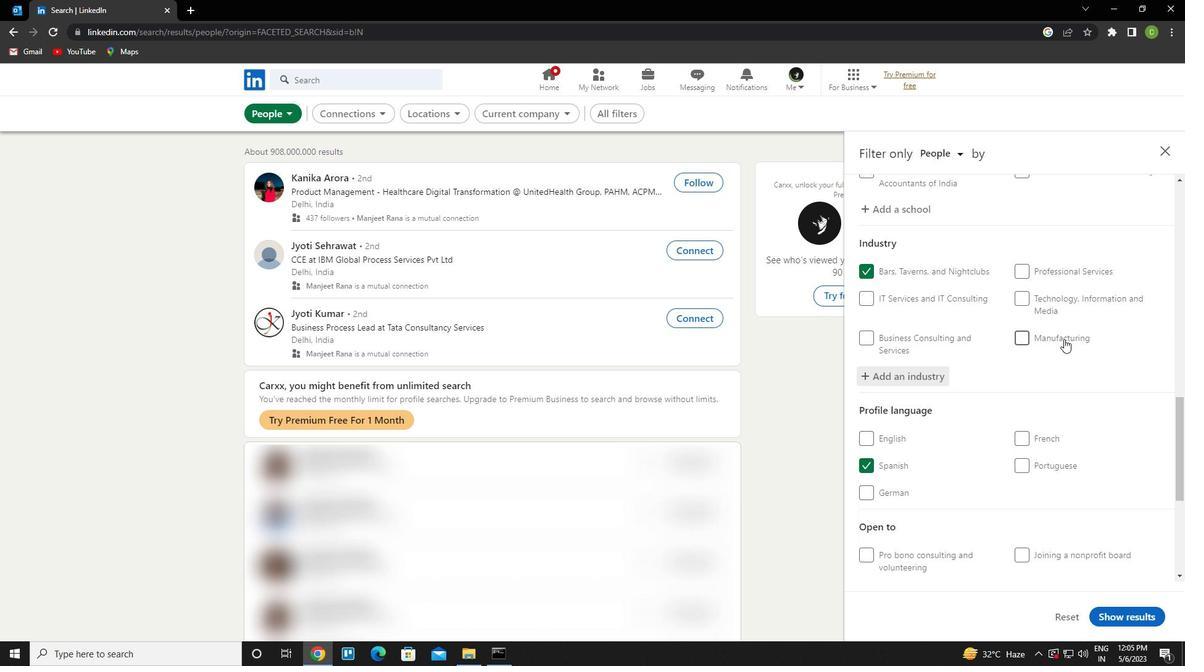
Action: Mouse moved to (1058, 346)
Screenshot: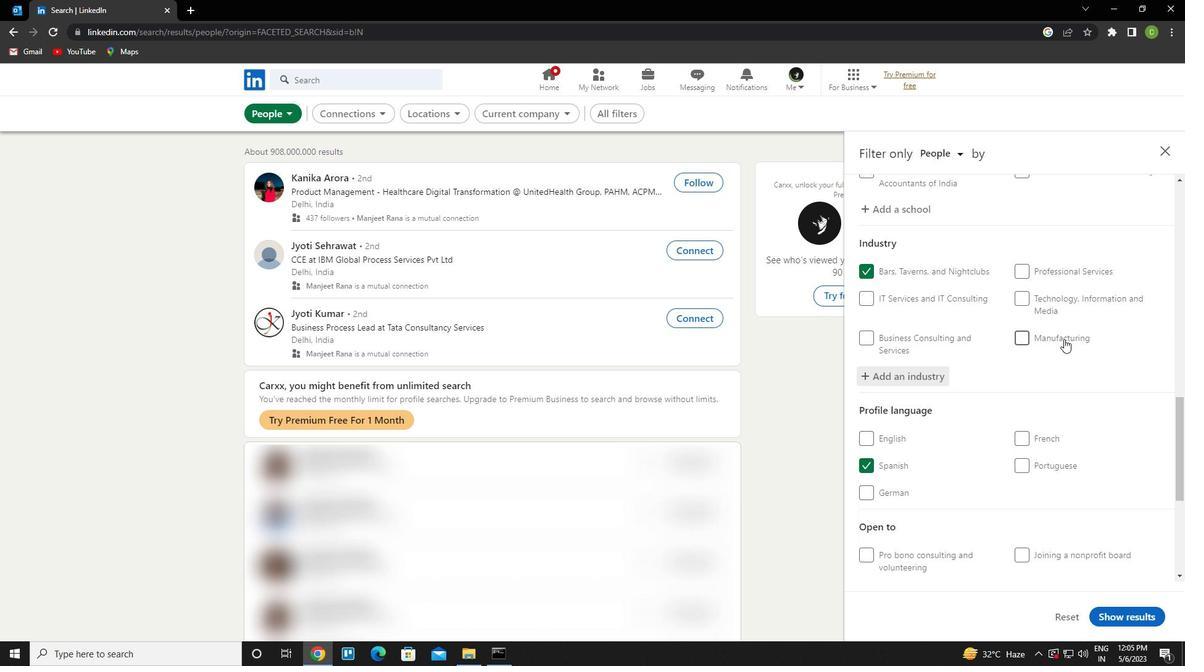 
Action: Mouse scrolled (1058, 345) with delta (0, 0)
Screenshot: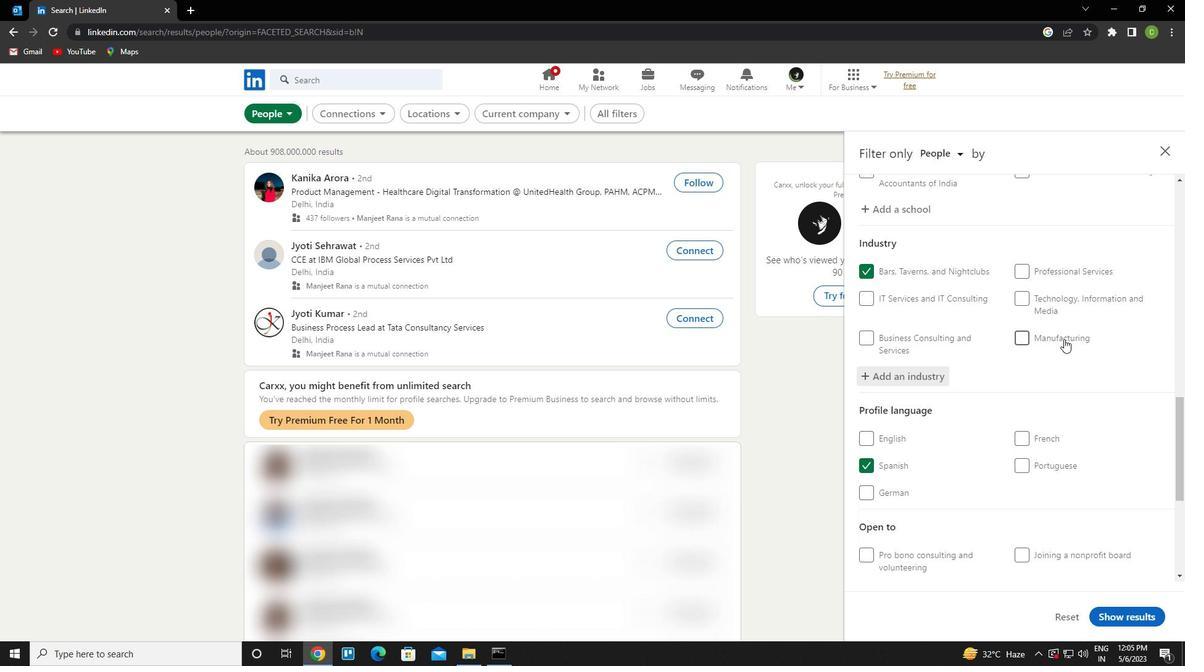 
Action: Mouse moved to (1058, 346)
Screenshot: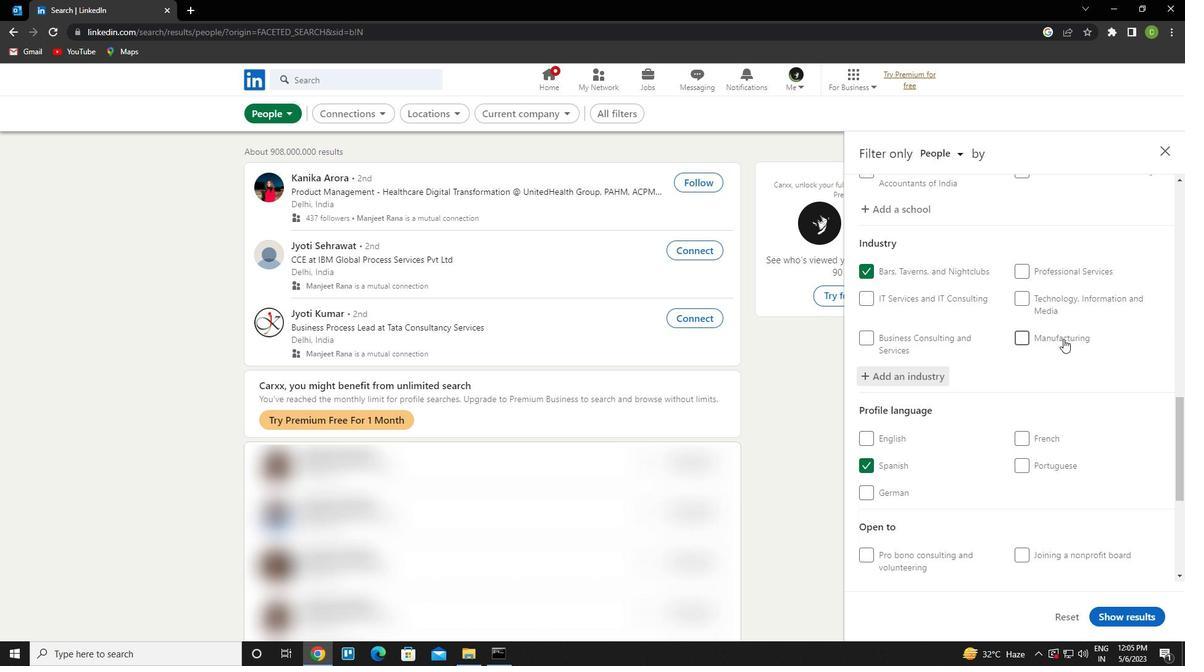 
Action: Mouse scrolled (1058, 345) with delta (0, 0)
Screenshot: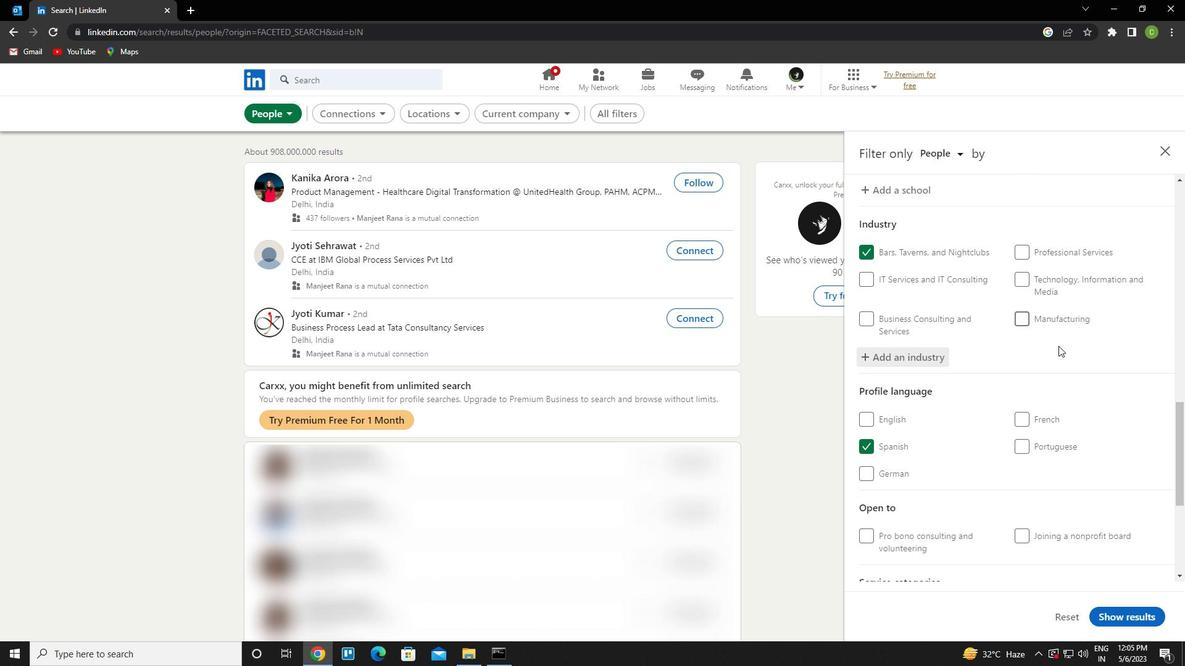 
Action: Mouse moved to (1058, 353)
Screenshot: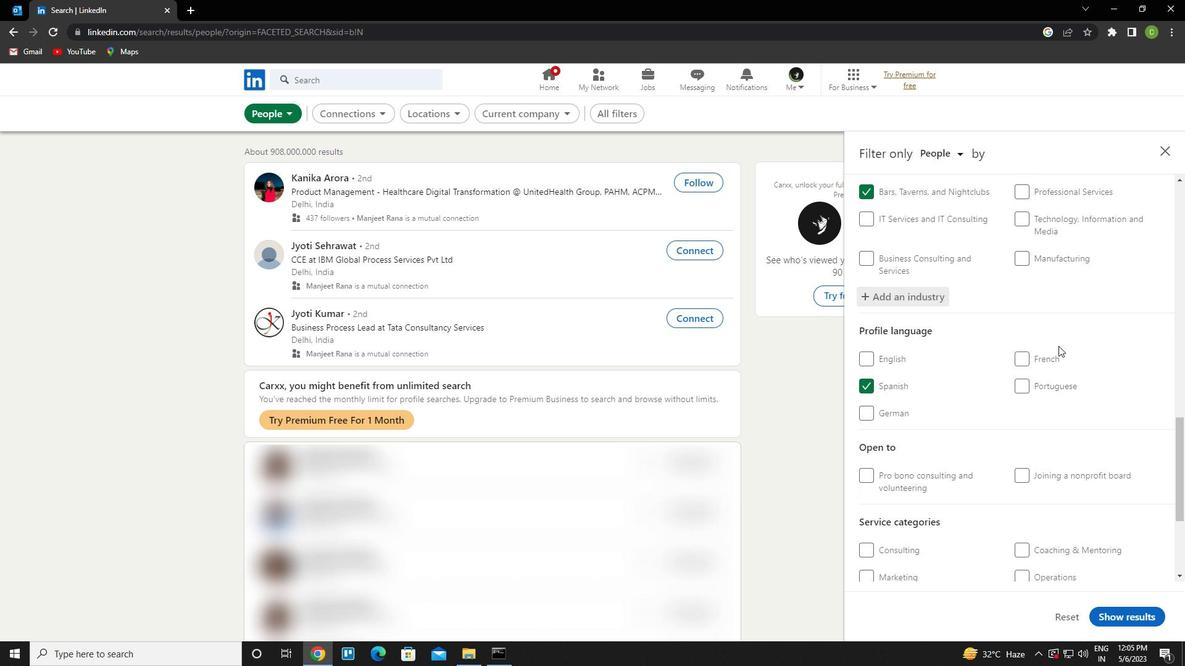 
Action: Mouse scrolled (1058, 353) with delta (0, 0)
Screenshot: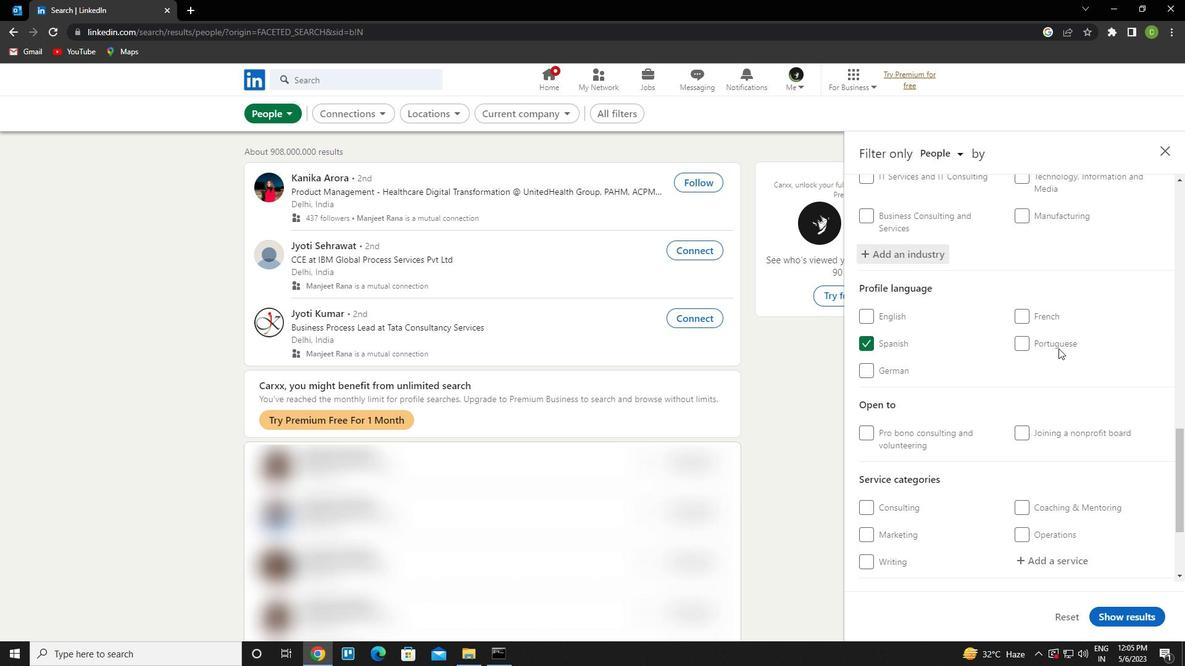 
Action: Mouse scrolled (1058, 353) with delta (0, 0)
Screenshot: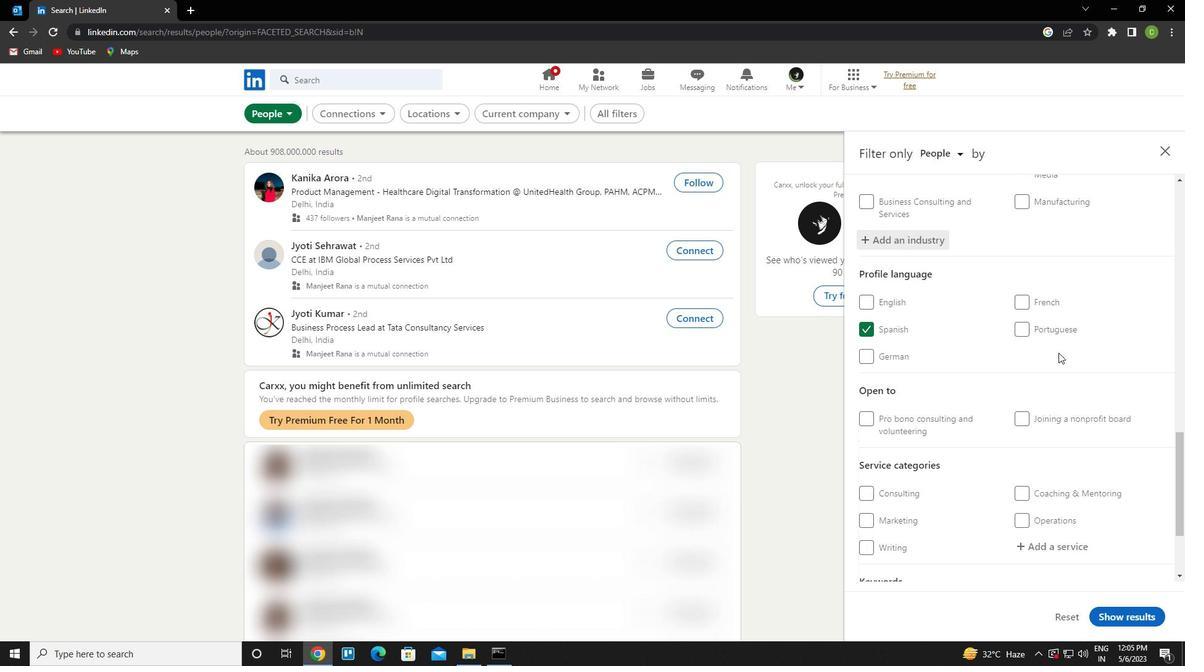 
Action: Mouse scrolled (1058, 353) with delta (0, 0)
Screenshot: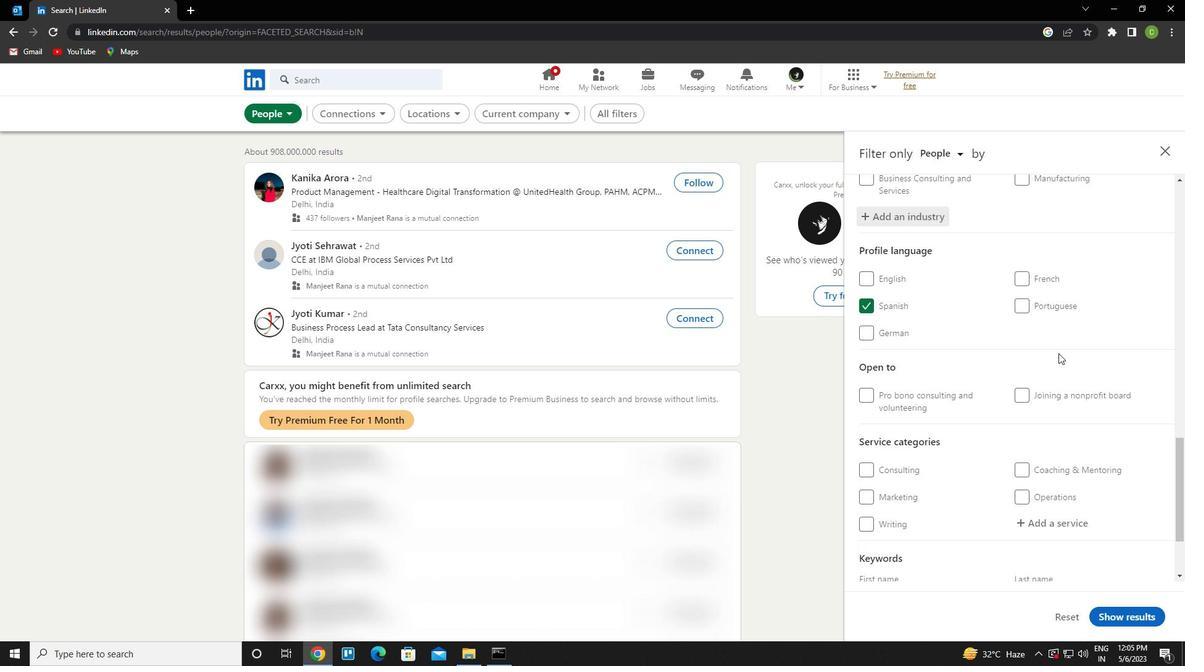 
Action: Mouse scrolled (1058, 353) with delta (0, 0)
Screenshot: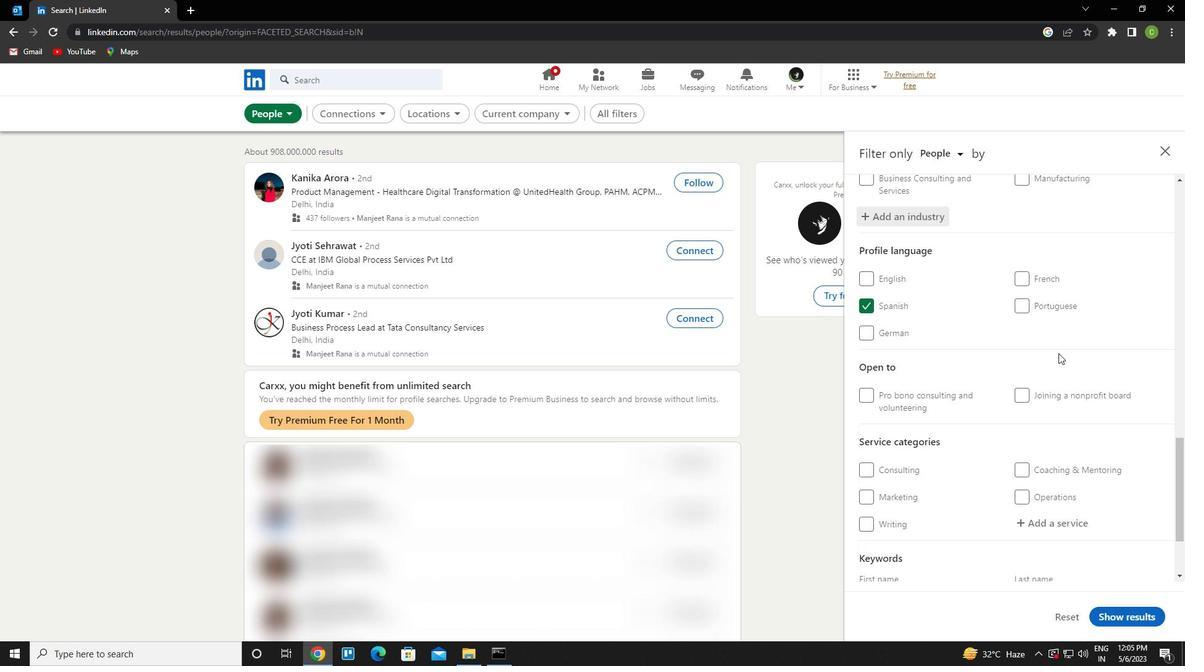 
Action: Mouse moved to (1046, 409)
Screenshot: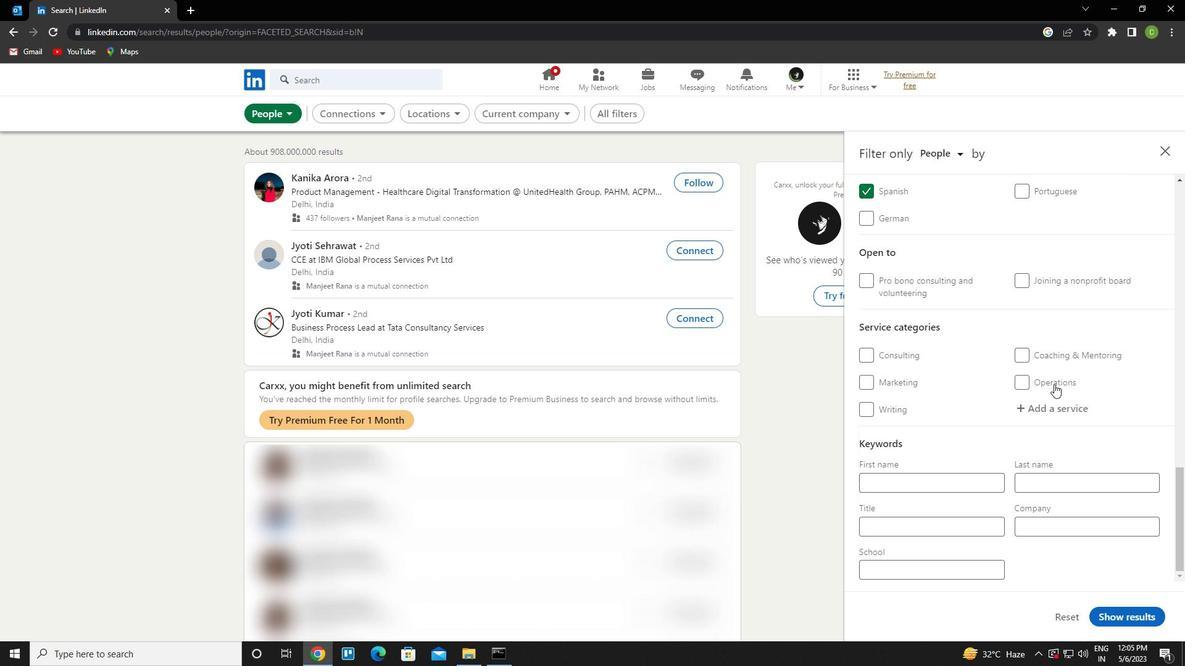 
Action: Mouse pressed left at (1046, 409)
Screenshot: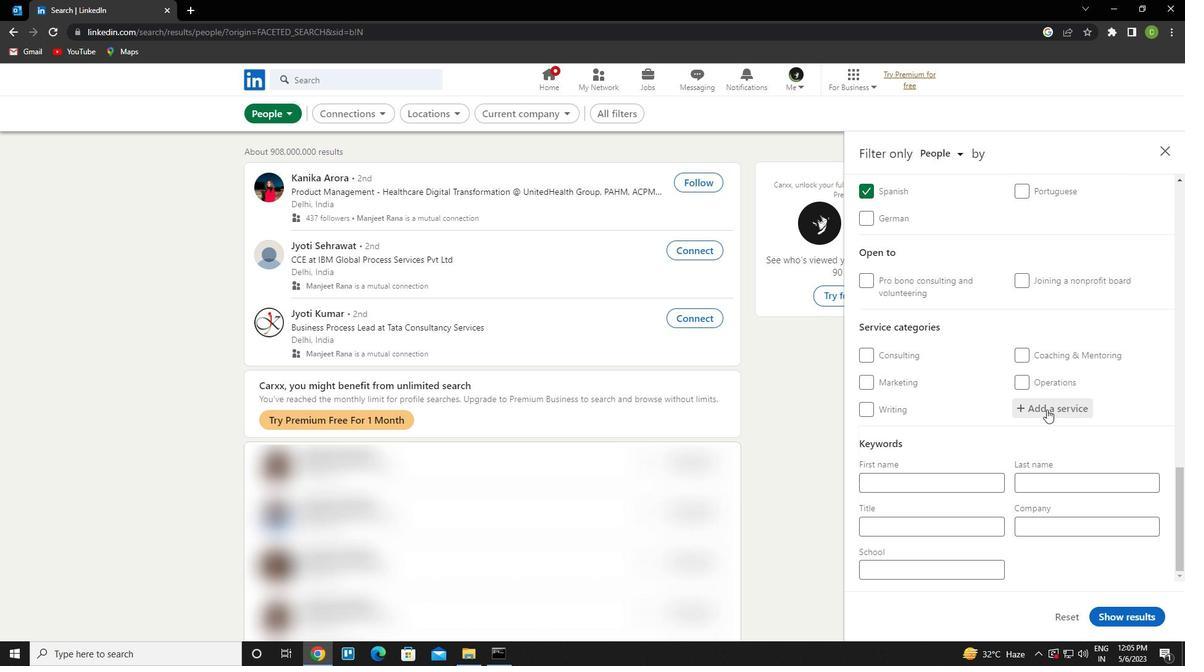 
Action: Key pressed <Key.caps_lock>T<Key.caps_lock>ELECOMMUN<Key.down><Key.enter>
Screenshot: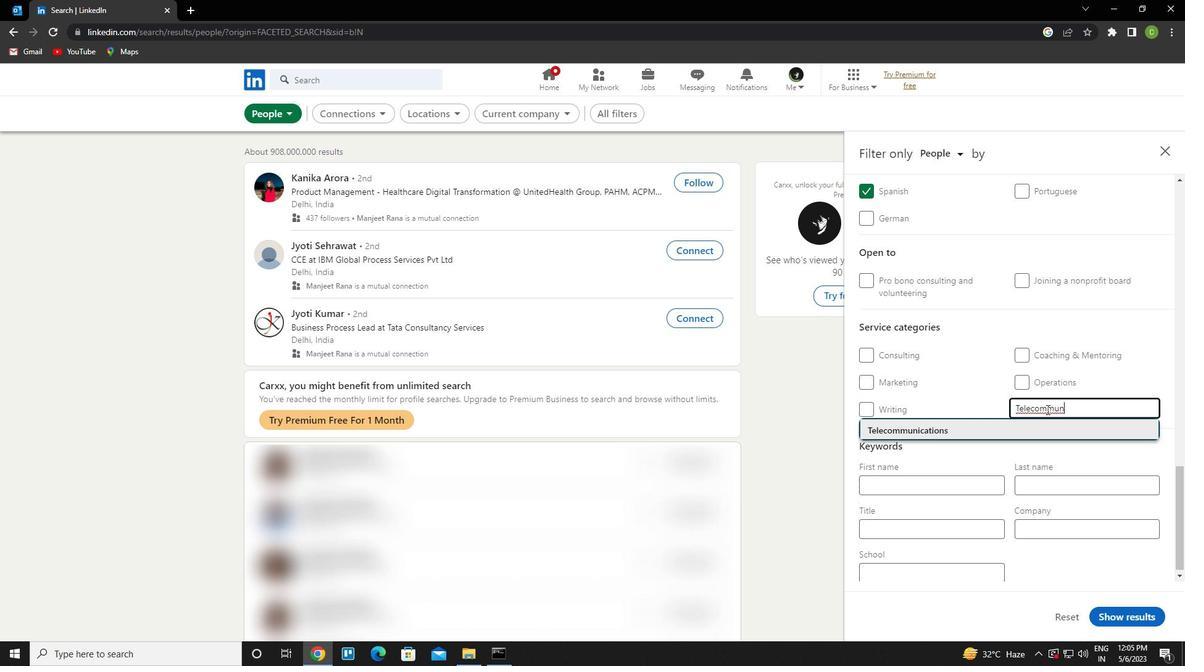 
Action: Mouse moved to (1035, 417)
Screenshot: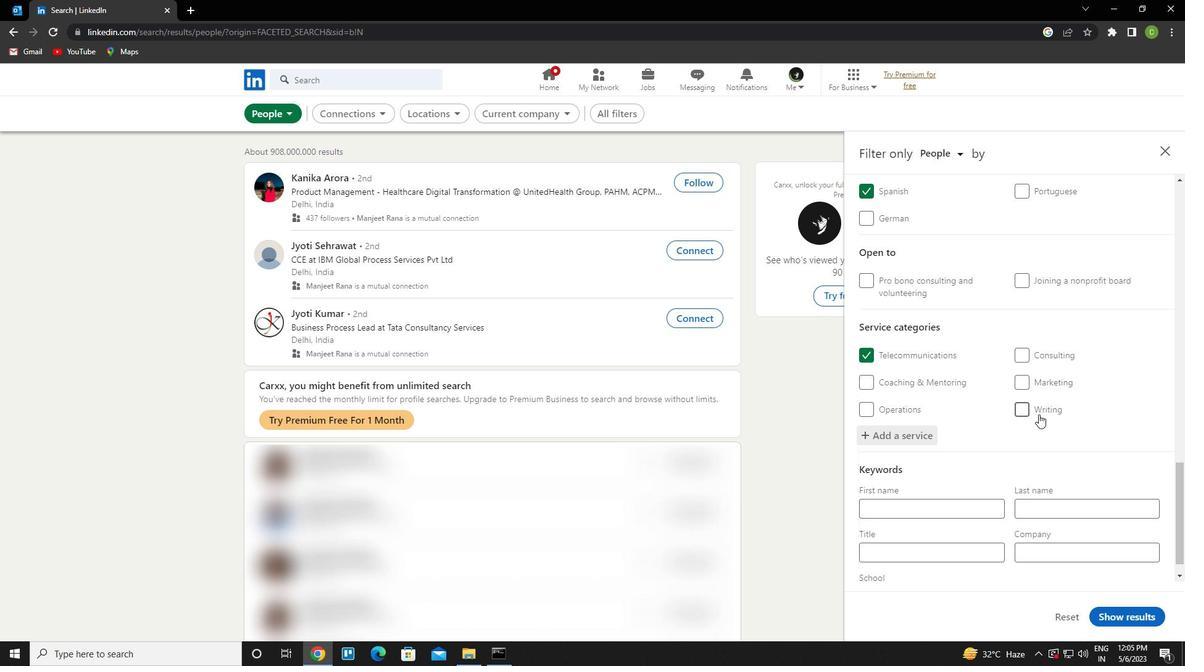 
Action: Mouse scrolled (1035, 417) with delta (0, 0)
Screenshot: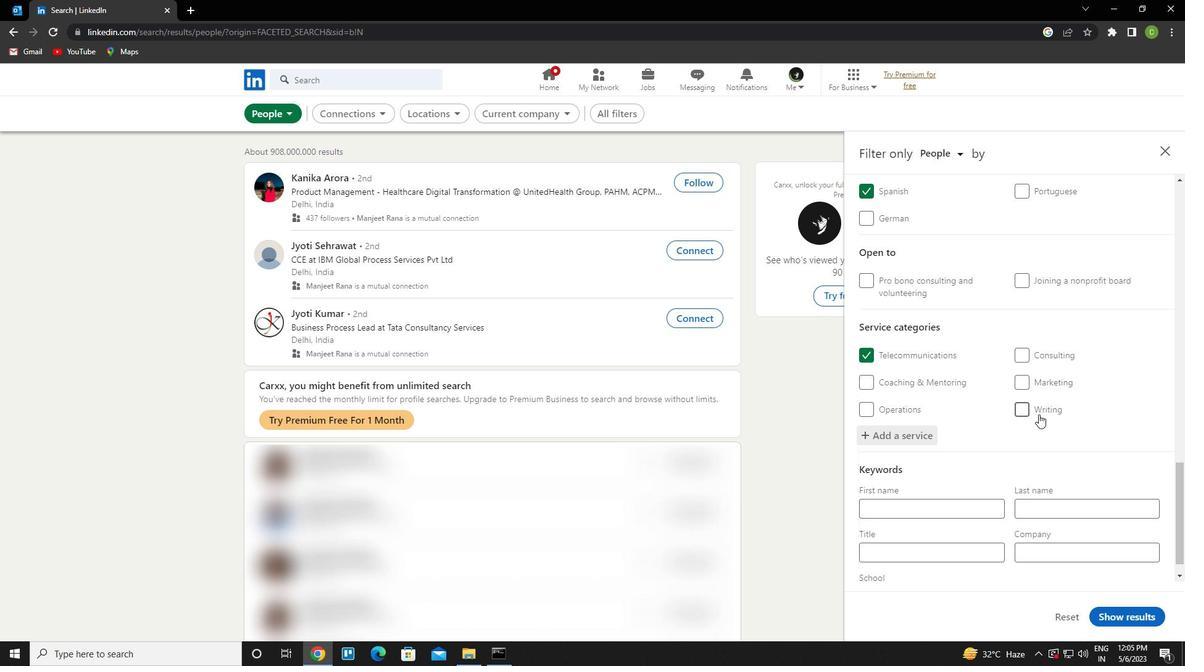 
Action: Mouse scrolled (1035, 417) with delta (0, 0)
Screenshot: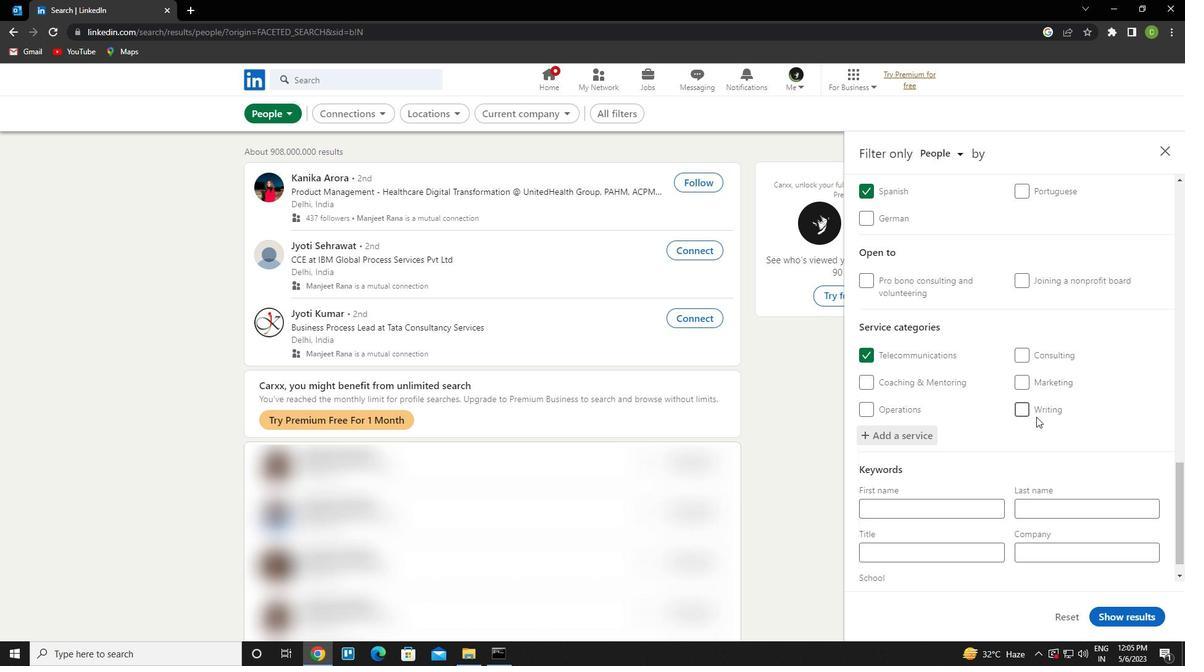 
Action: Mouse moved to (1035, 417)
Screenshot: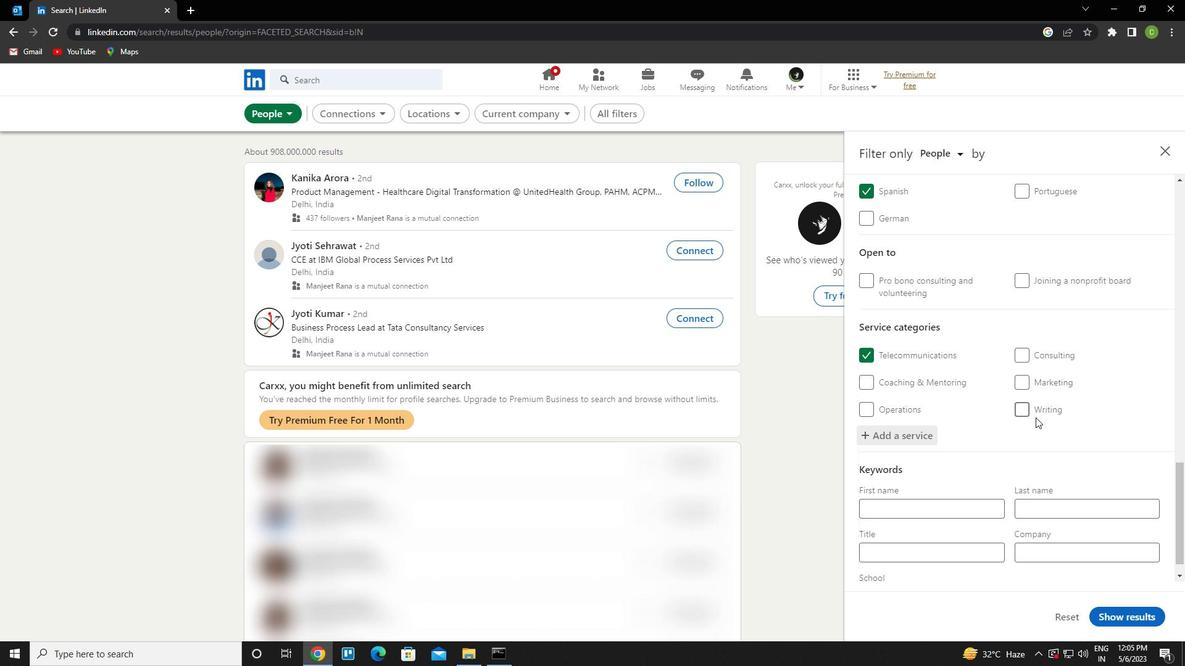 
Action: Mouse scrolled (1035, 417) with delta (0, 0)
Screenshot: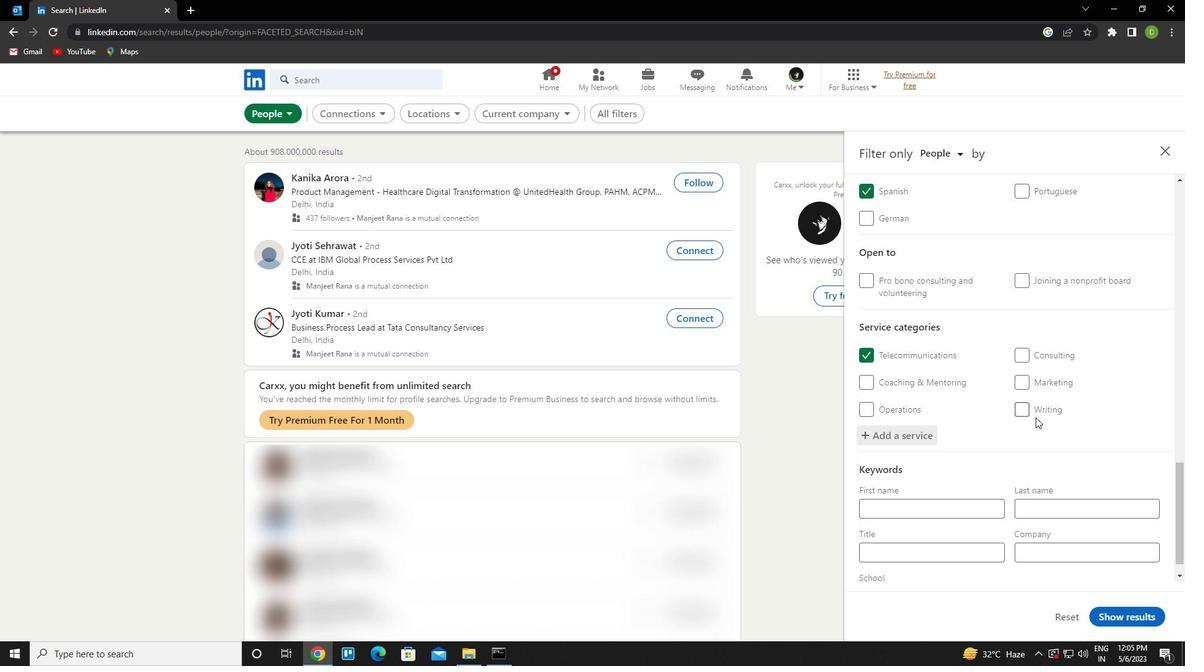 
Action: Mouse moved to (1035, 419)
Screenshot: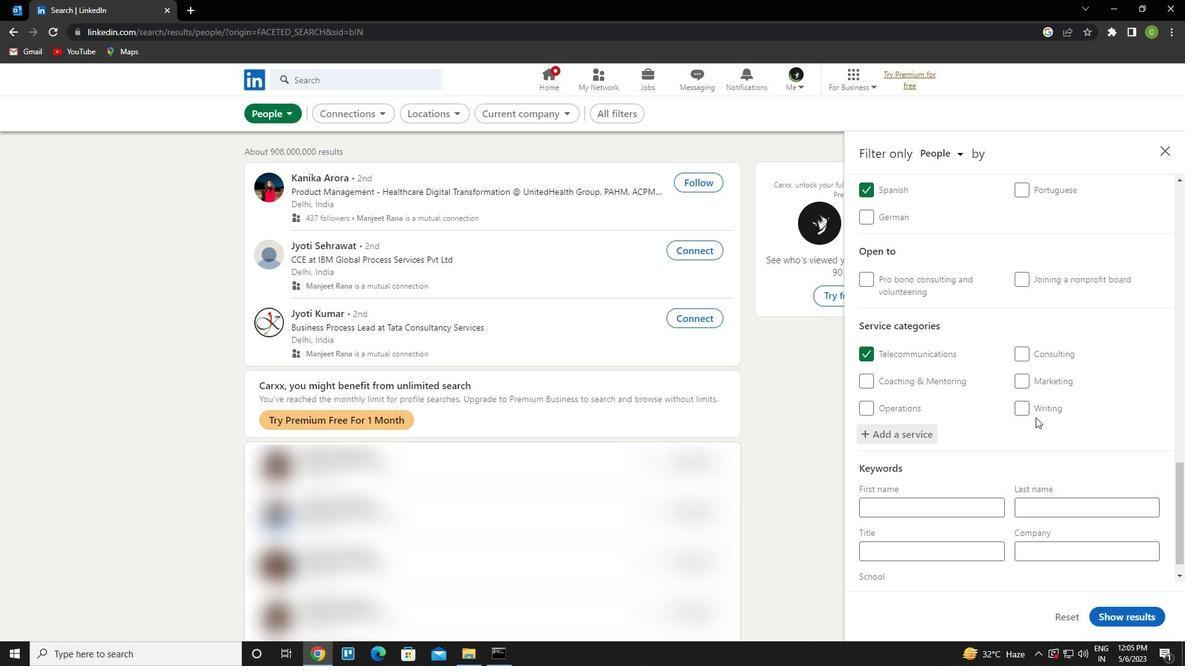
Action: Mouse scrolled (1035, 418) with delta (0, 0)
Screenshot: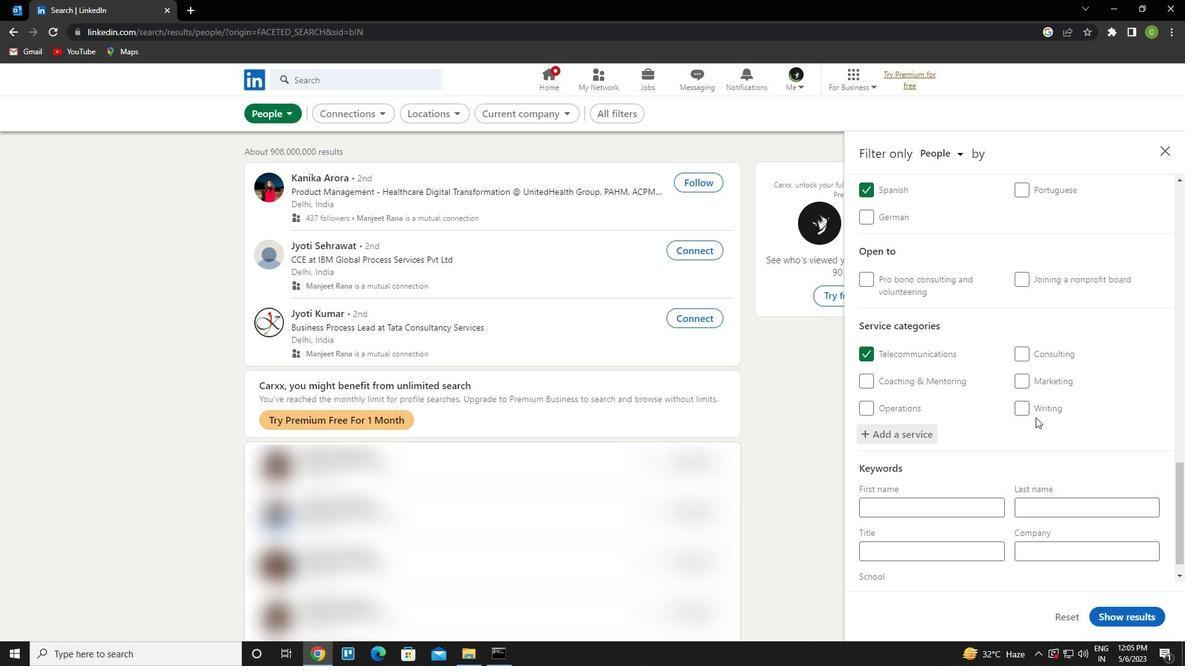 
Action: Mouse moved to (1035, 419)
Screenshot: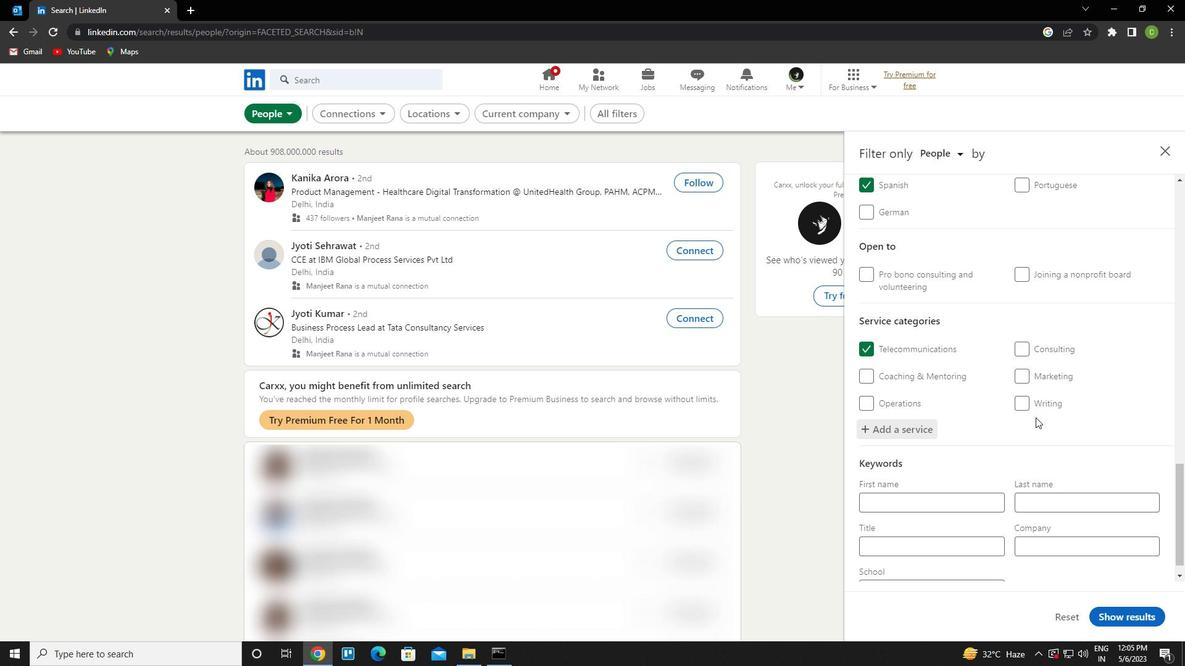 
Action: Mouse scrolled (1035, 418) with delta (0, 0)
Screenshot: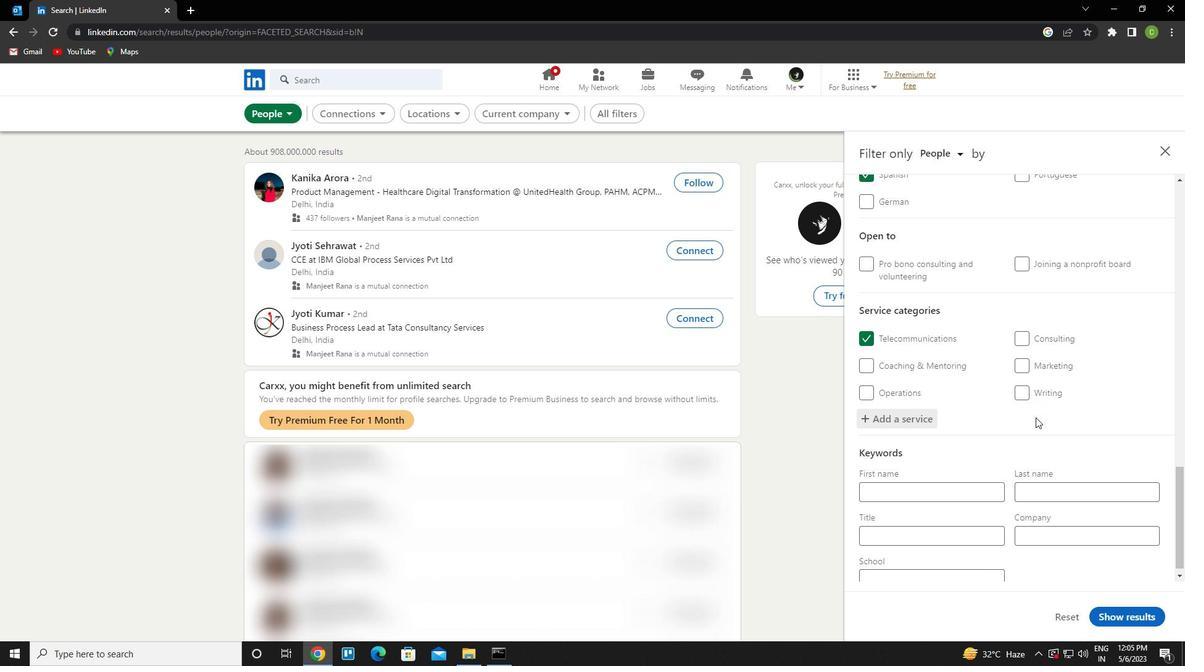 
Action: Mouse moved to (1035, 419)
Screenshot: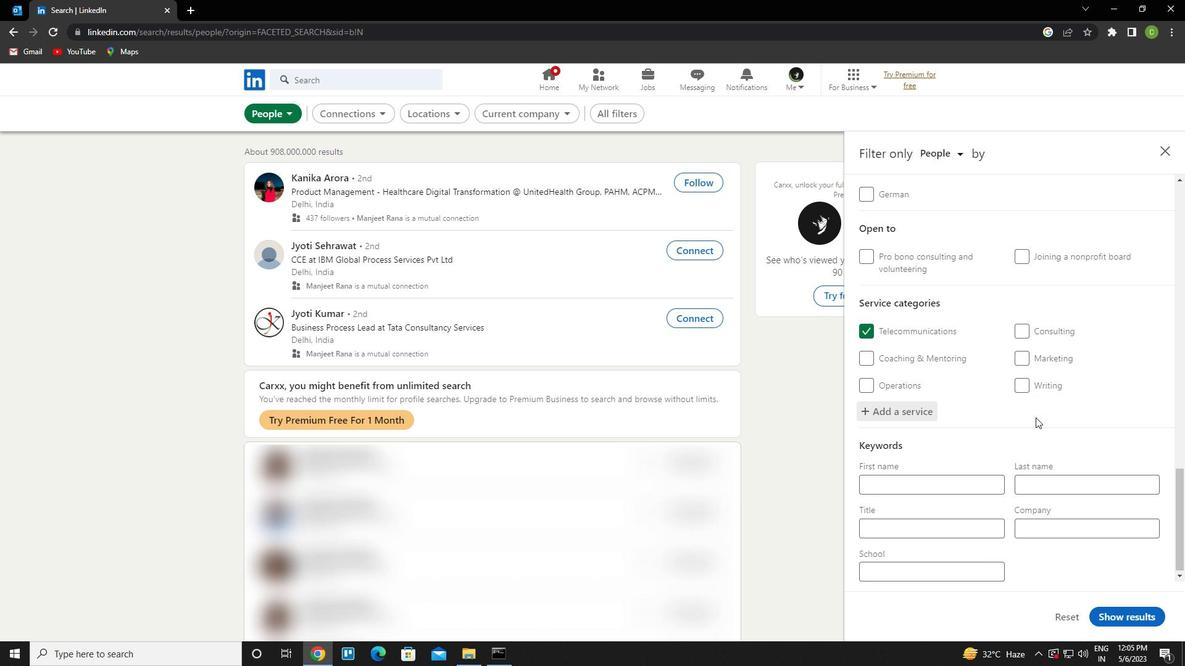 
Action: Mouse scrolled (1035, 419) with delta (0, 0)
Screenshot: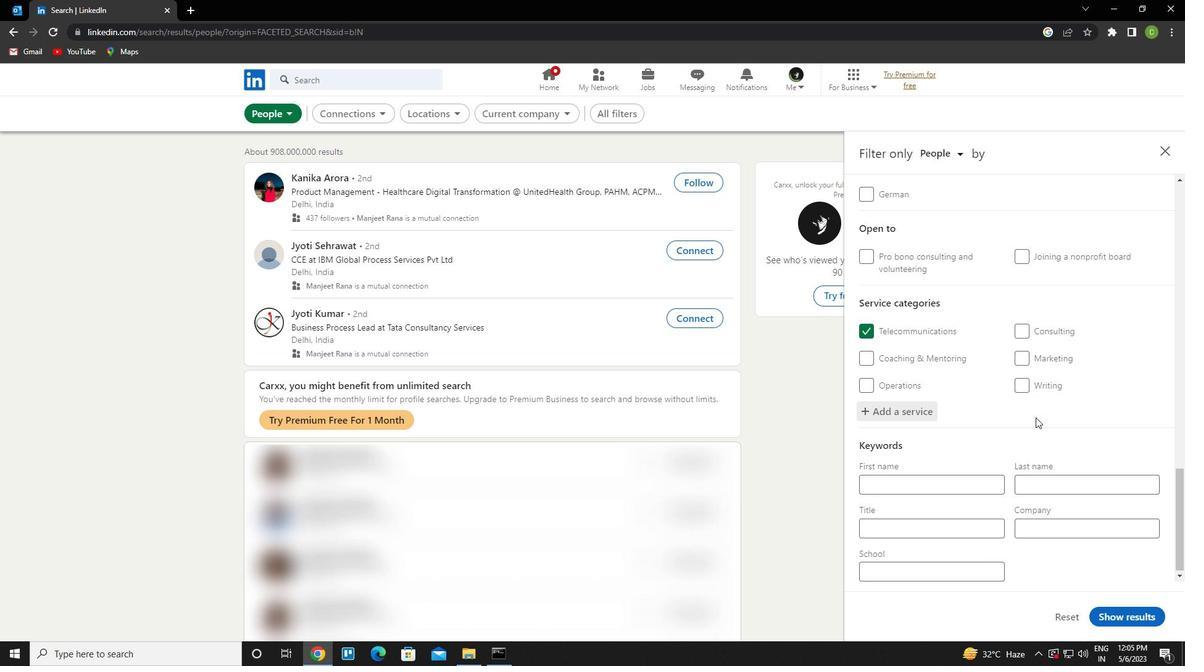 
Action: Mouse moved to (906, 516)
Screenshot: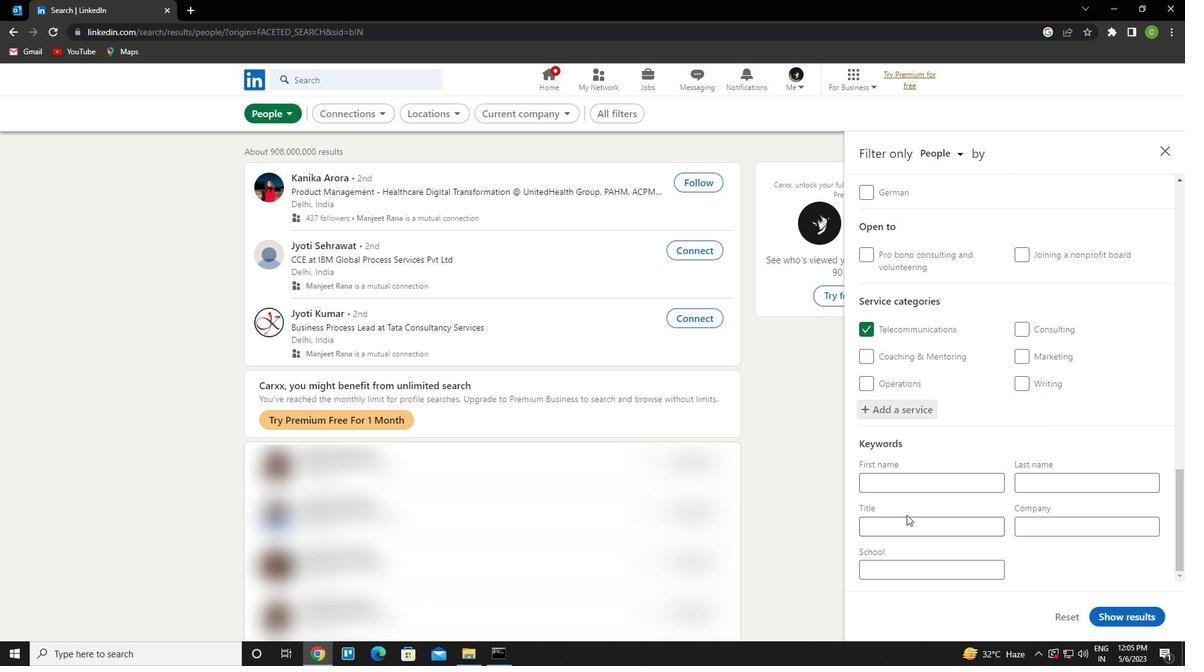 
Action: Mouse pressed left at (906, 516)
Screenshot: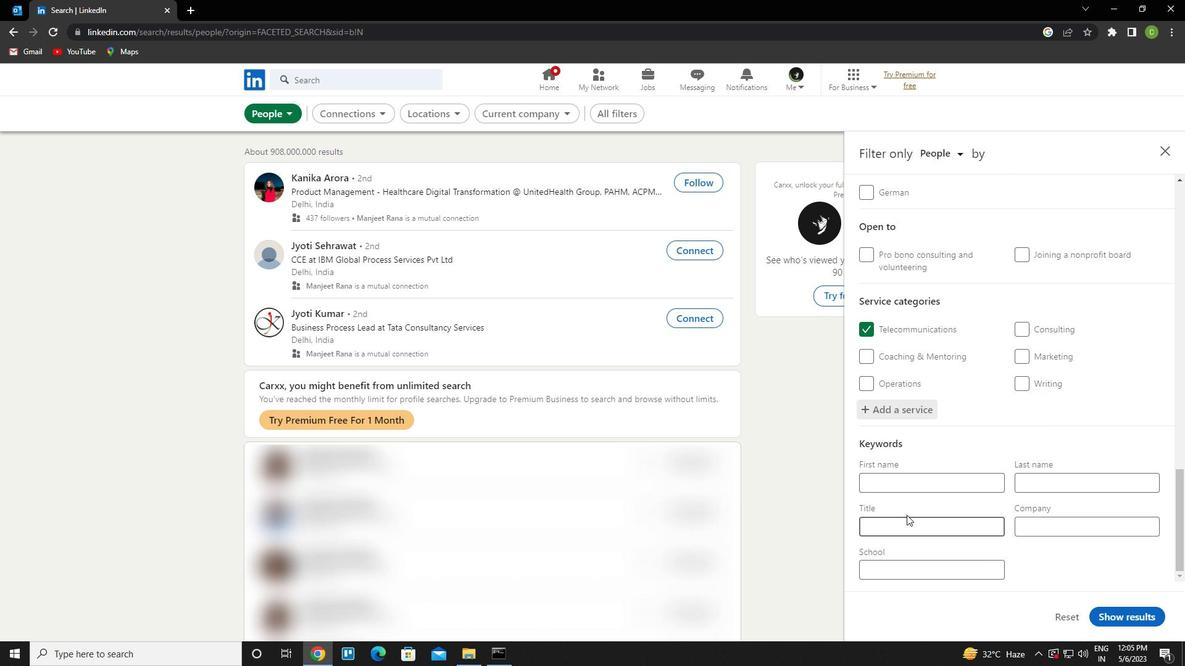 
Action: Key pressed <Key.caps_lock>W<Key.caps_lock>ELDING
Screenshot: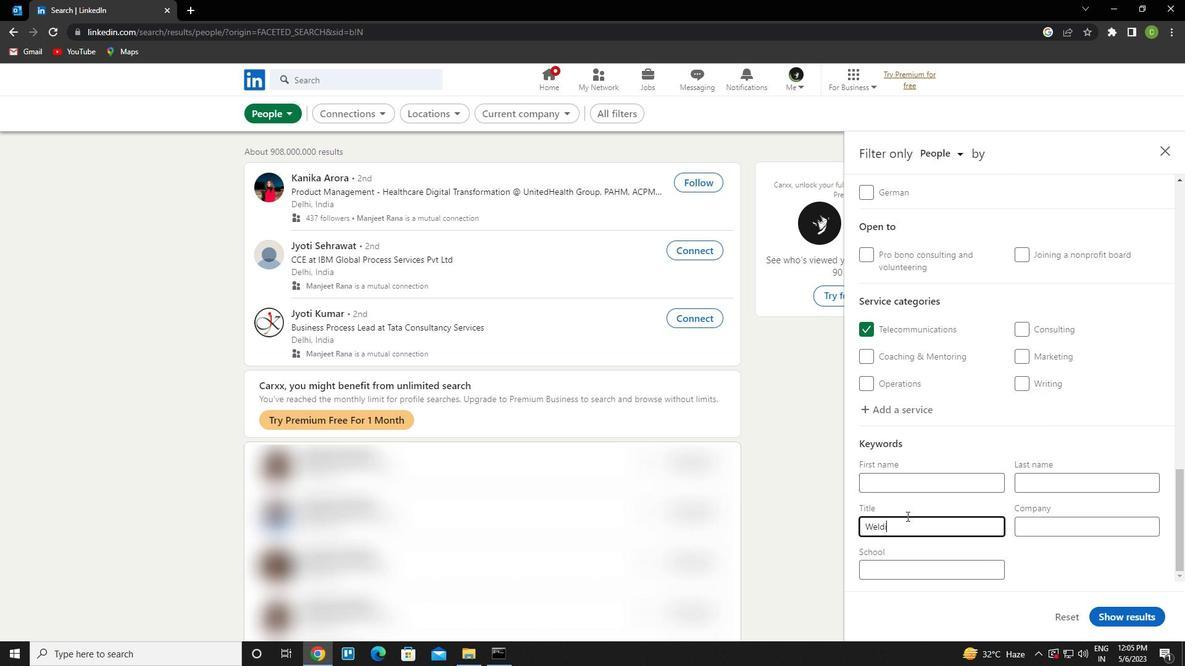 
Action: Mouse moved to (1158, 619)
Screenshot: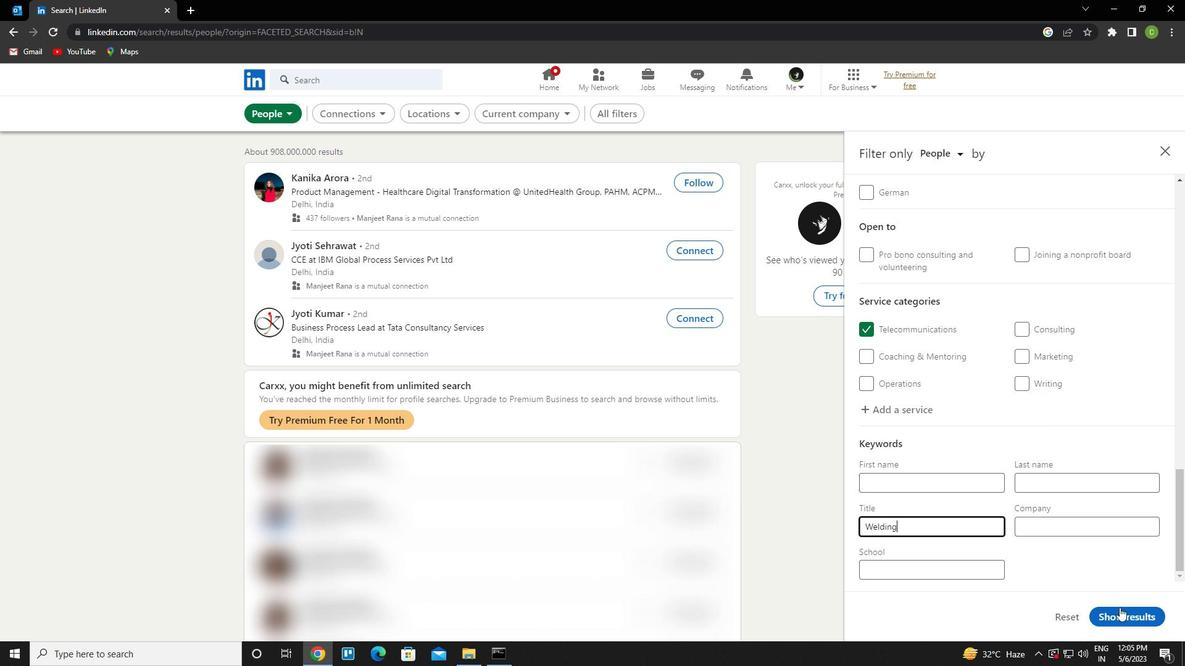 
Action: Mouse pressed left at (1158, 619)
Screenshot: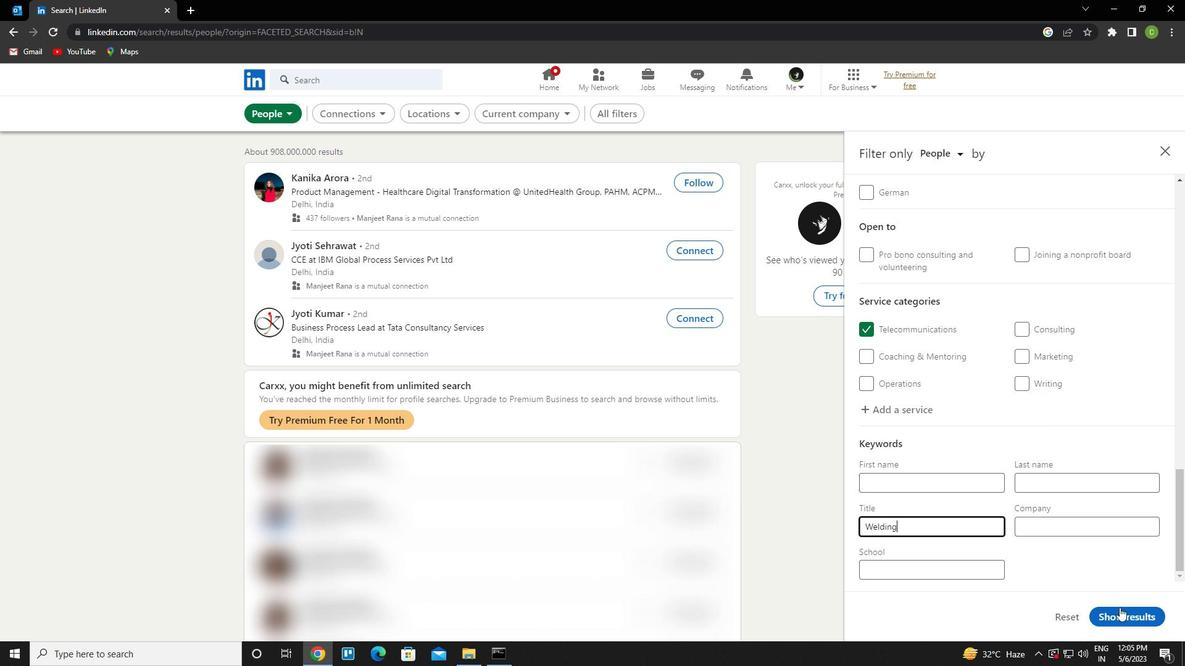 
Action: Mouse moved to (480, 523)
Screenshot: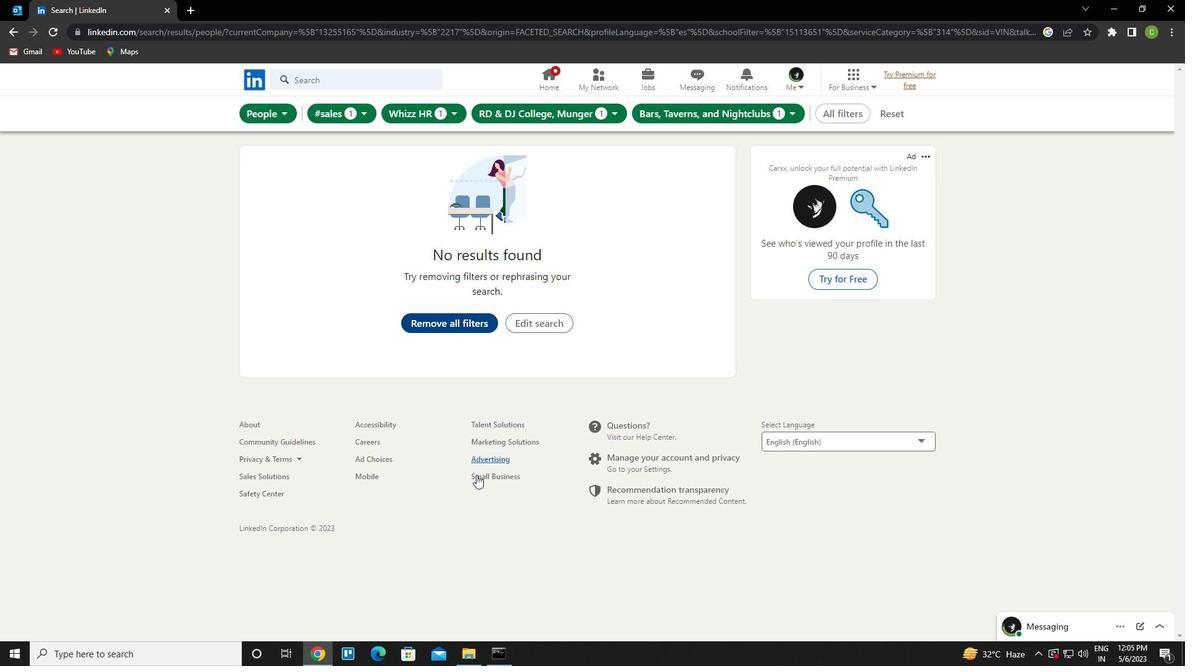 
